 Task: Look for space in Greenville, United States from 6th September, 2023 to 15th September, 2023 for 6 adults in price range Rs.8000 to Rs.12000. Place can be entire place or private room with 6 bedrooms having 6 beds and 6 bathrooms. Property type can be house, flat, guest house. Amenities needed are: wifi, TV, free parkinig on premises, gym, breakfast. Booking option can be shelf check-in. Required host language is English.
Action: Mouse moved to (524, 121)
Screenshot: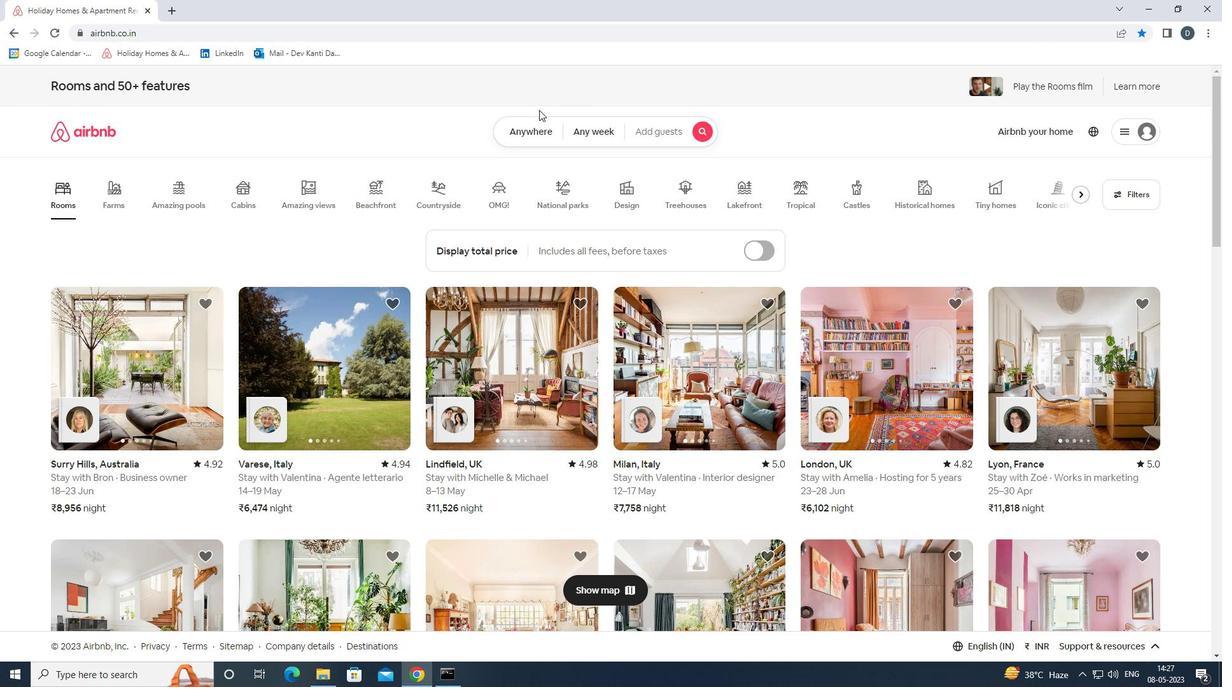 
Action: Mouse pressed left at (524, 121)
Screenshot: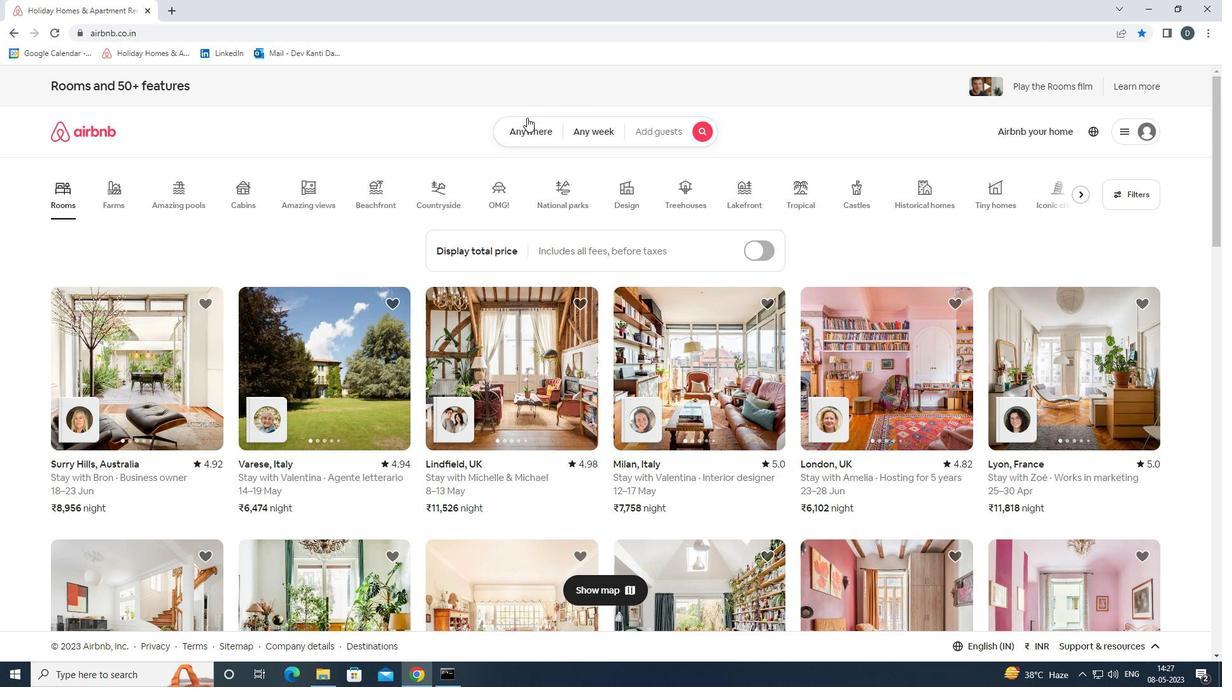 
Action: Mouse moved to (464, 179)
Screenshot: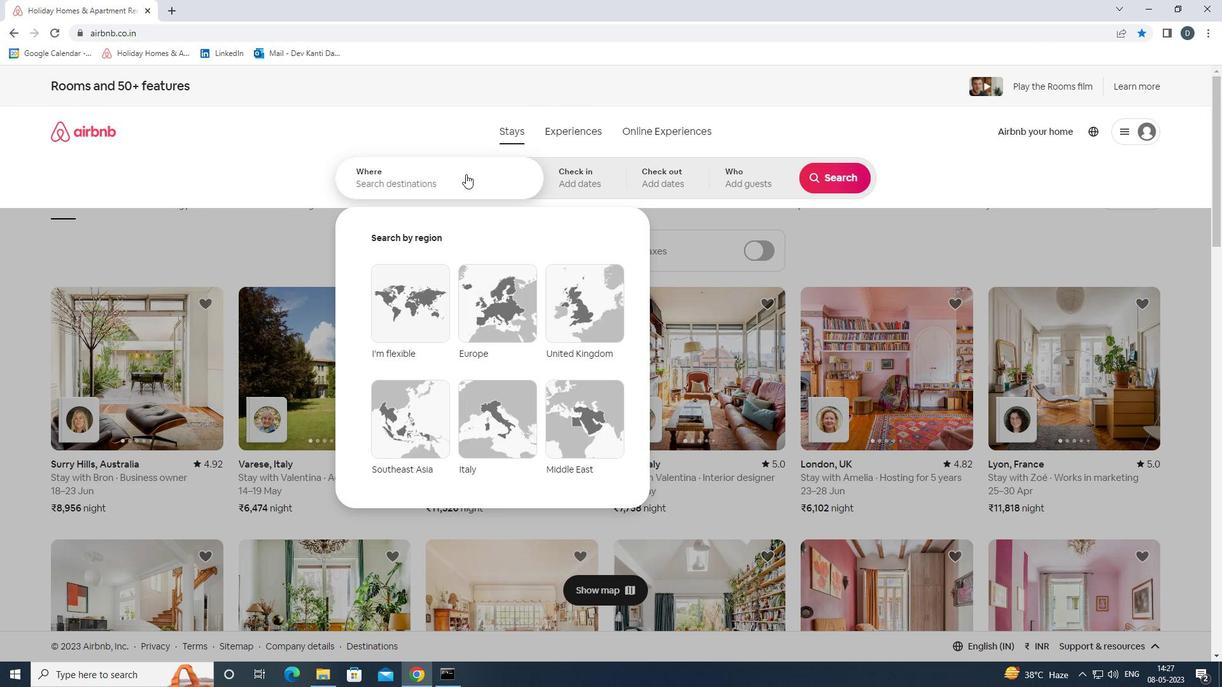 
Action: Mouse pressed left at (464, 179)
Screenshot: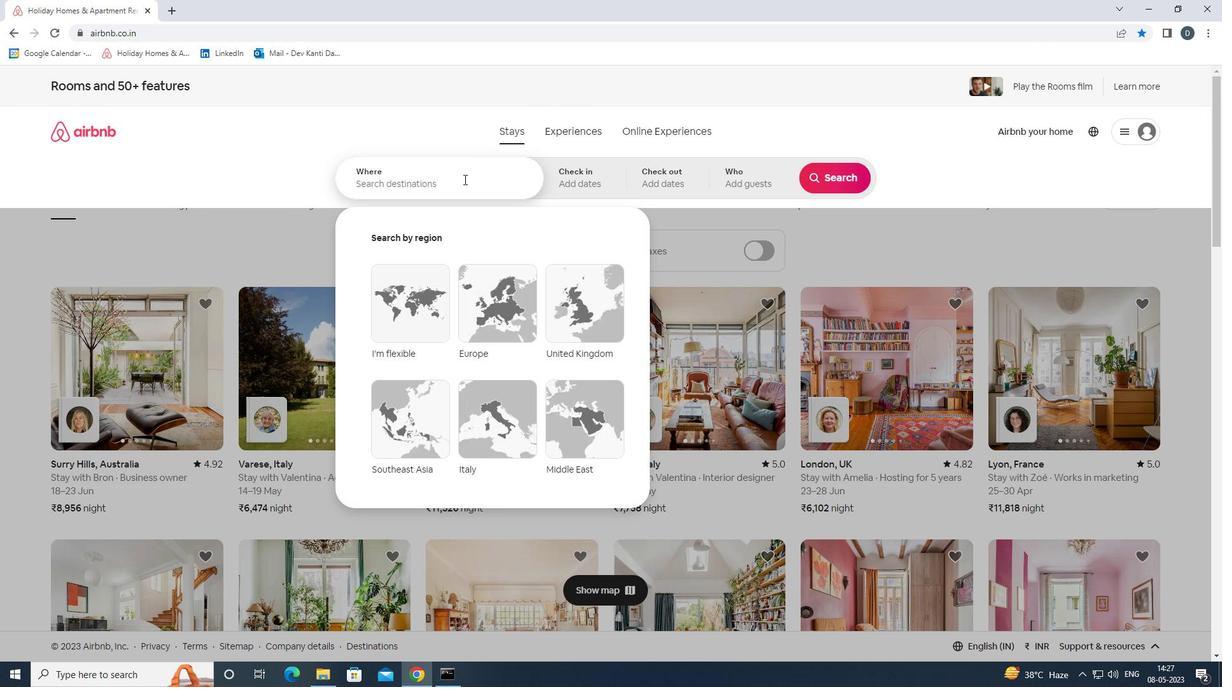 
Action: Mouse moved to (464, 179)
Screenshot: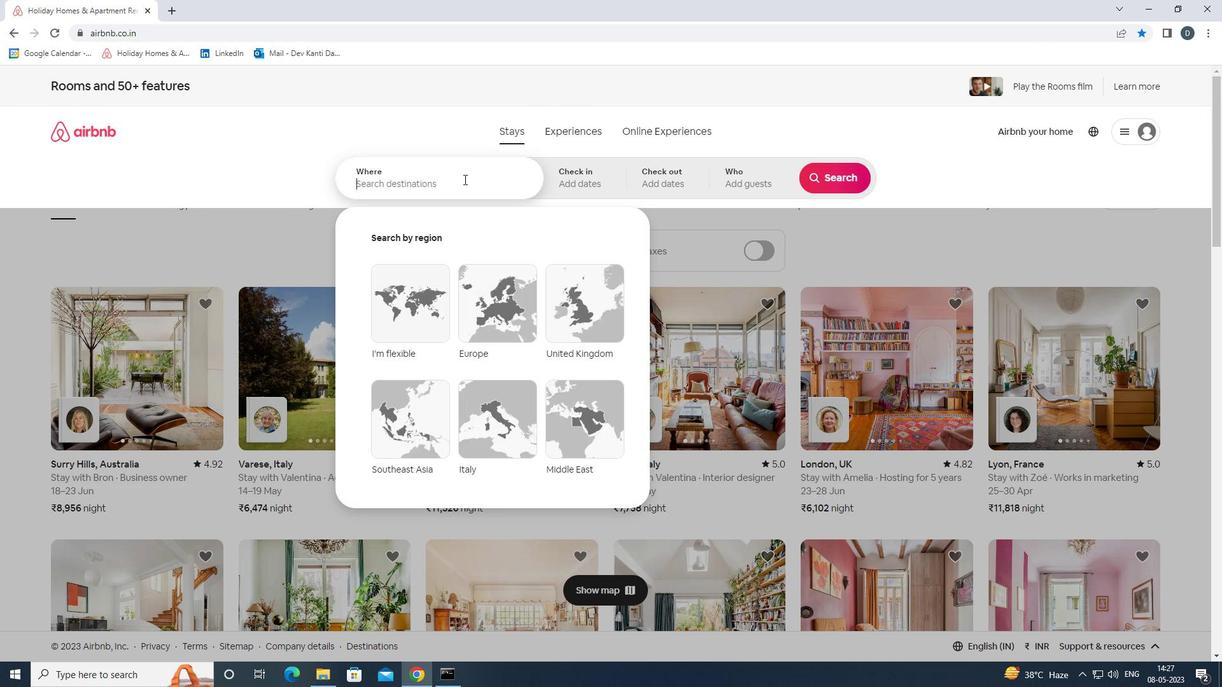 
Action: Key pressed <Key.shift>
Screenshot: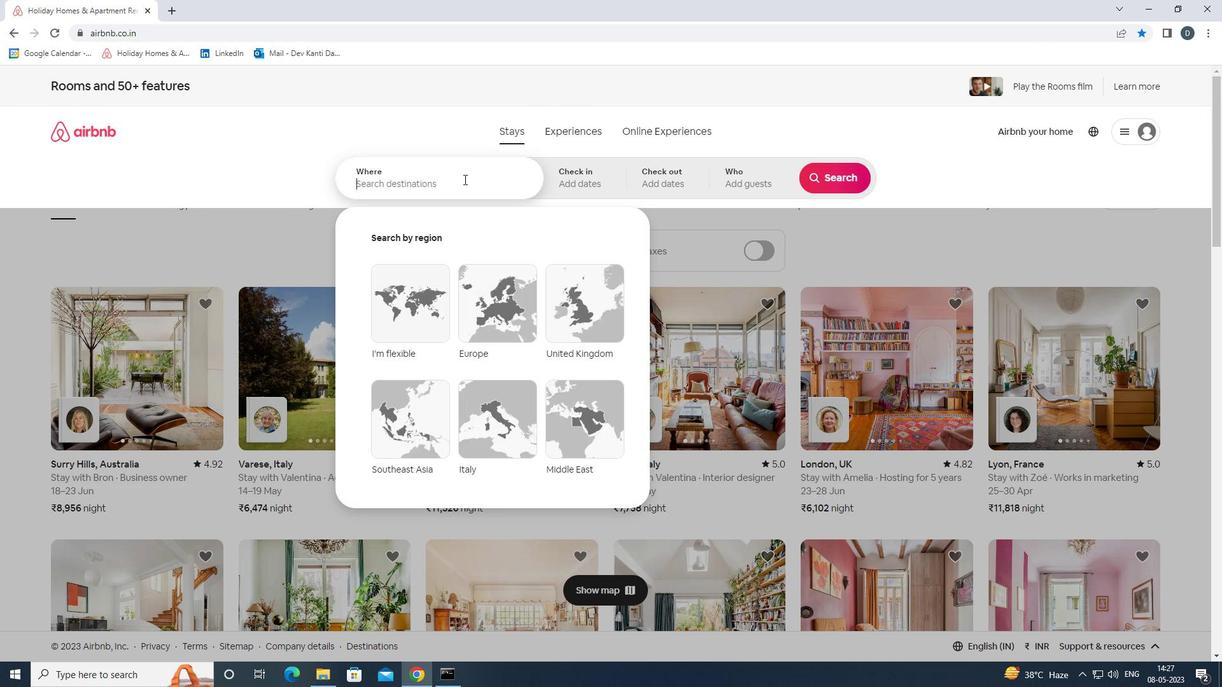 
Action: Mouse moved to (466, 179)
Screenshot: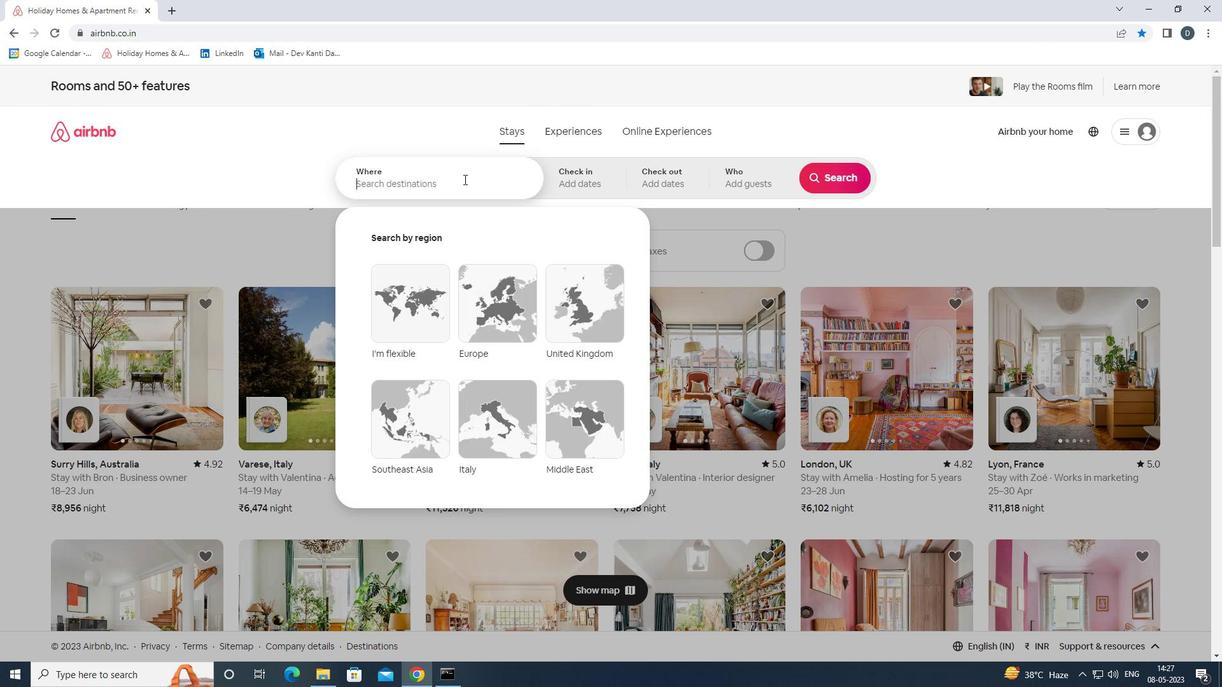 
Action: Key pressed <Key.shift><Key.shift><Key.shift><Key.shift><Key.shift><Key.shift><Key.shift>GREENVILLE
Screenshot: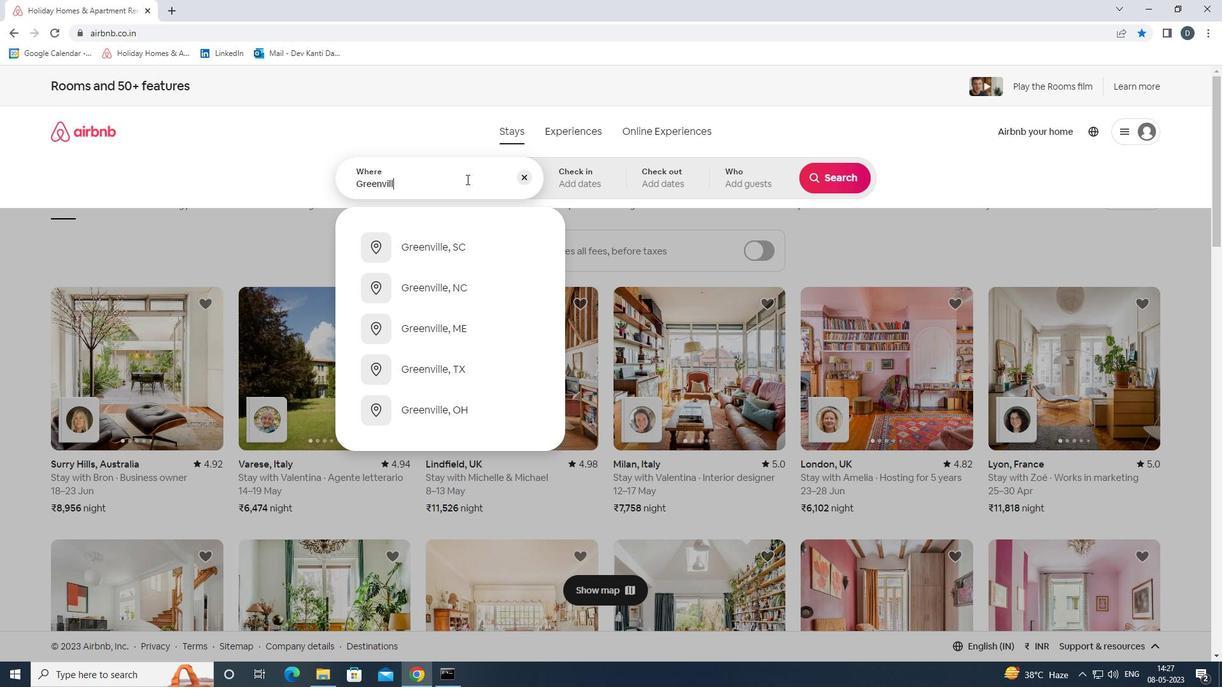 
Action: Mouse moved to (466, 179)
Screenshot: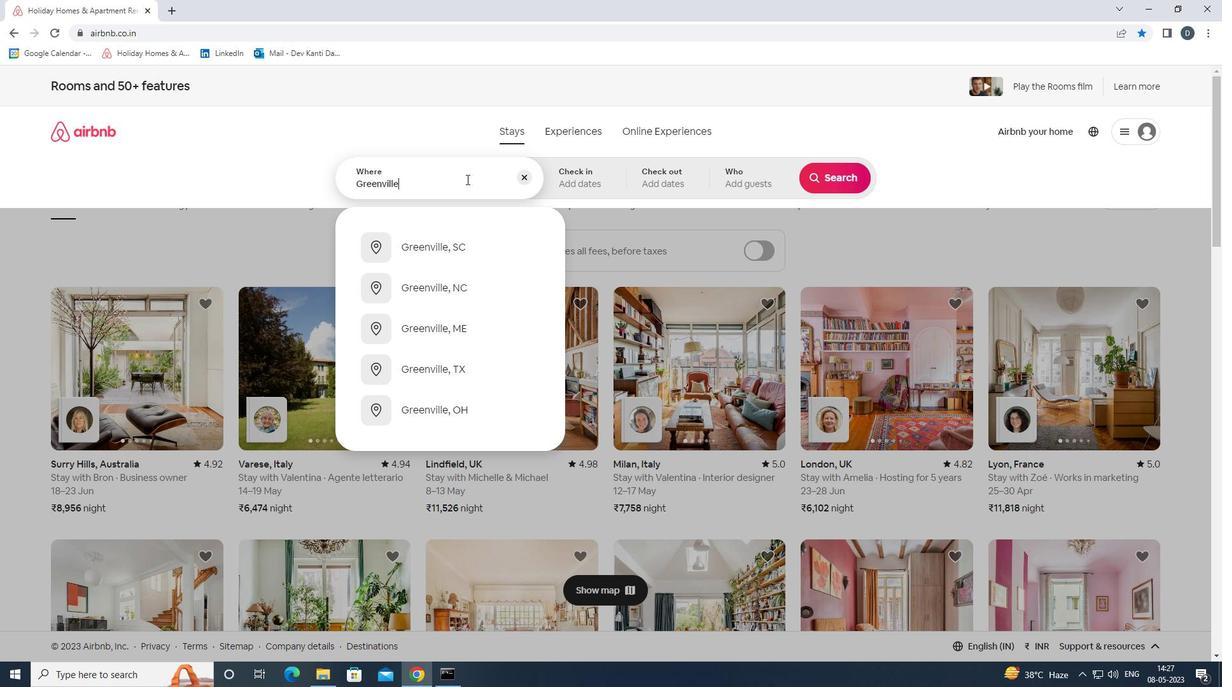 
Action: Key pressed ,<Key.shift><Key.shift><Key.shift><Key.shift><Key.shift><Key.shift><Key.shift><Key.shift><Key.shift><Key.shift><Key.shift><Key.shift><Key.shift>UNITED<Key.space><Key.shift><Key.shift><Key.shift><Key.shift><Key.shift>STATES<Key.enter>
Screenshot: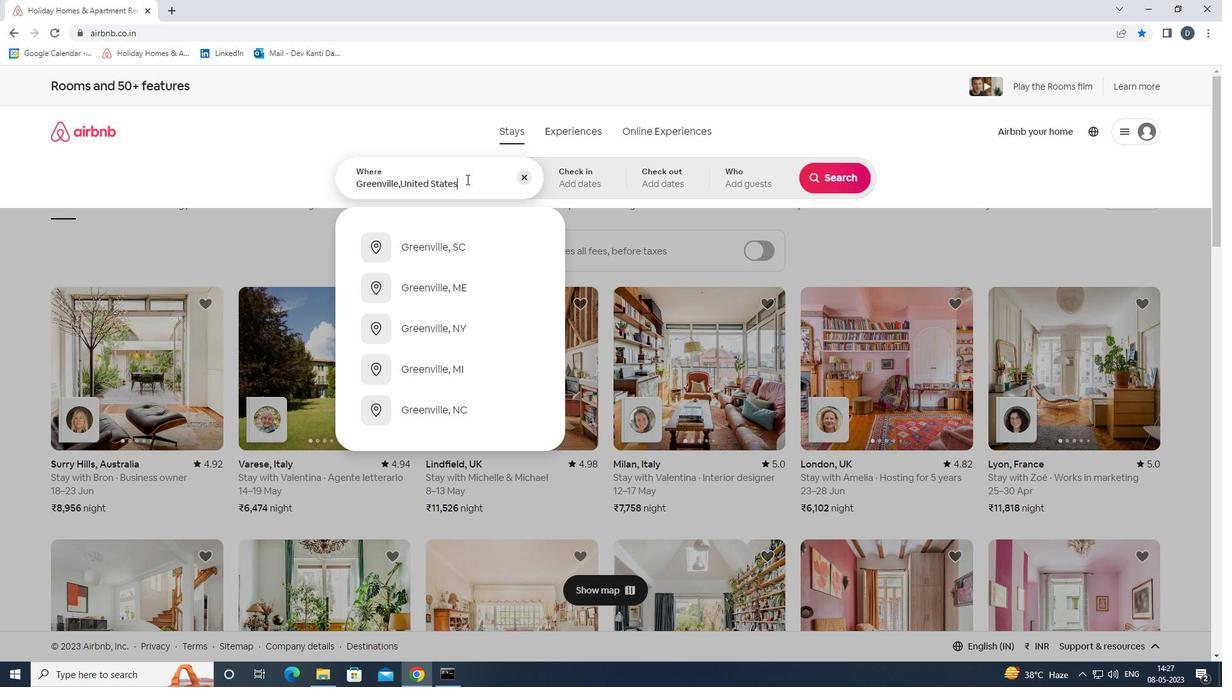
Action: Mouse moved to (834, 273)
Screenshot: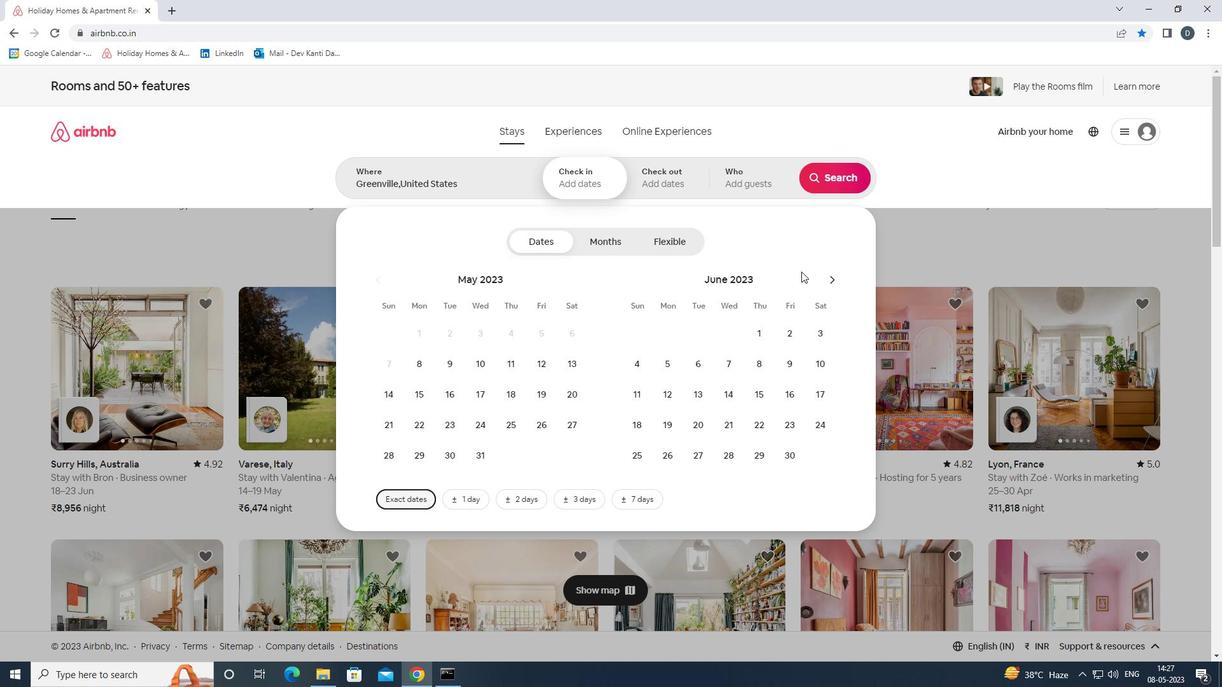 
Action: Mouse pressed left at (834, 273)
Screenshot: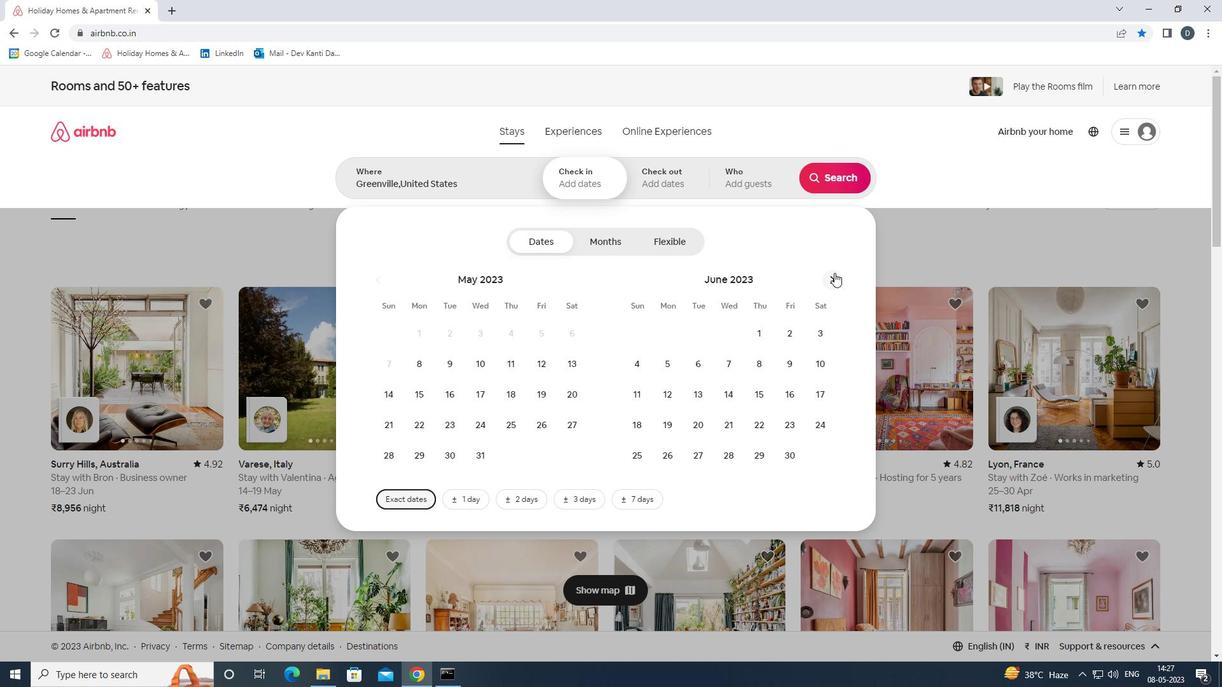 
Action: Mouse pressed left at (834, 273)
Screenshot: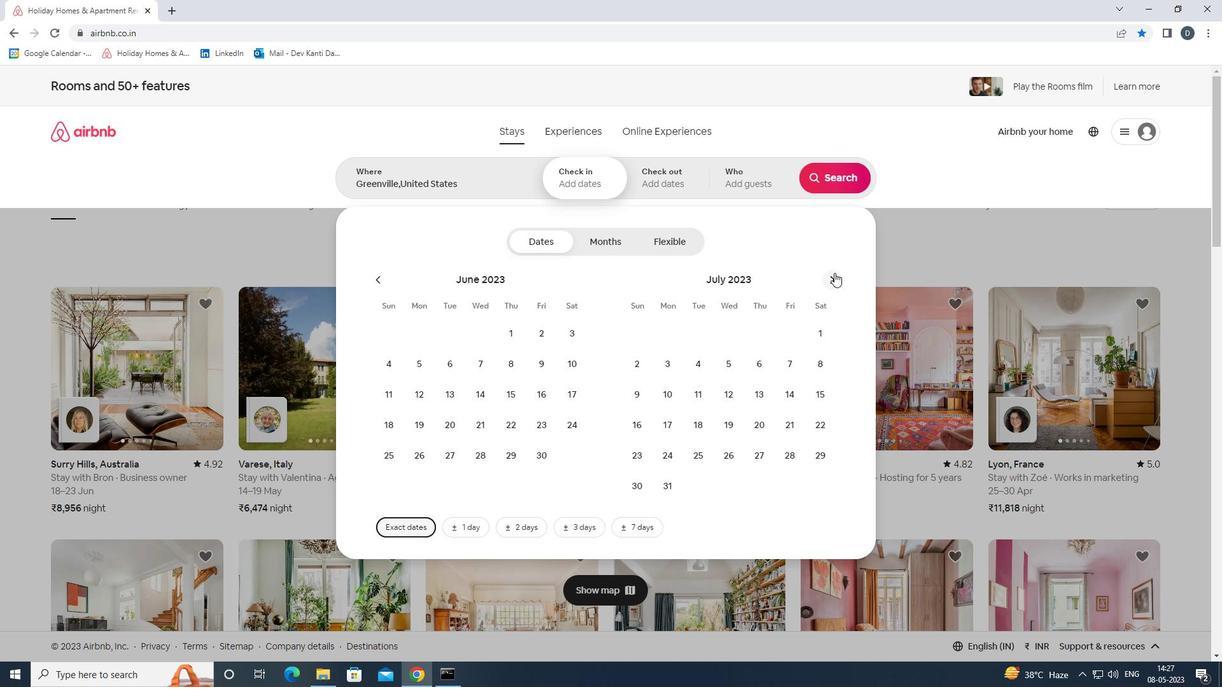 
Action: Mouse pressed left at (834, 273)
Screenshot: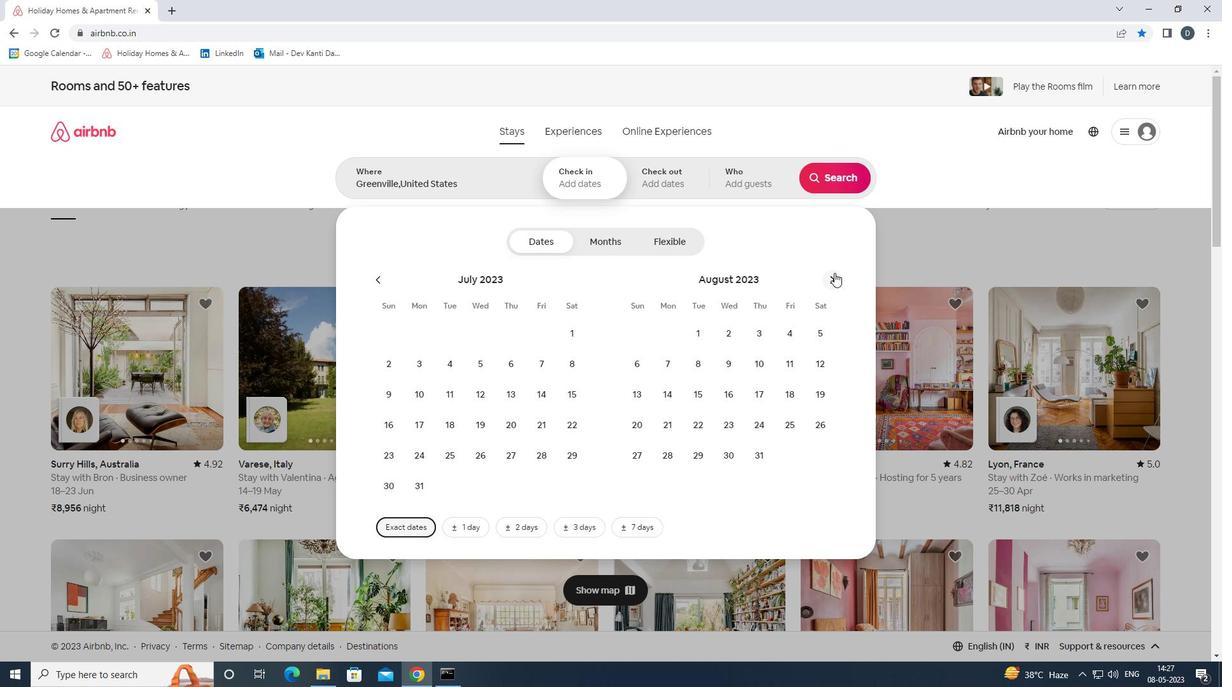 
Action: Mouse moved to (720, 361)
Screenshot: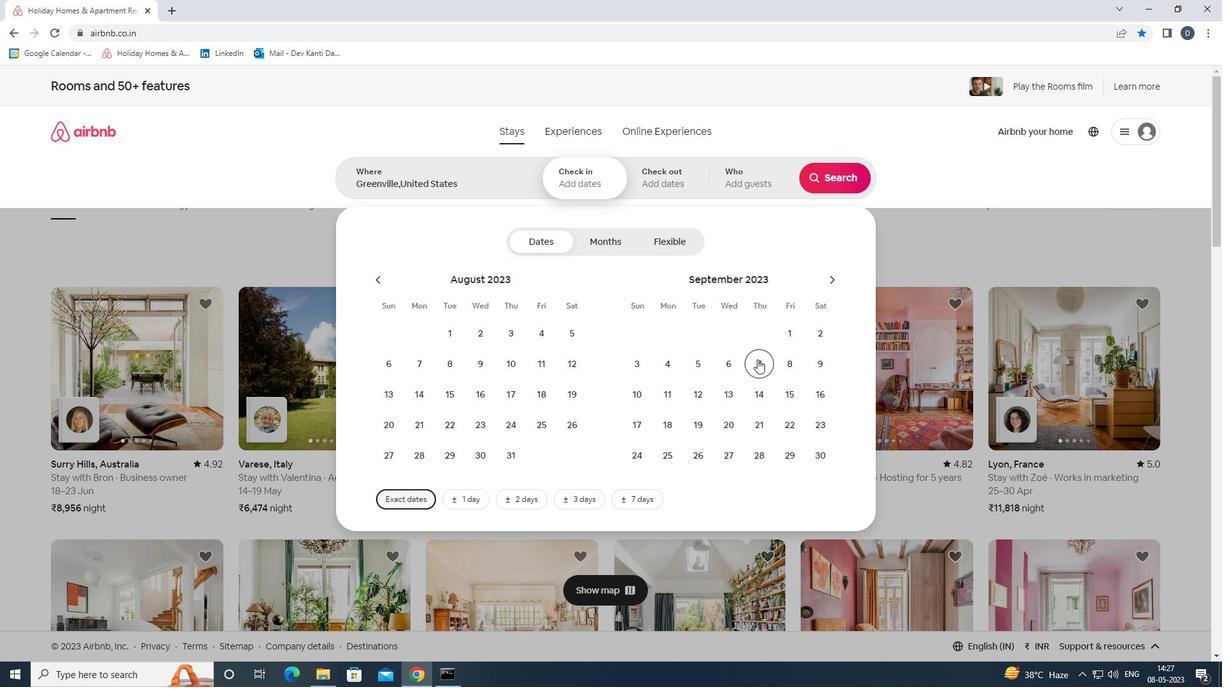 
Action: Mouse pressed left at (720, 361)
Screenshot: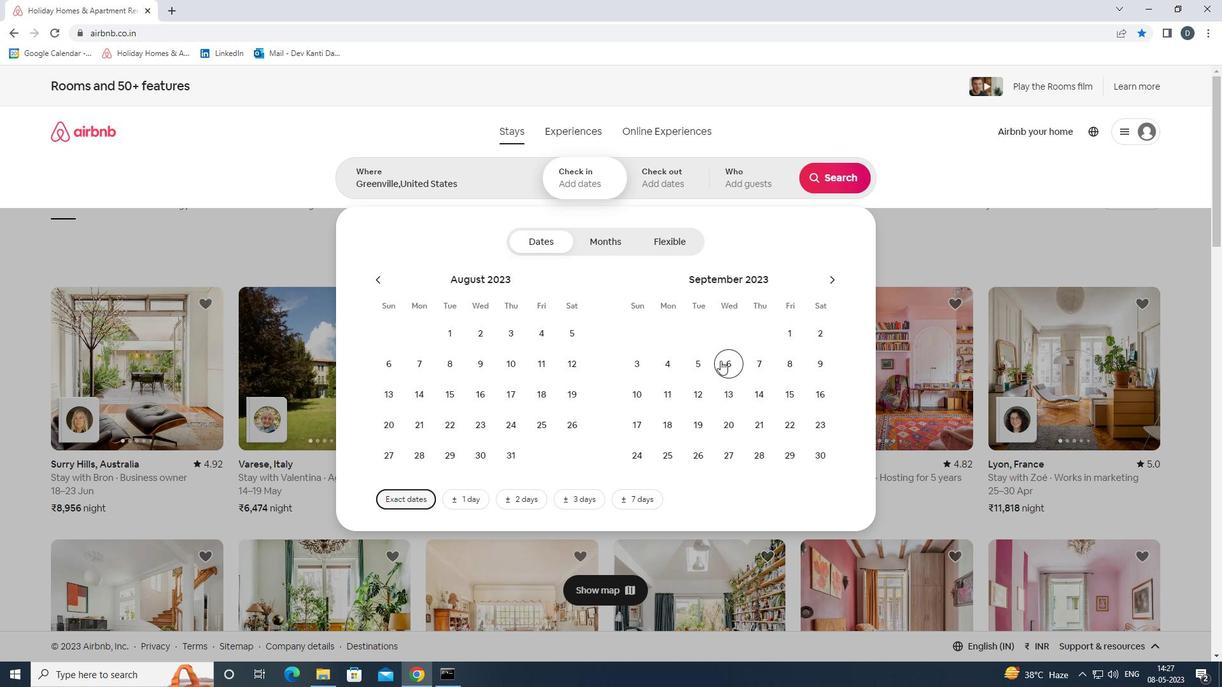 
Action: Mouse moved to (787, 392)
Screenshot: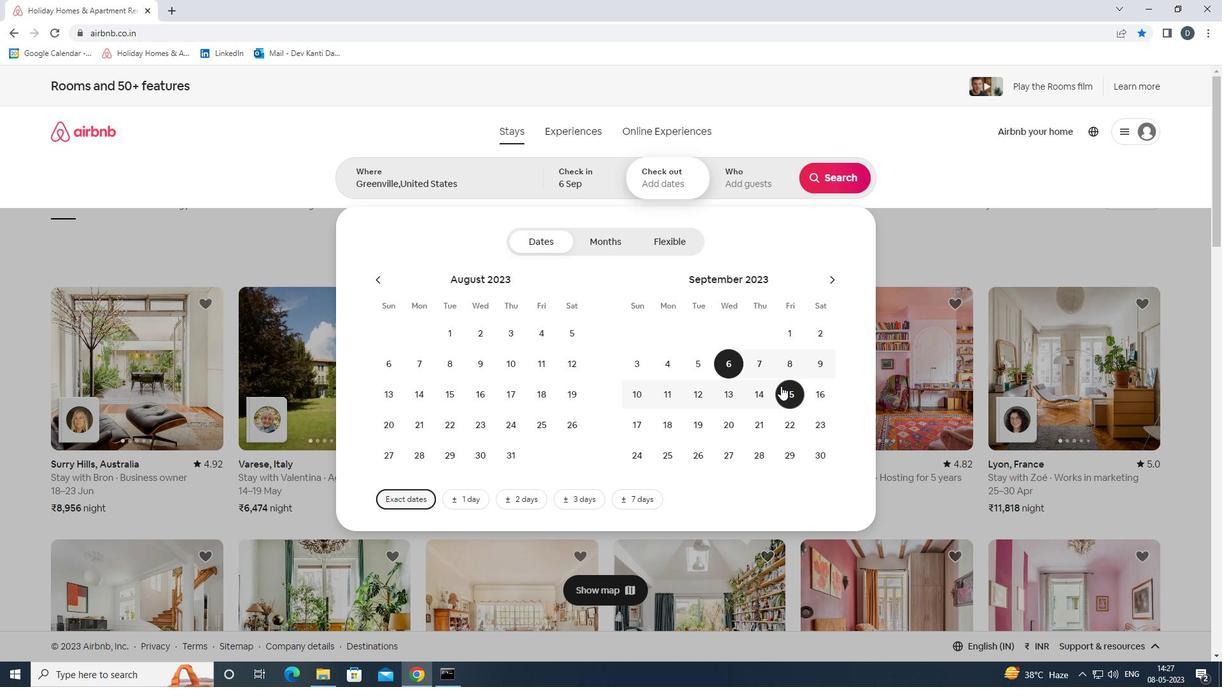 
Action: Mouse pressed left at (787, 392)
Screenshot: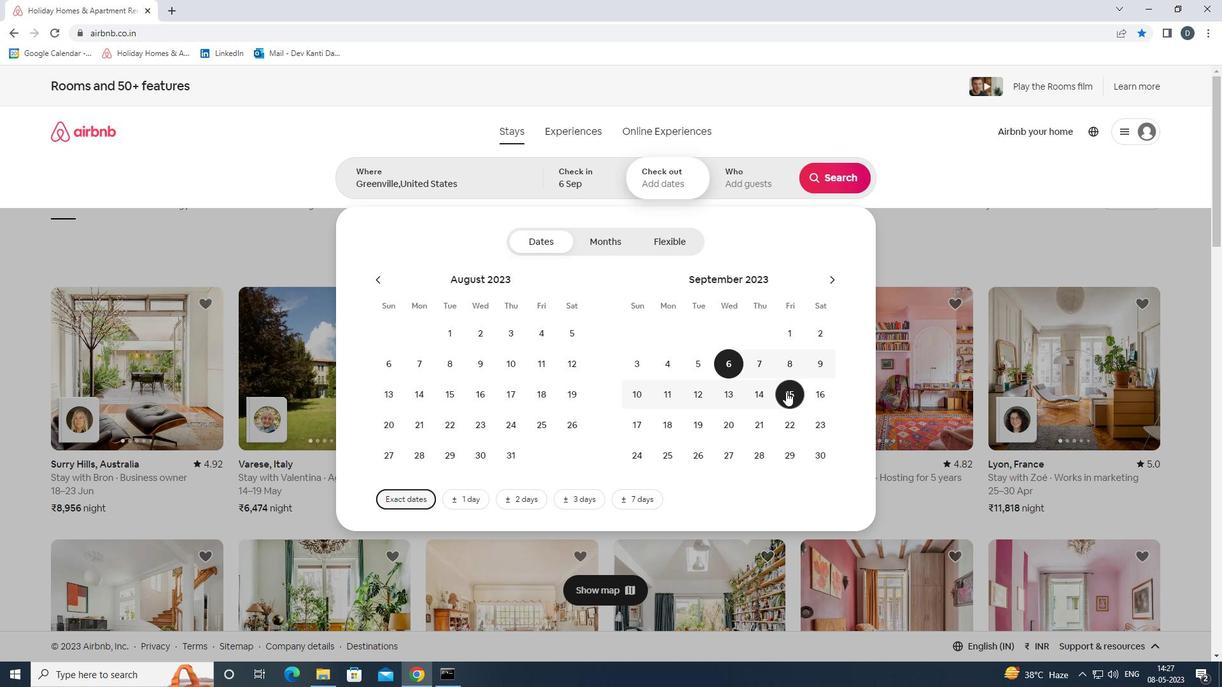 
Action: Mouse moved to (757, 192)
Screenshot: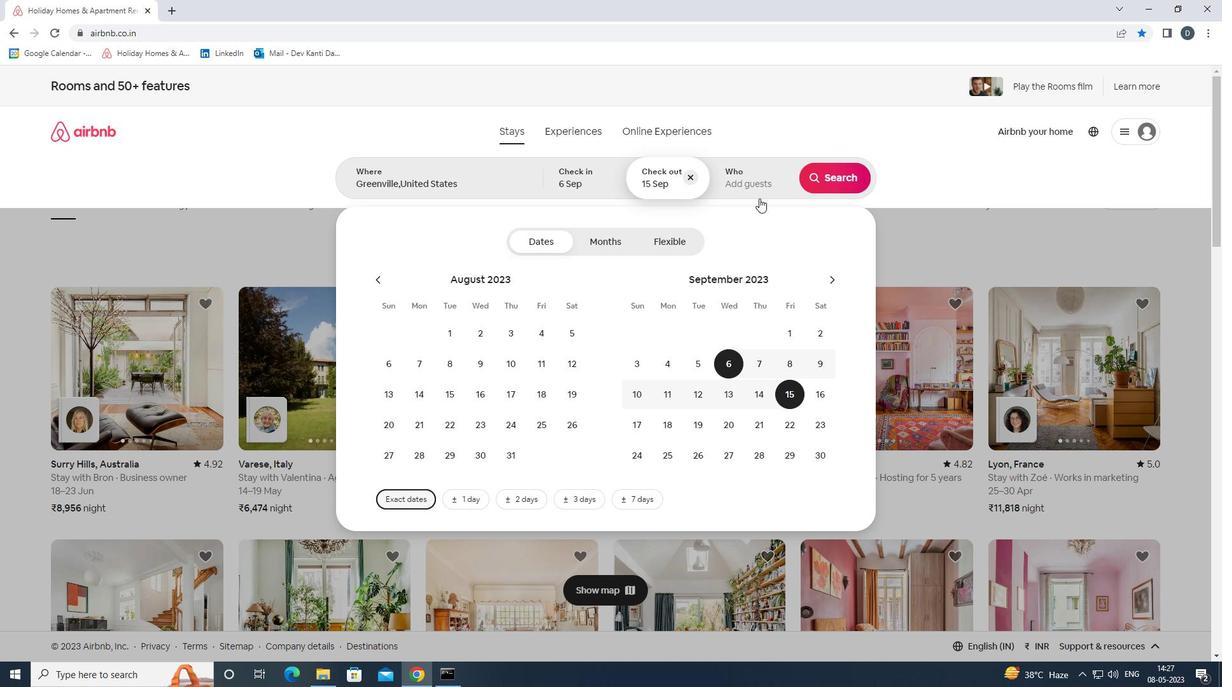 
Action: Mouse pressed left at (757, 192)
Screenshot: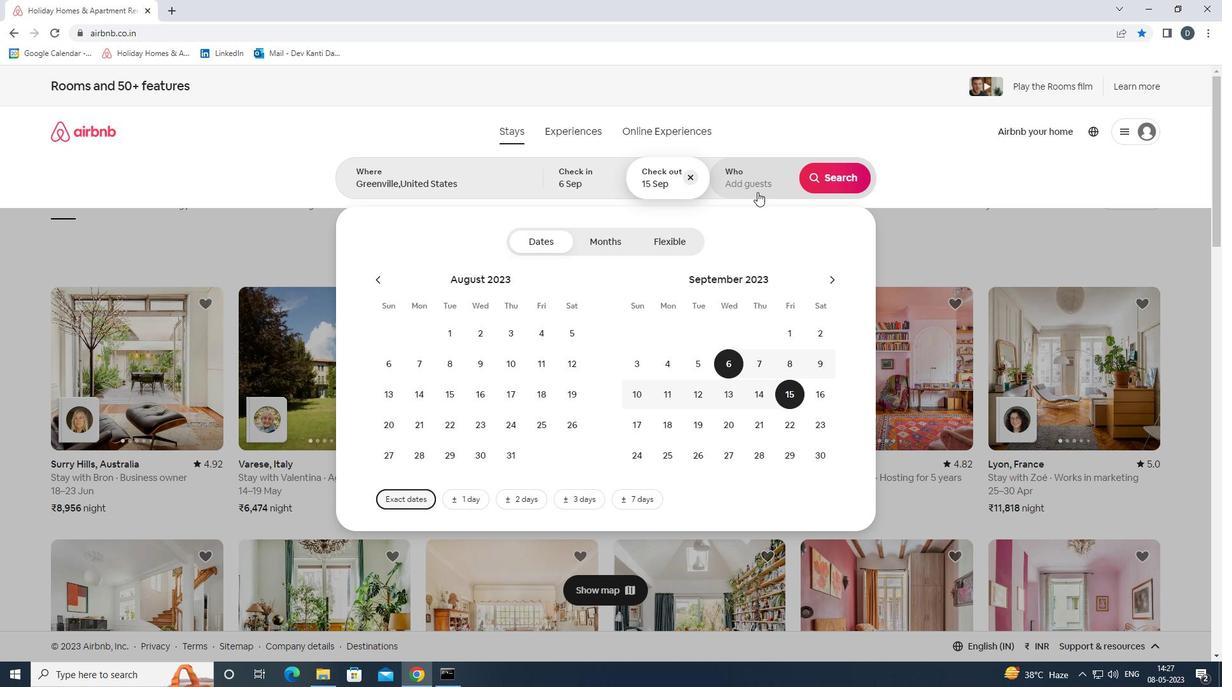 
Action: Mouse moved to (834, 244)
Screenshot: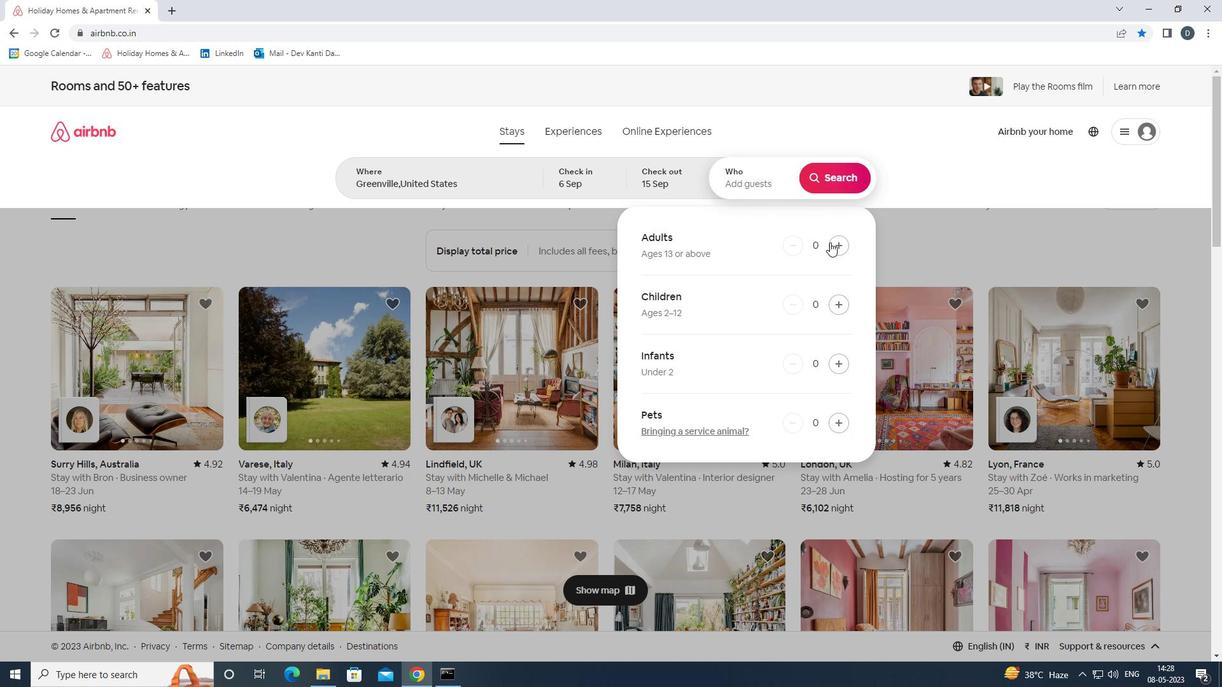 
Action: Mouse pressed left at (834, 244)
Screenshot: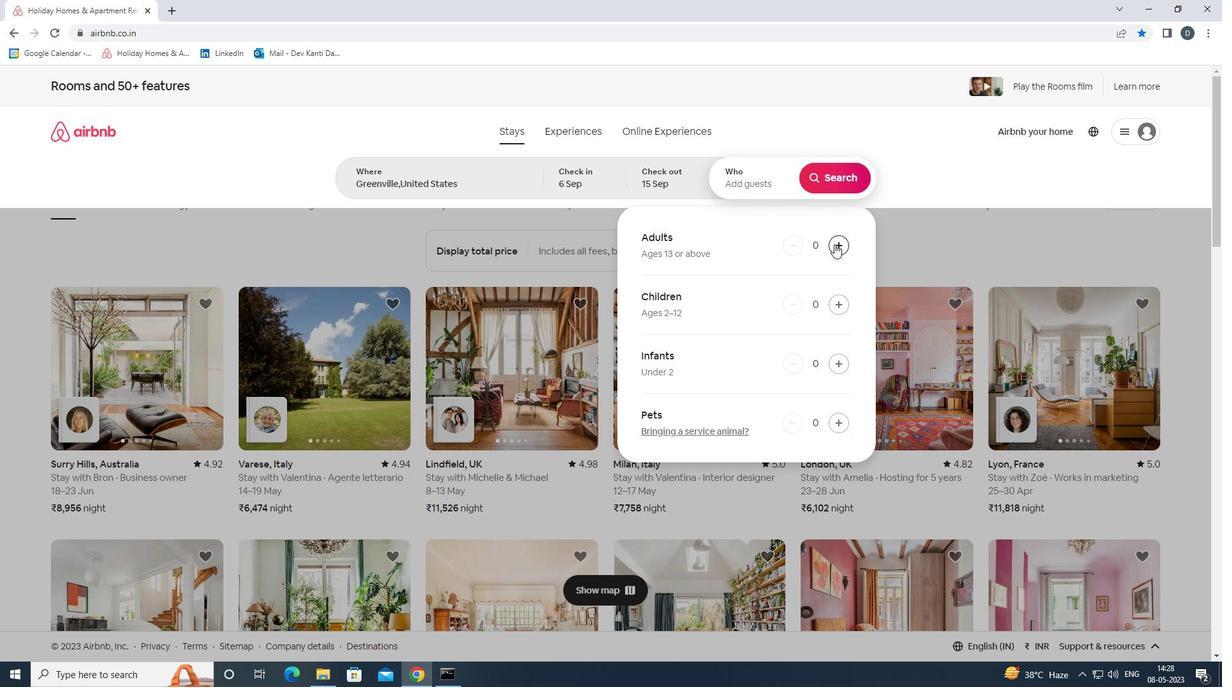 
Action: Mouse pressed left at (834, 244)
Screenshot: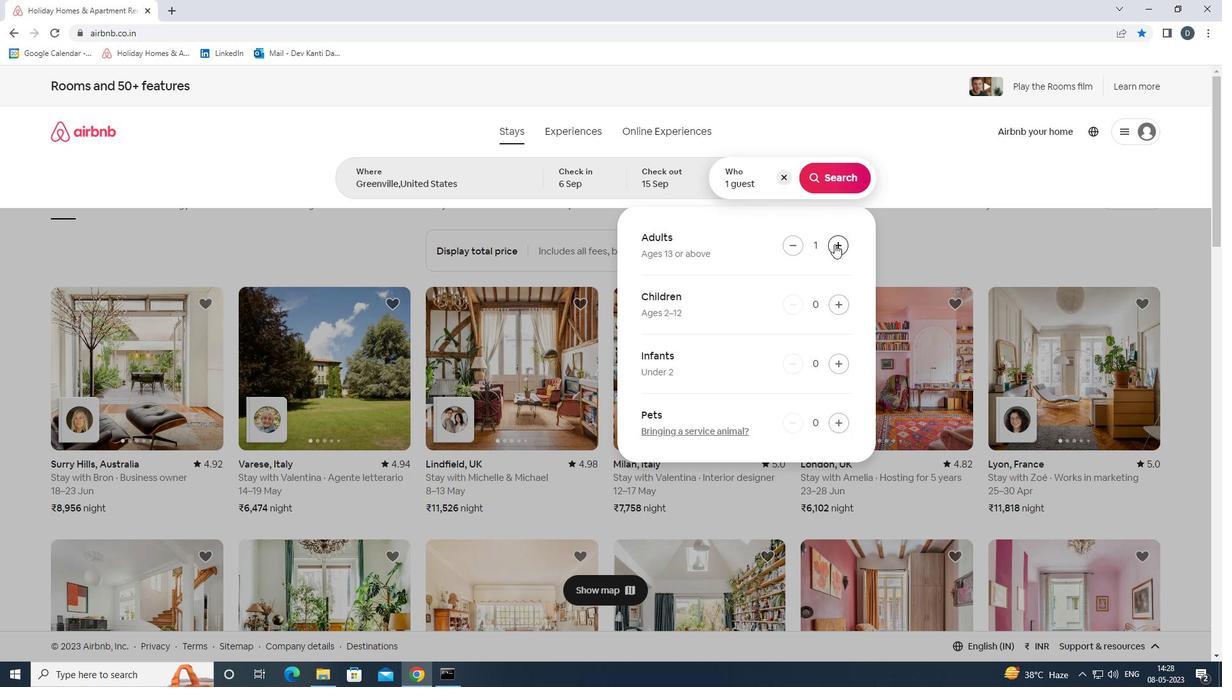 
Action: Mouse pressed left at (834, 244)
Screenshot: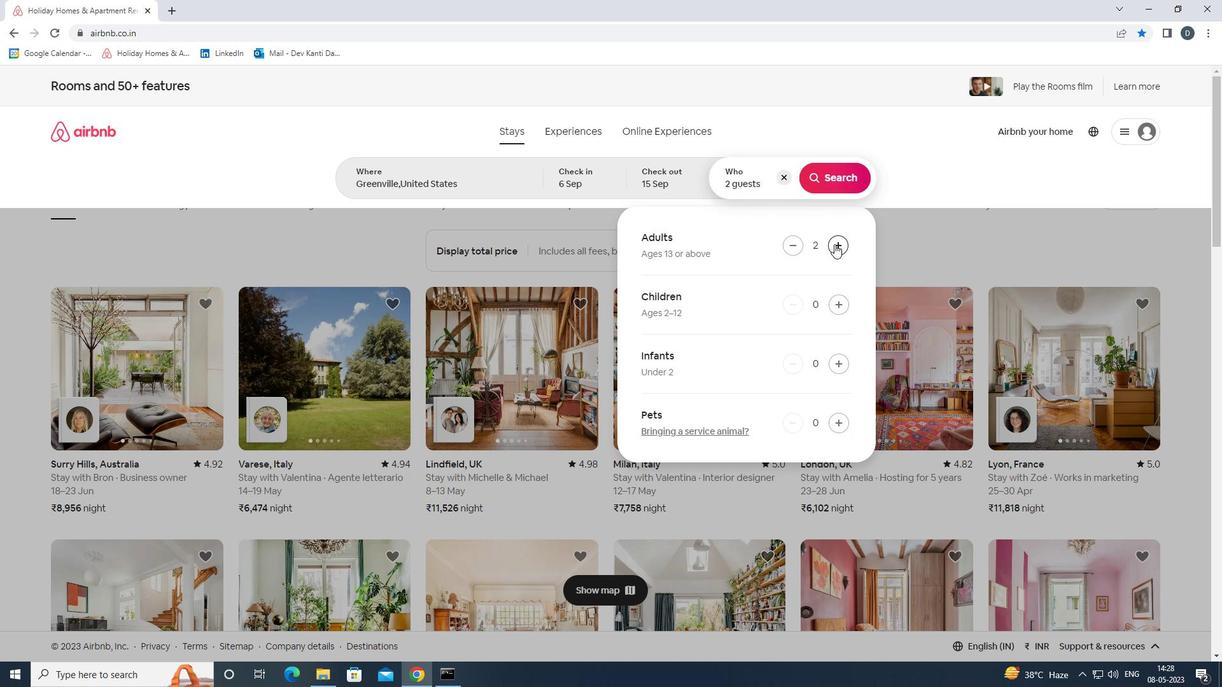 
Action: Mouse pressed left at (834, 244)
Screenshot: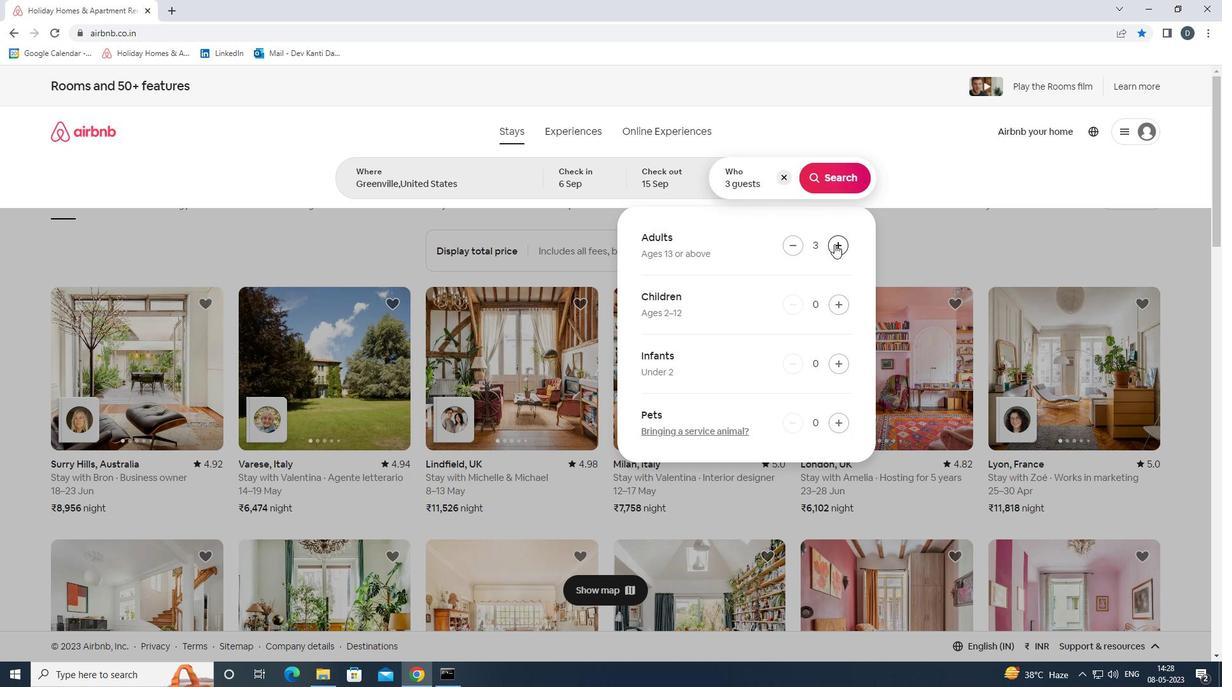 
Action: Mouse pressed left at (834, 244)
Screenshot: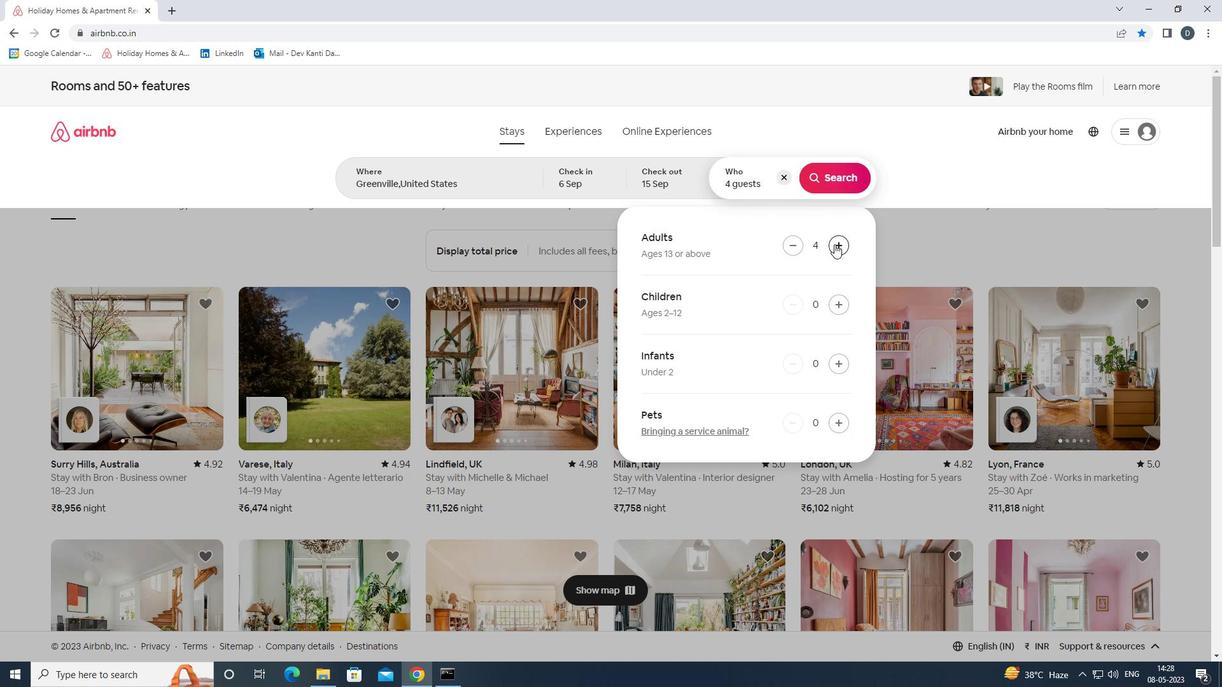 
Action: Mouse pressed left at (834, 244)
Screenshot: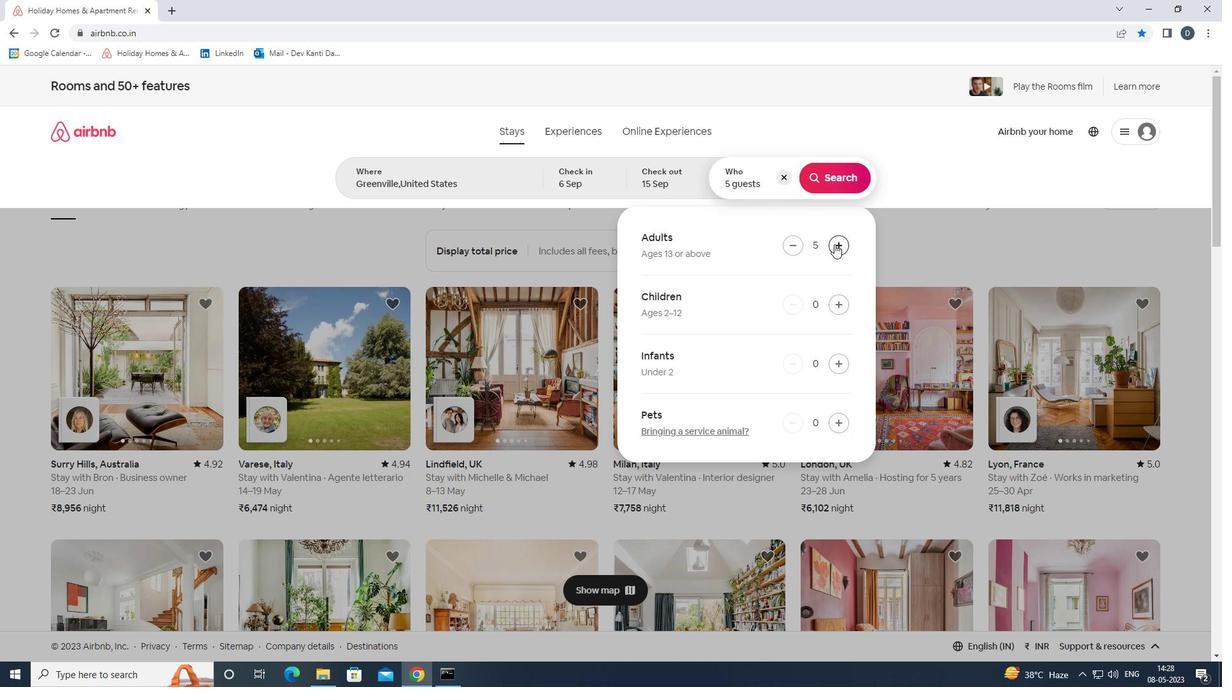 
Action: Mouse moved to (827, 170)
Screenshot: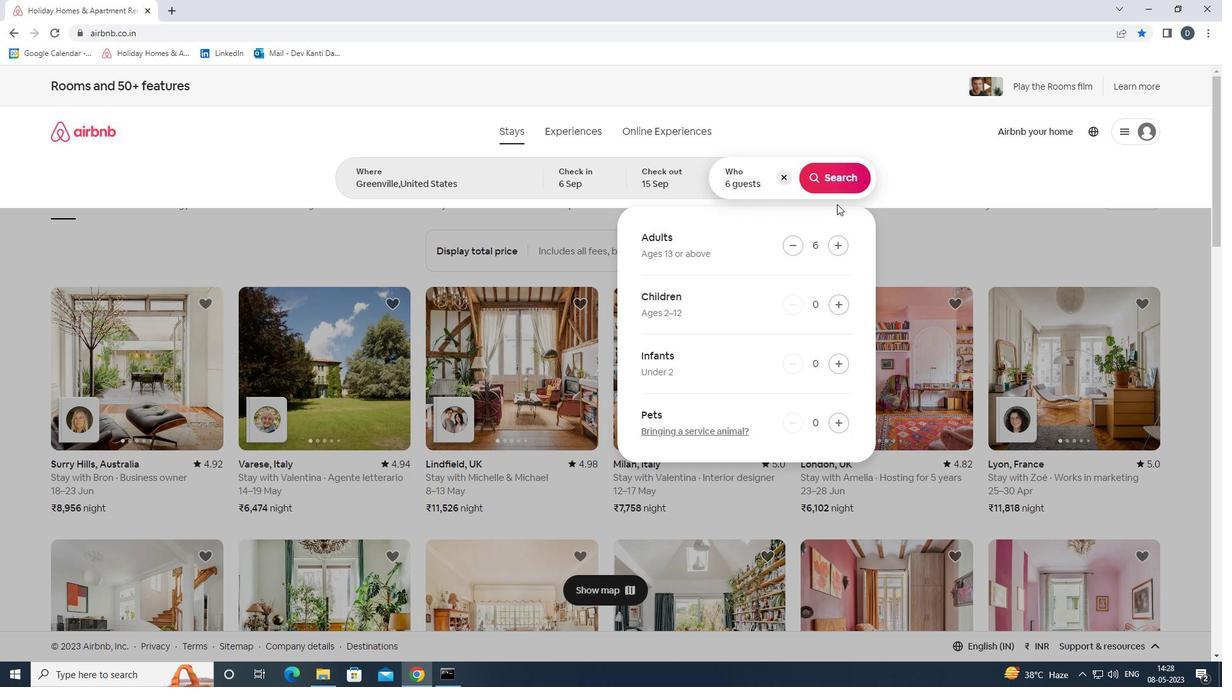 
Action: Mouse pressed left at (827, 170)
Screenshot: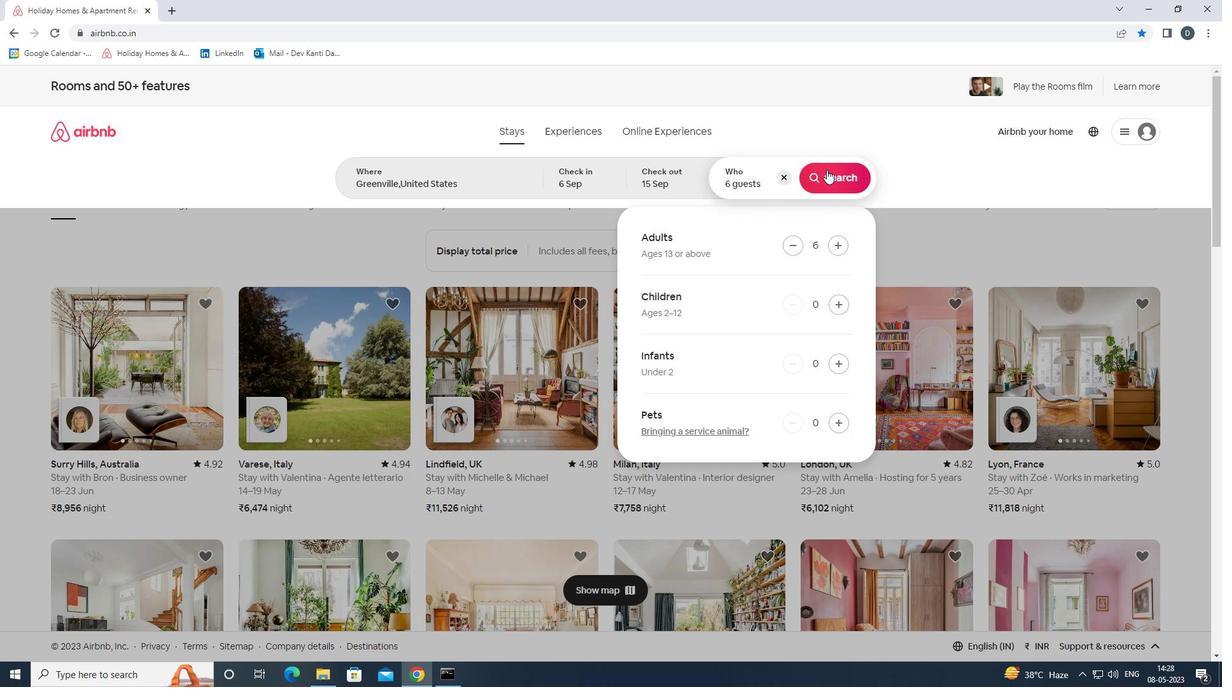 
Action: Mouse moved to (1157, 135)
Screenshot: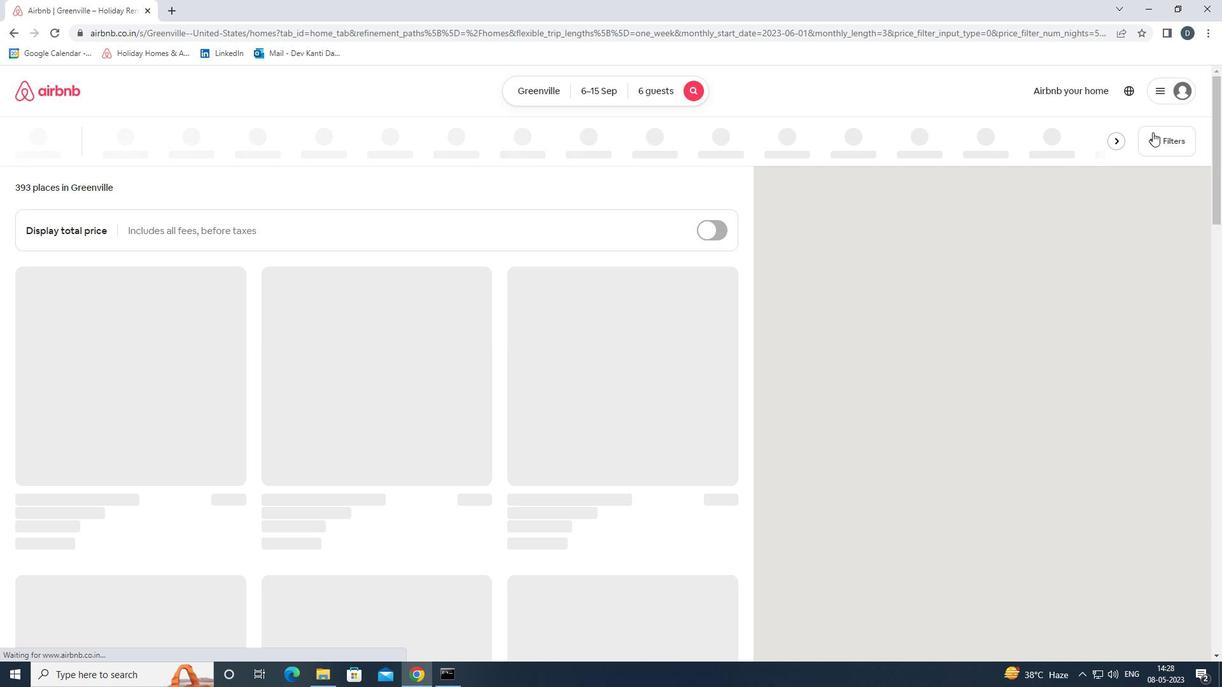 
Action: Mouse pressed left at (1157, 135)
Screenshot: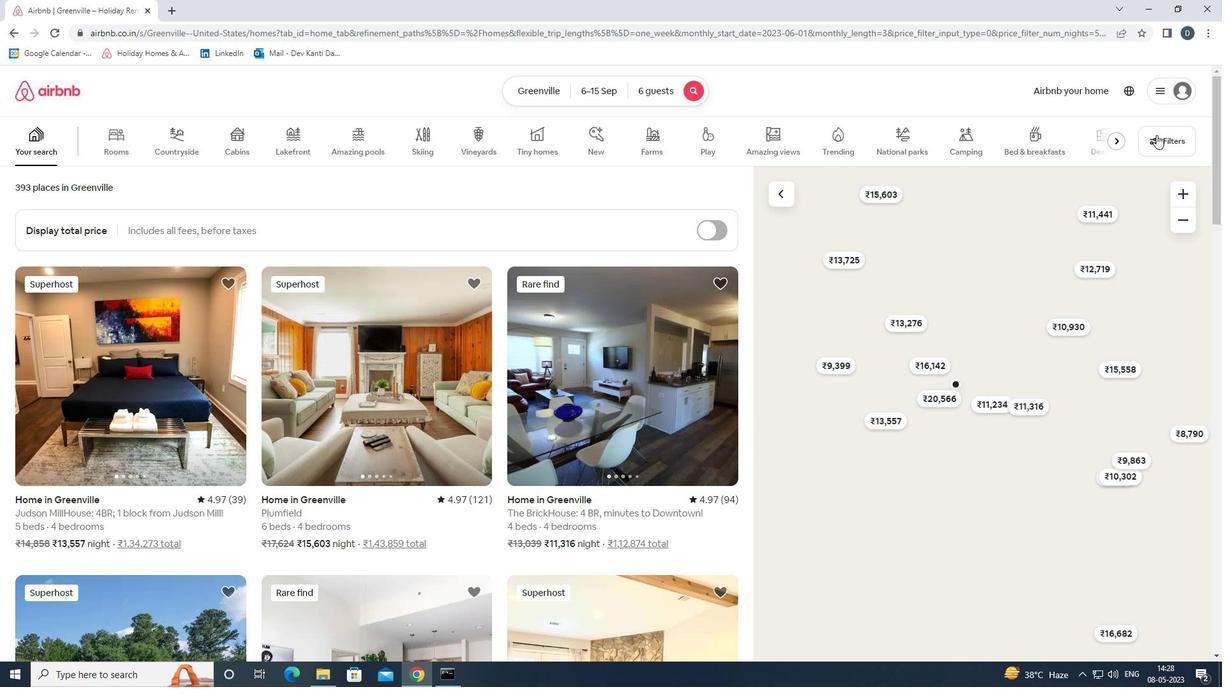 
Action: Mouse moved to (511, 459)
Screenshot: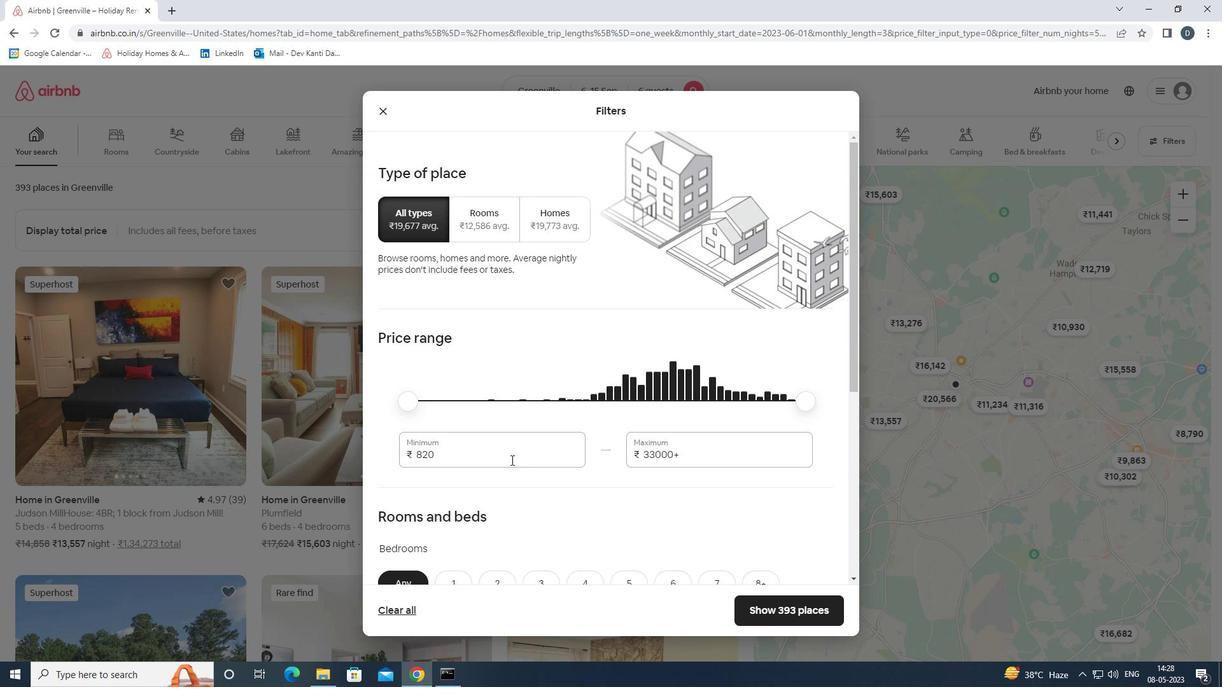 
Action: Mouse pressed left at (511, 459)
Screenshot: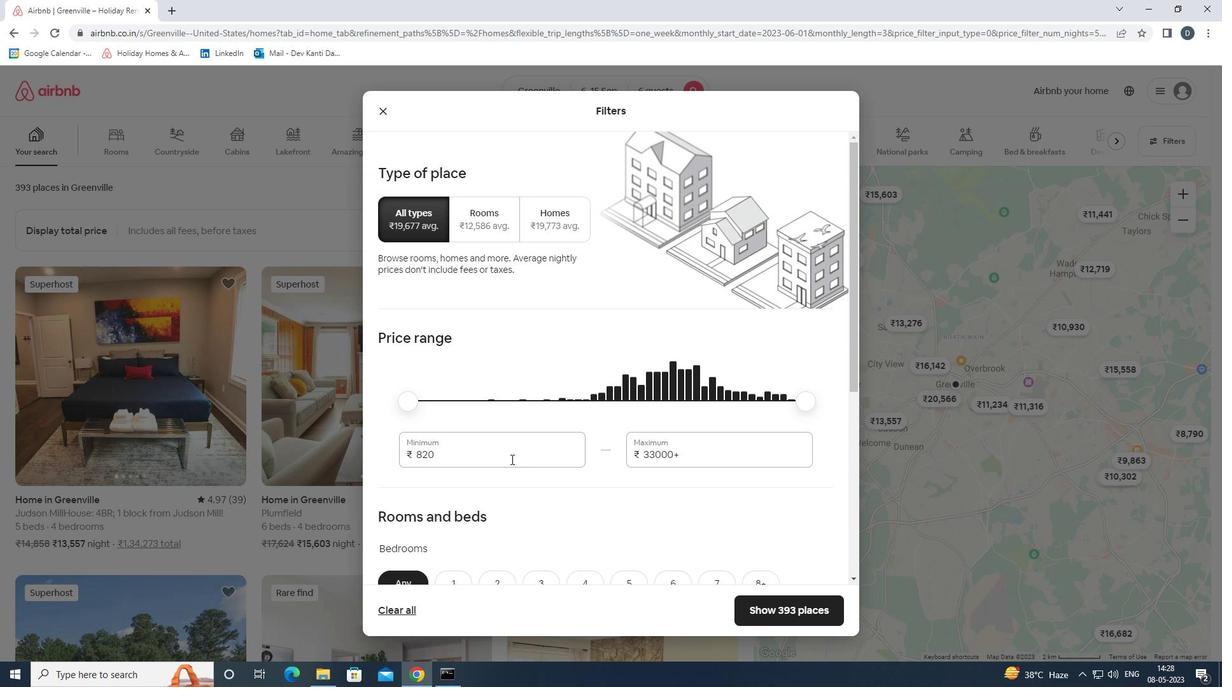 
Action: Mouse pressed left at (511, 459)
Screenshot: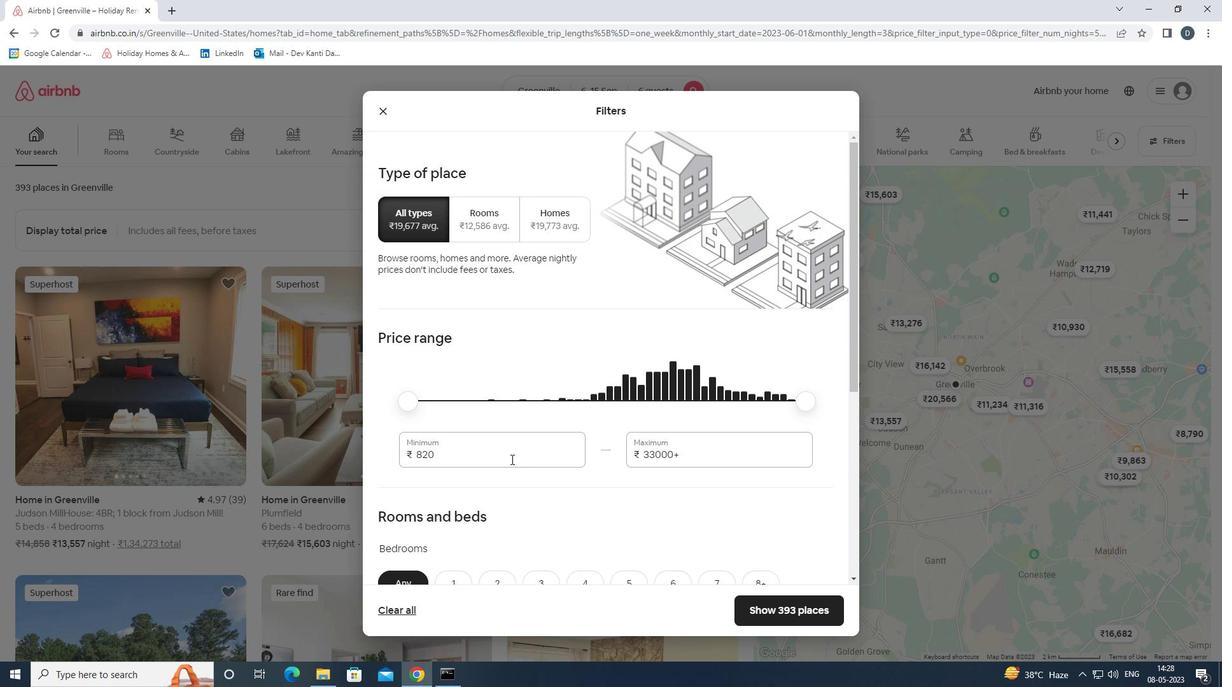 
Action: Mouse moved to (513, 459)
Screenshot: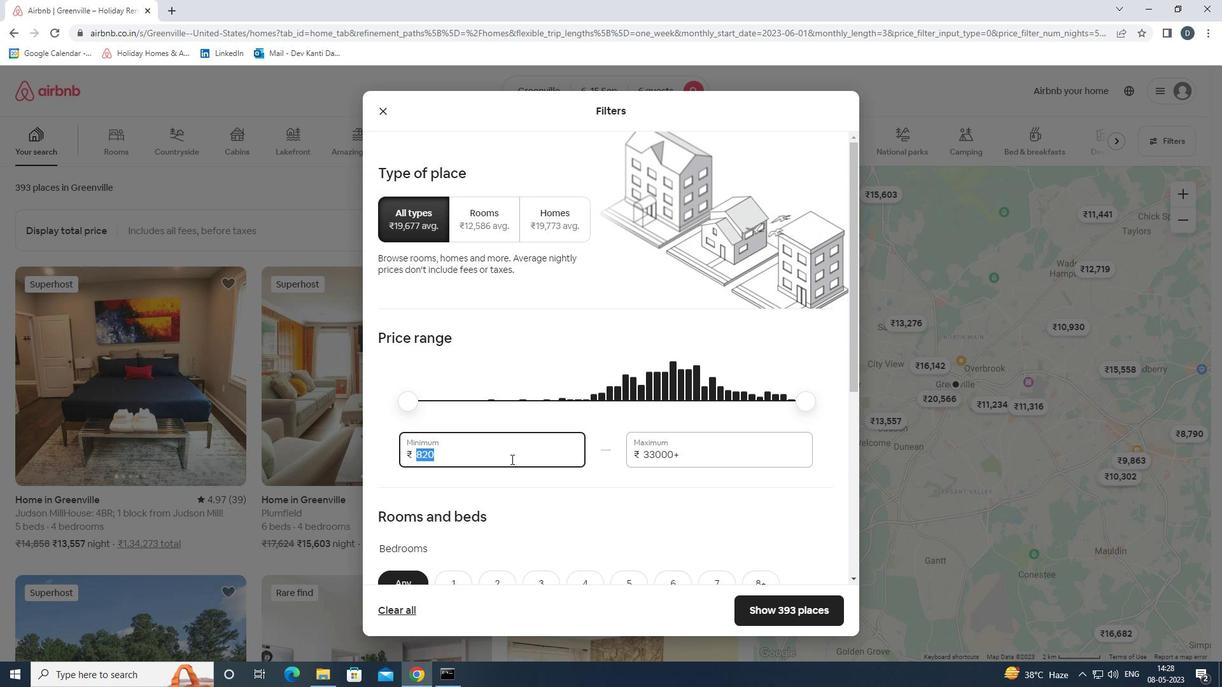 
Action: Key pressed 8000<Key.tab>12000
Screenshot: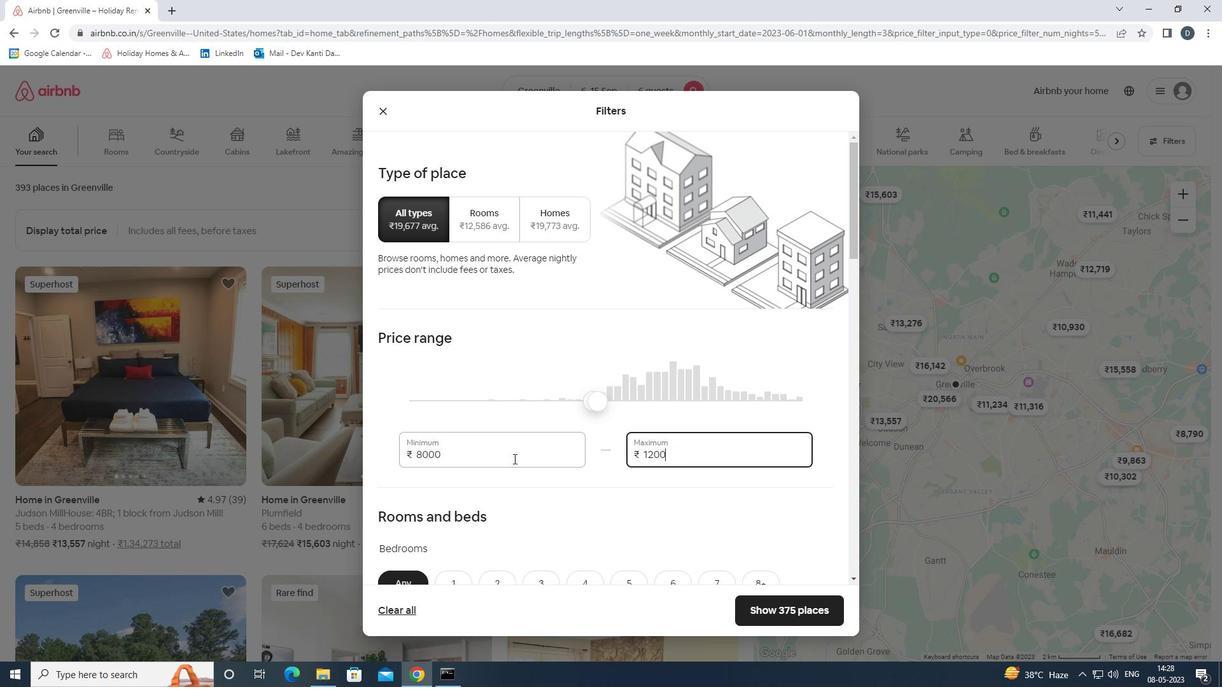 
Action: Mouse moved to (530, 454)
Screenshot: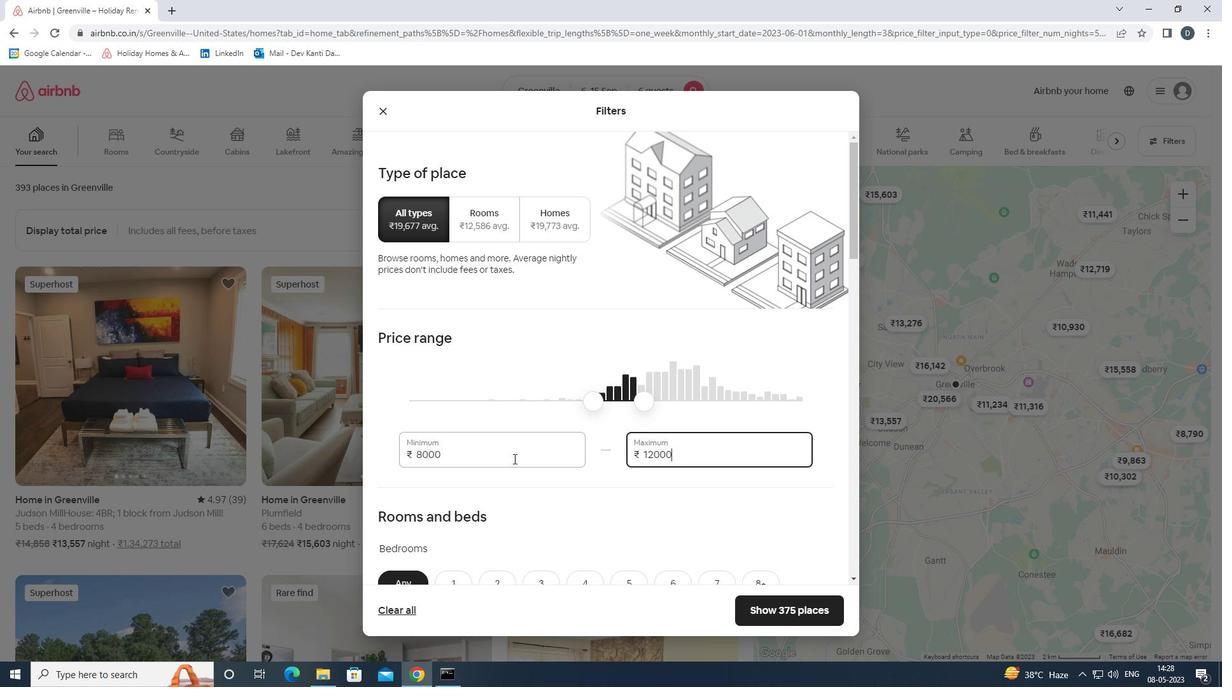 
Action: Mouse scrolled (530, 453) with delta (0, 0)
Screenshot: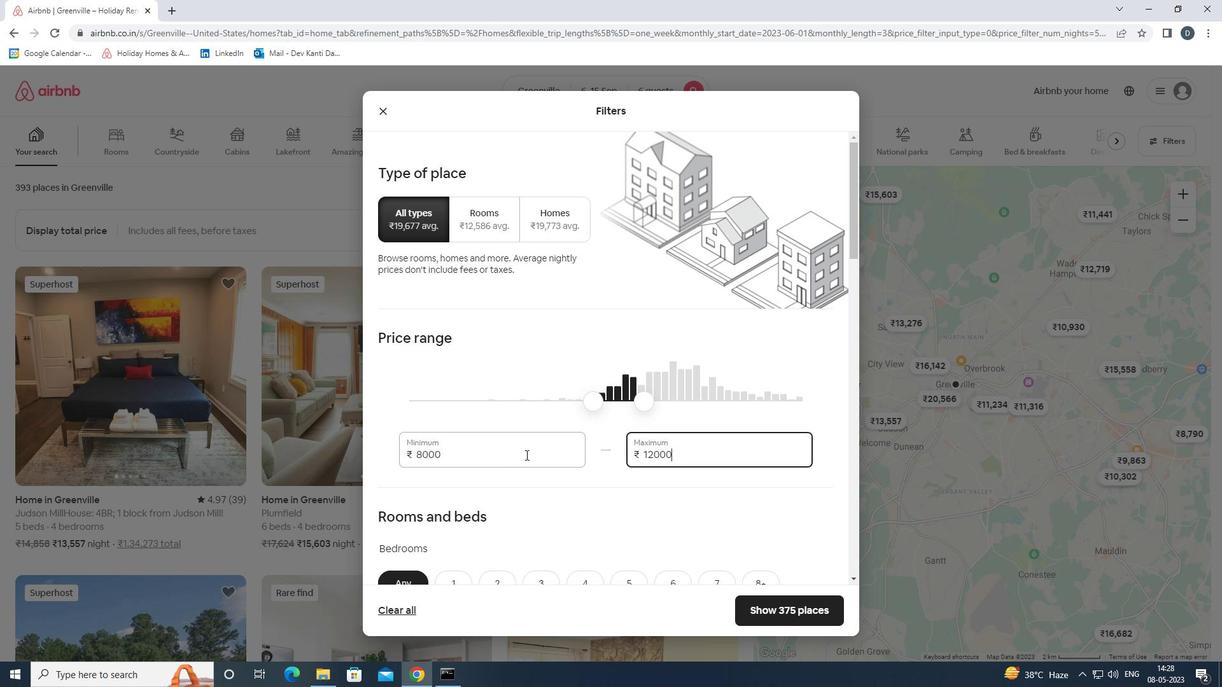 
Action: Mouse moved to (534, 454)
Screenshot: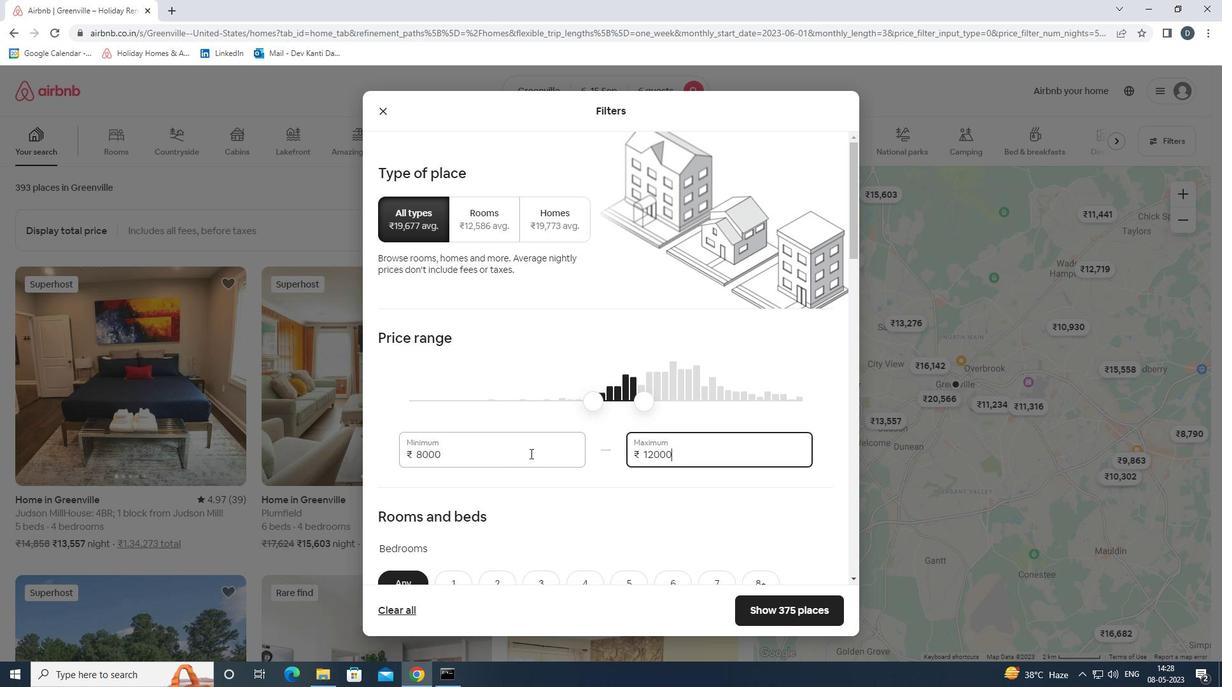 
Action: Mouse scrolled (534, 453) with delta (0, 0)
Screenshot: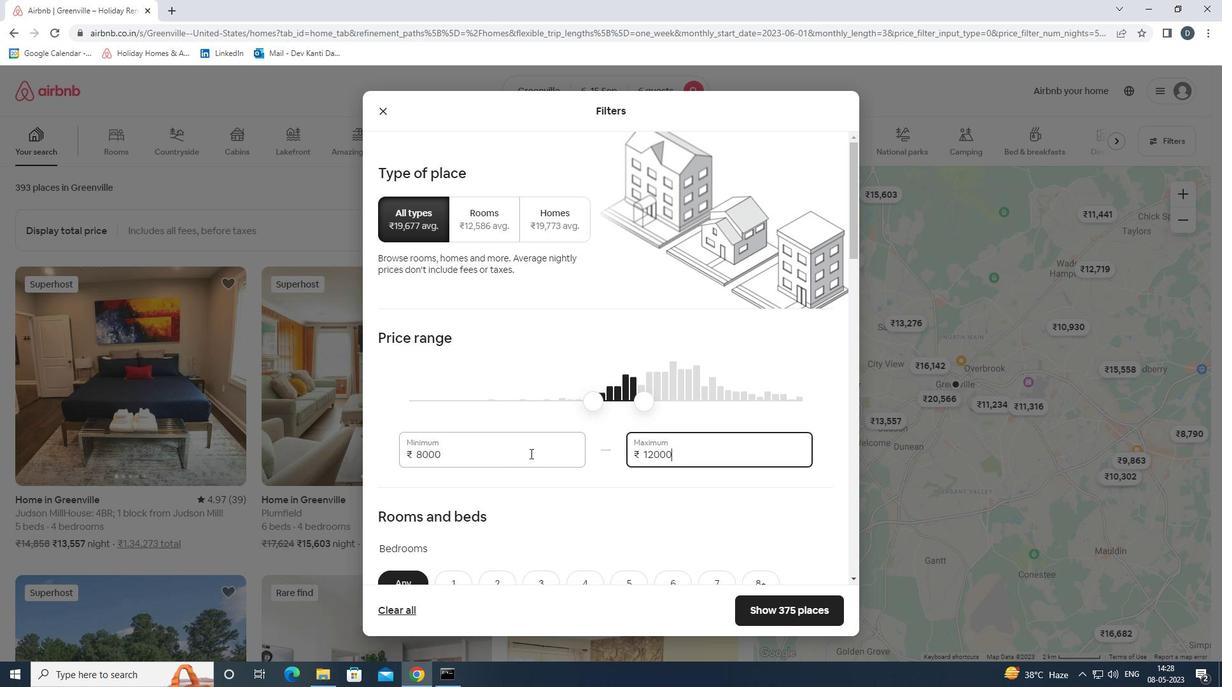 
Action: Mouse moved to (542, 456)
Screenshot: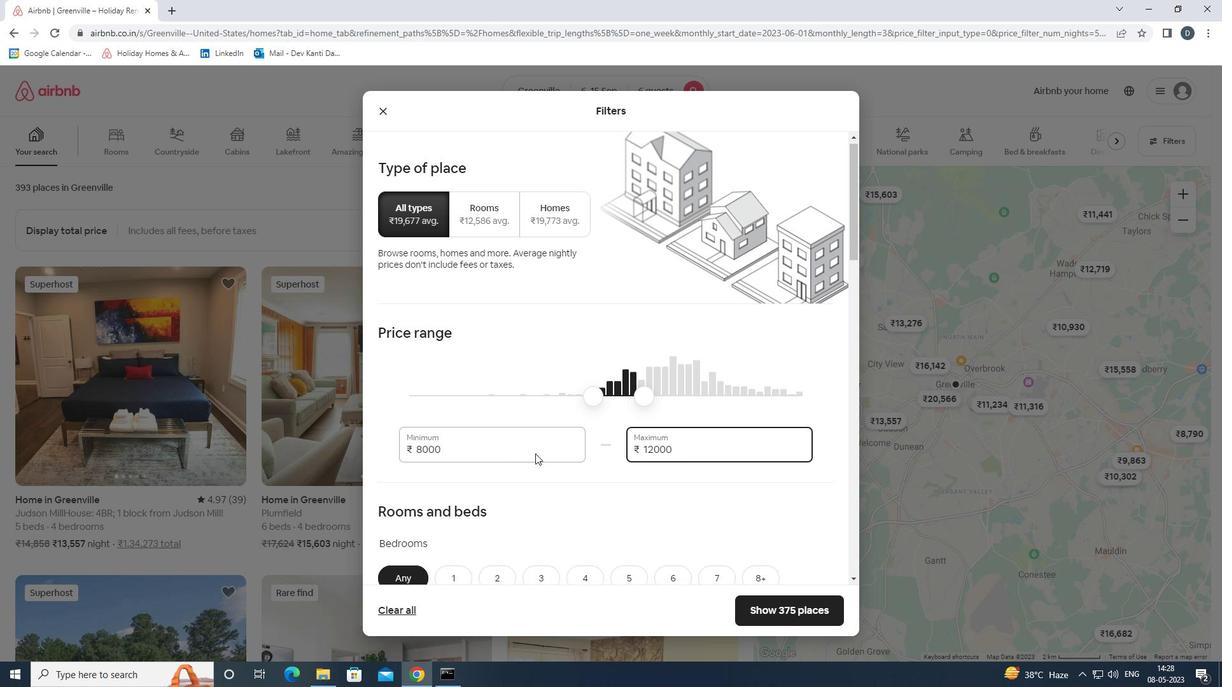 
Action: Mouse scrolled (542, 455) with delta (0, 0)
Screenshot: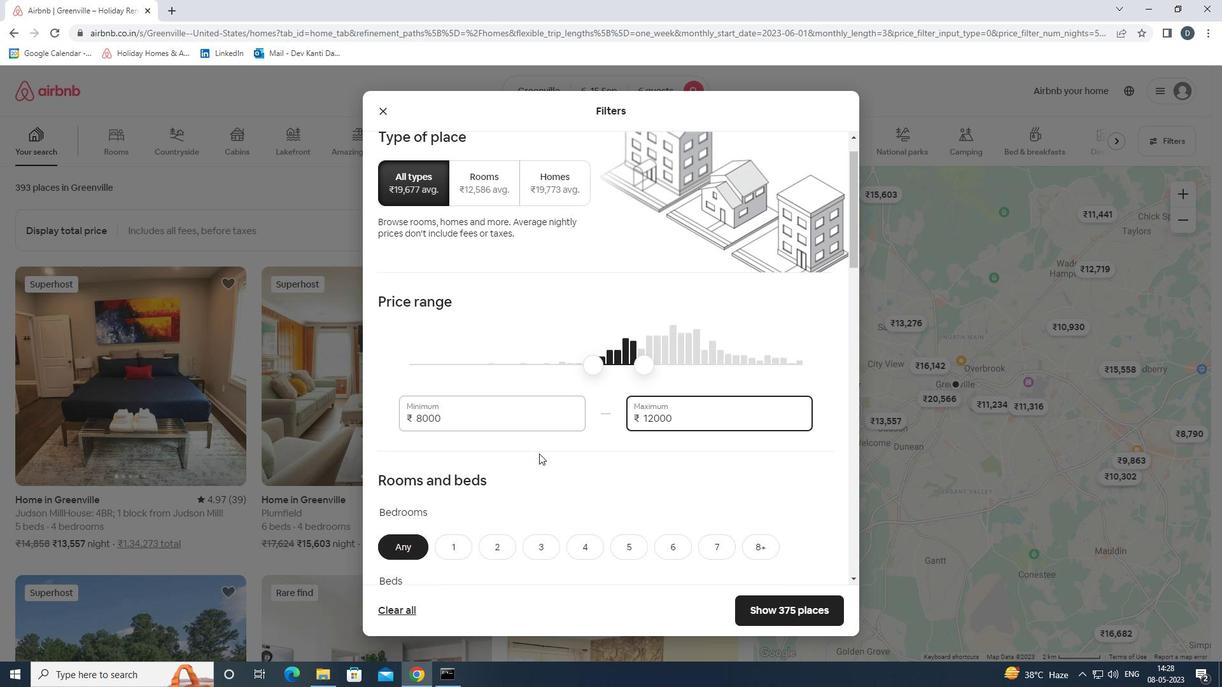 
Action: Mouse moved to (661, 387)
Screenshot: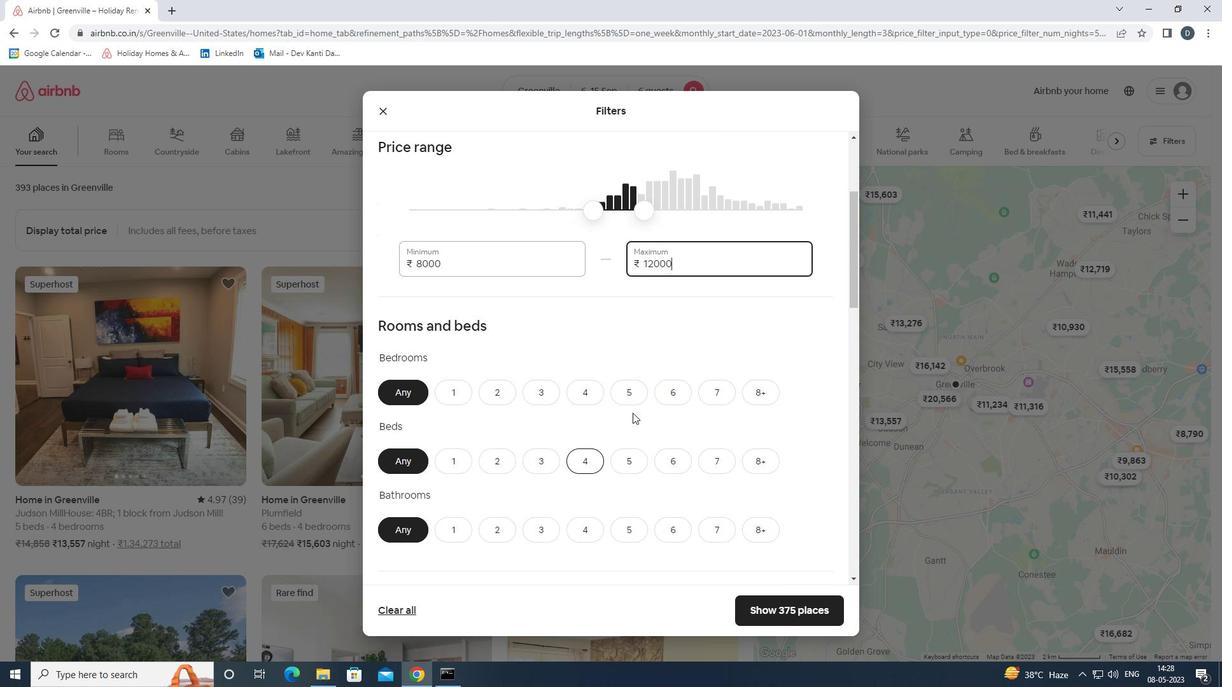 
Action: Mouse pressed left at (661, 387)
Screenshot: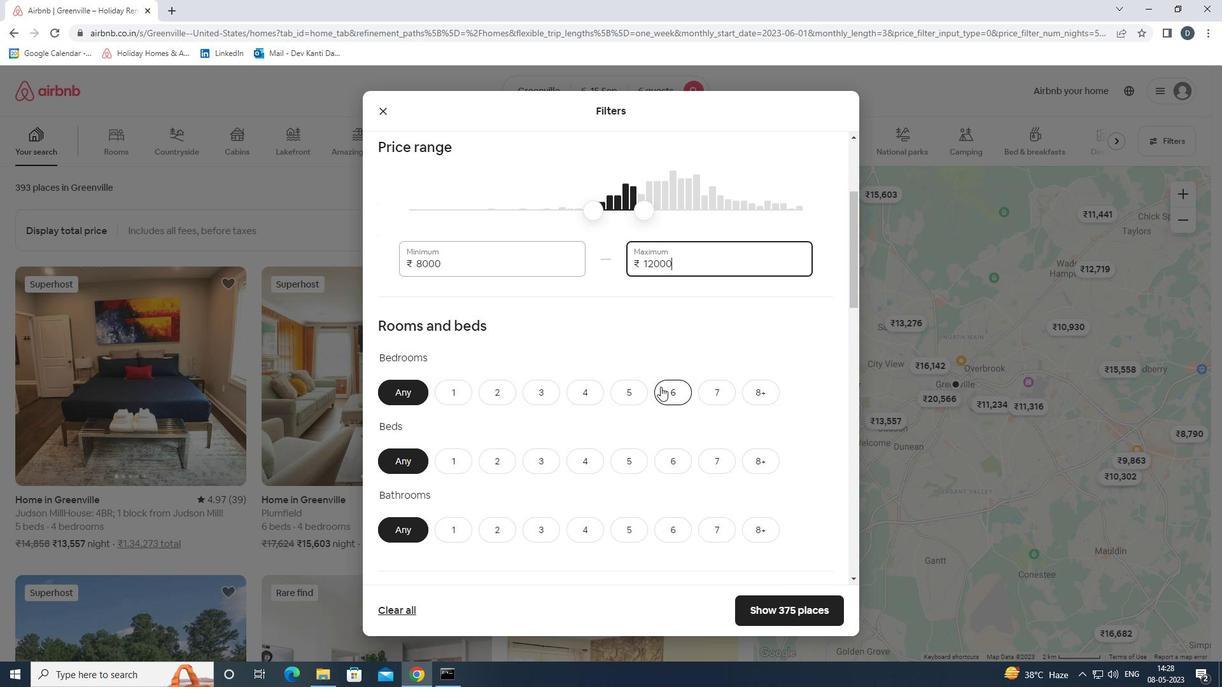 
Action: Mouse moved to (661, 461)
Screenshot: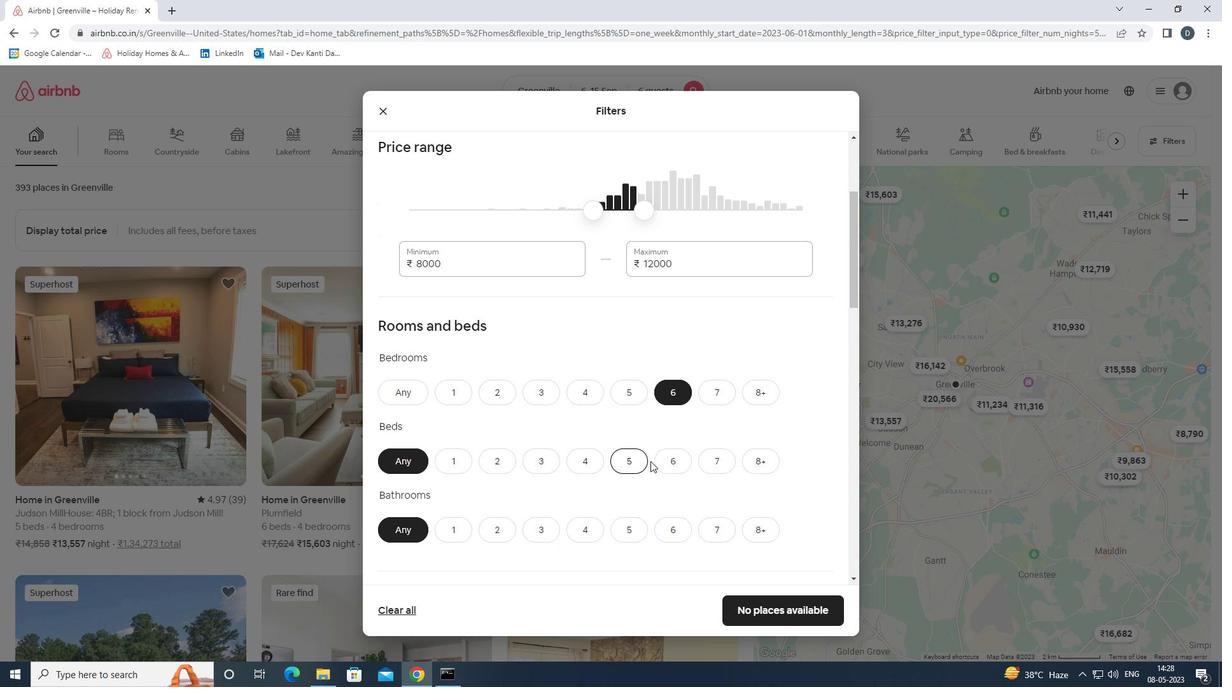 
Action: Mouse pressed left at (661, 461)
Screenshot: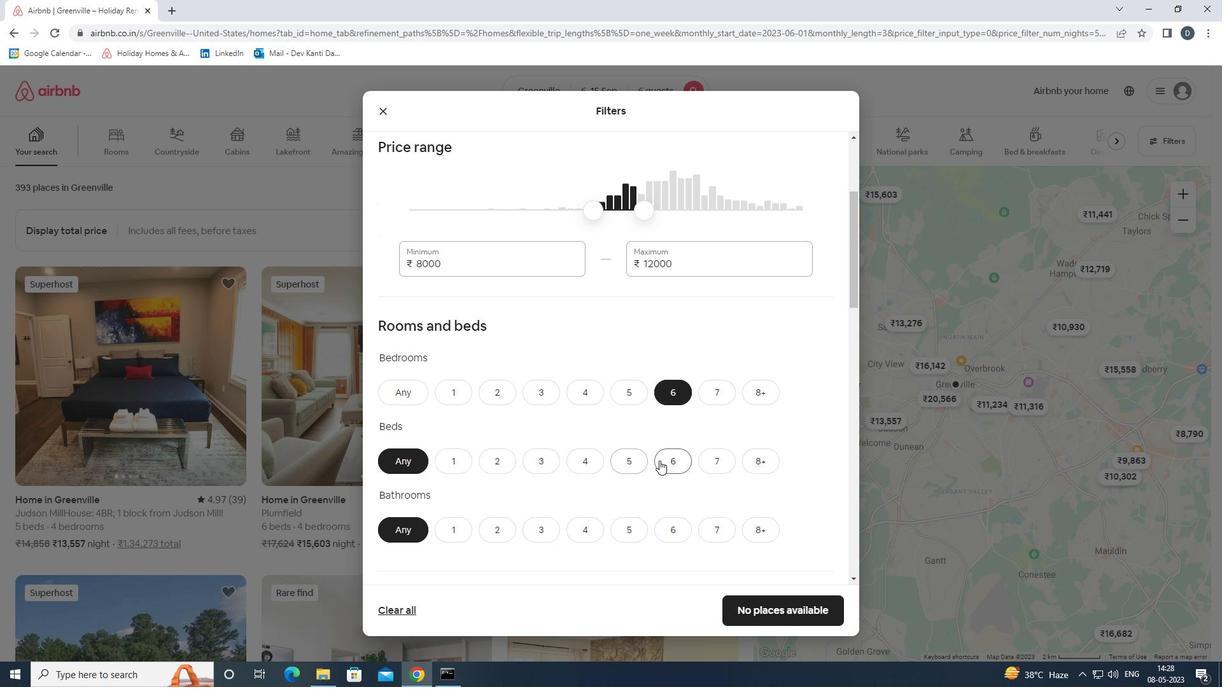 
Action: Mouse moved to (669, 520)
Screenshot: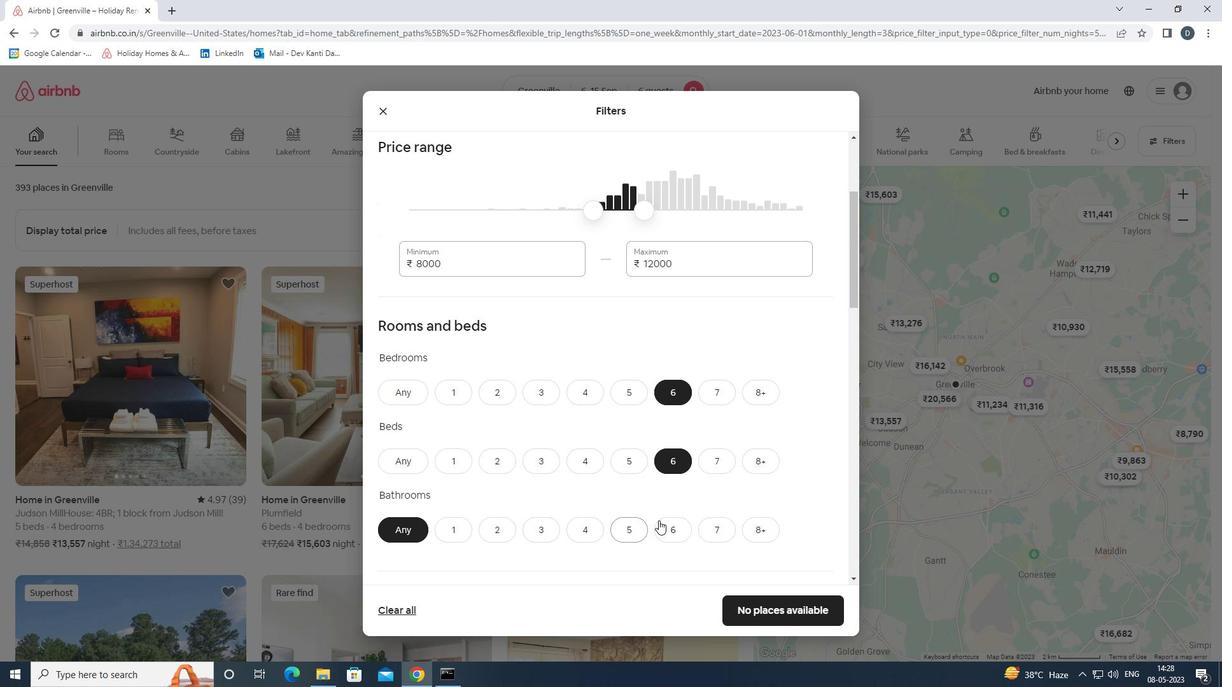 
Action: Mouse pressed left at (669, 520)
Screenshot: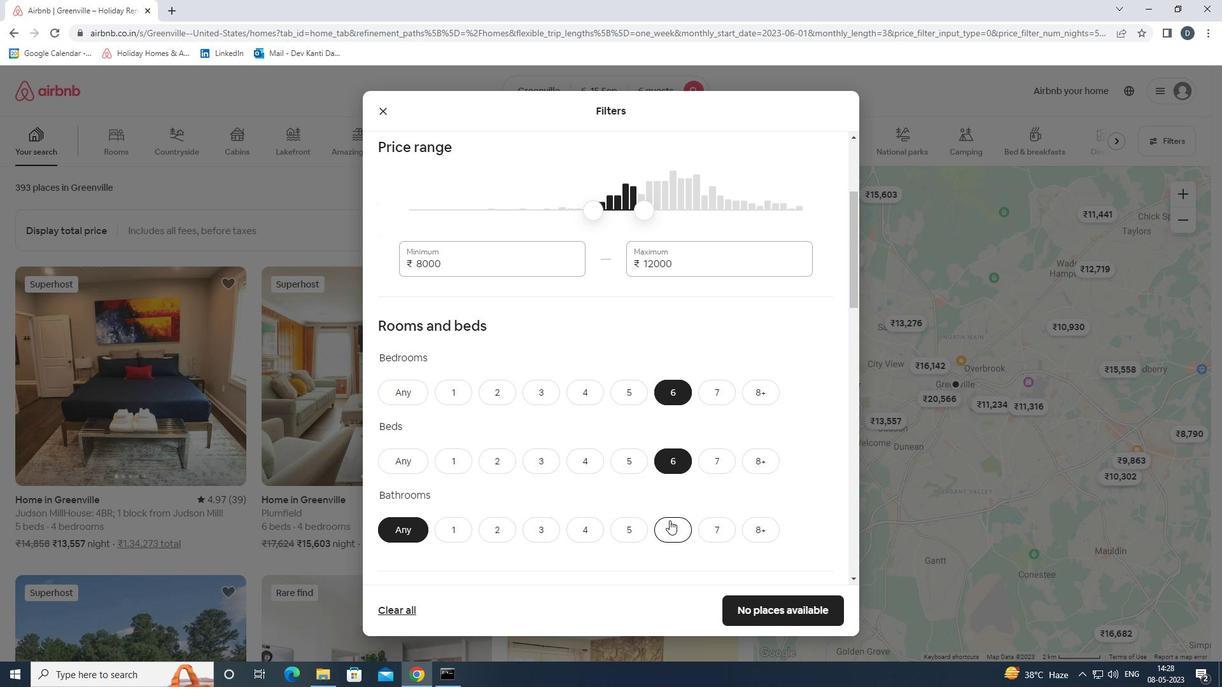
Action: Mouse moved to (677, 502)
Screenshot: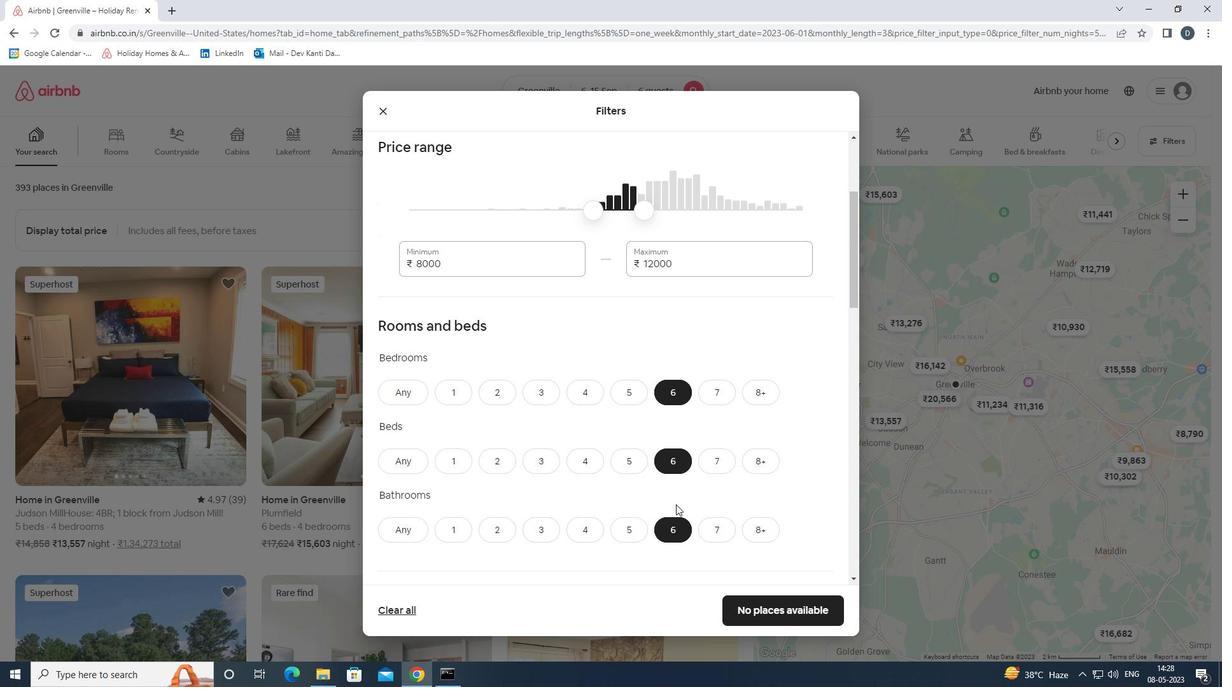 
Action: Mouse scrolled (677, 501) with delta (0, 0)
Screenshot: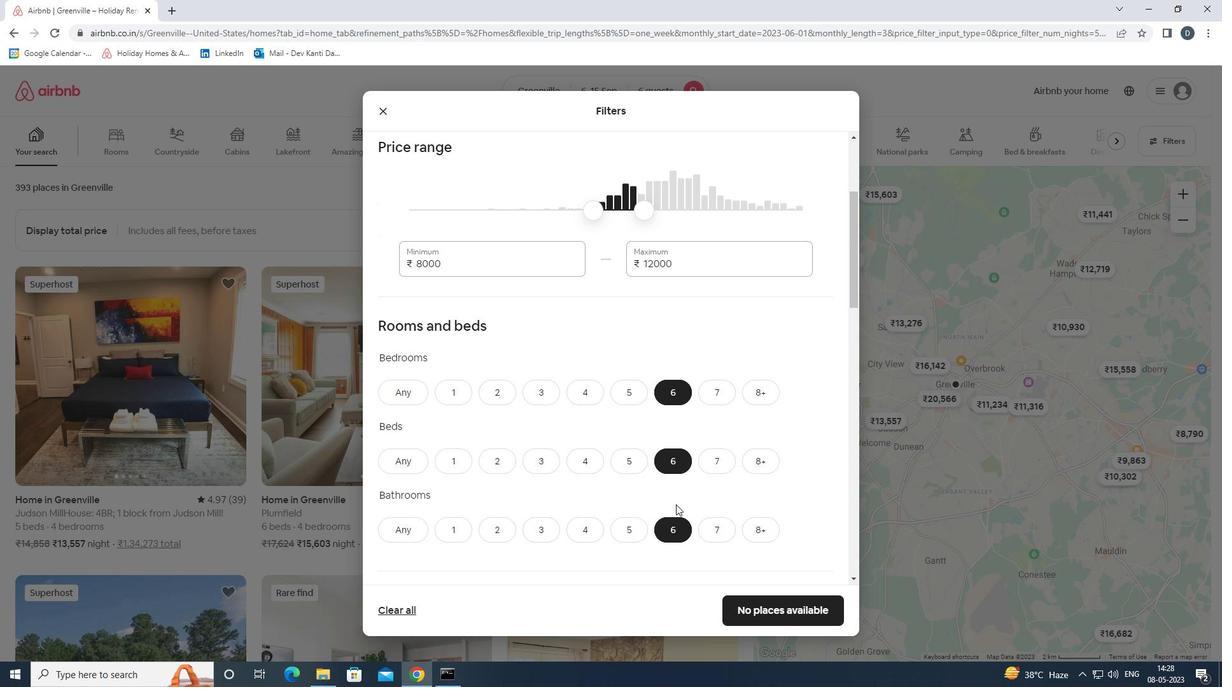 
Action: Mouse scrolled (677, 501) with delta (0, 0)
Screenshot: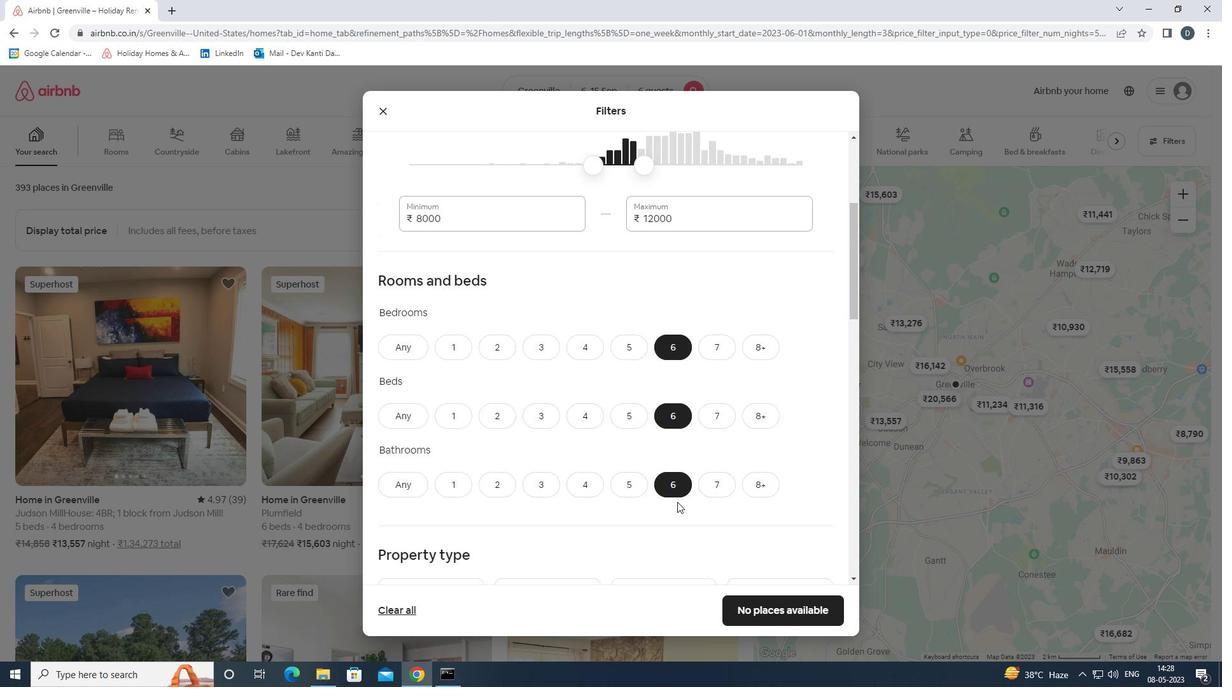 
Action: Mouse moved to (678, 501)
Screenshot: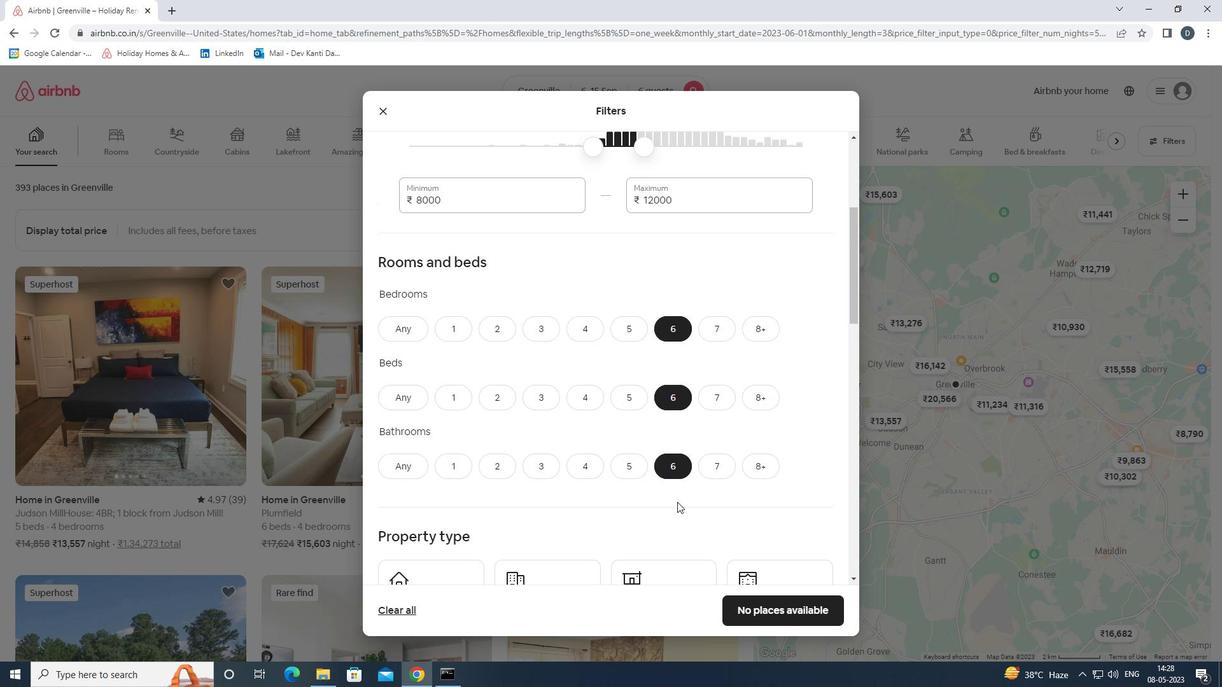 
Action: Mouse scrolled (678, 500) with delta (0, 0)
Screenshot: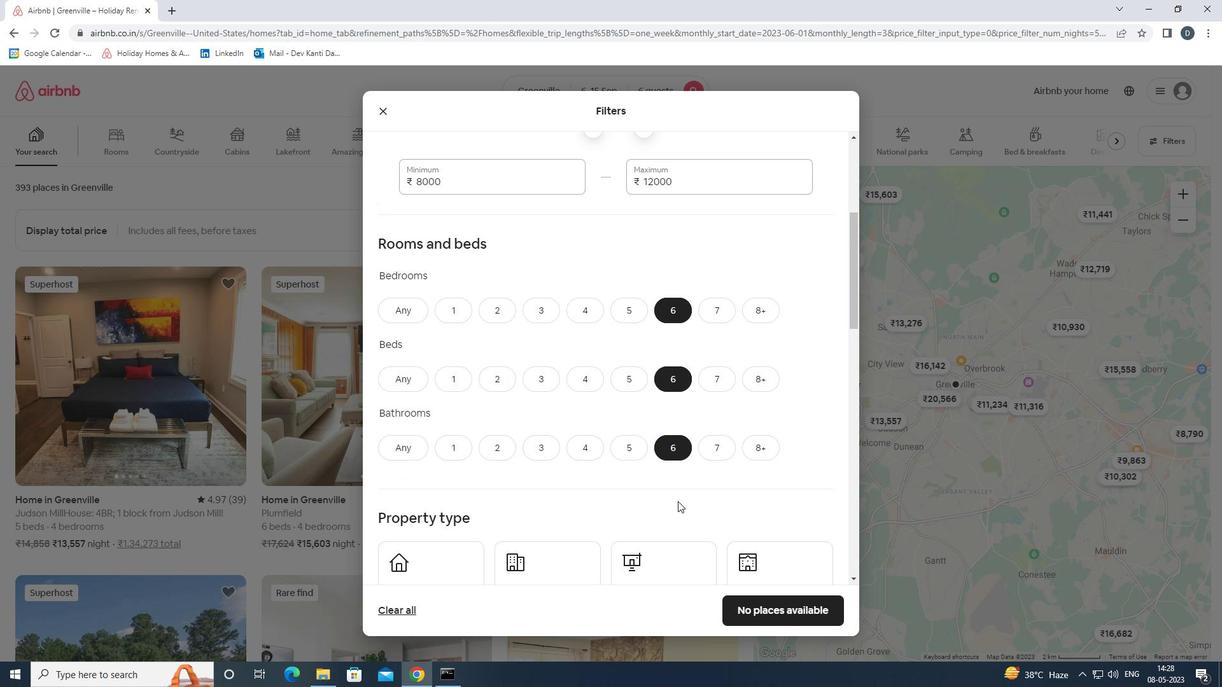 
Action: Mouse scrolled (678, 500) with delta (0, 0)
Screenshot: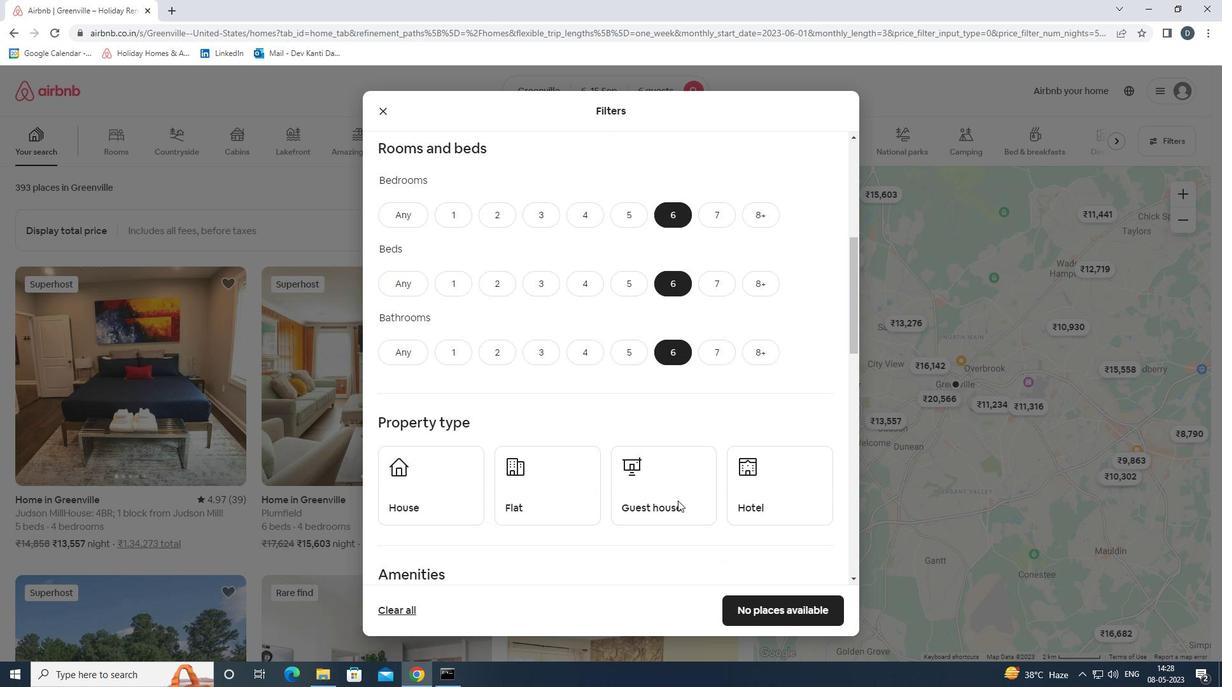 
Action: Mouse moved to (473, 438)
Screenshot: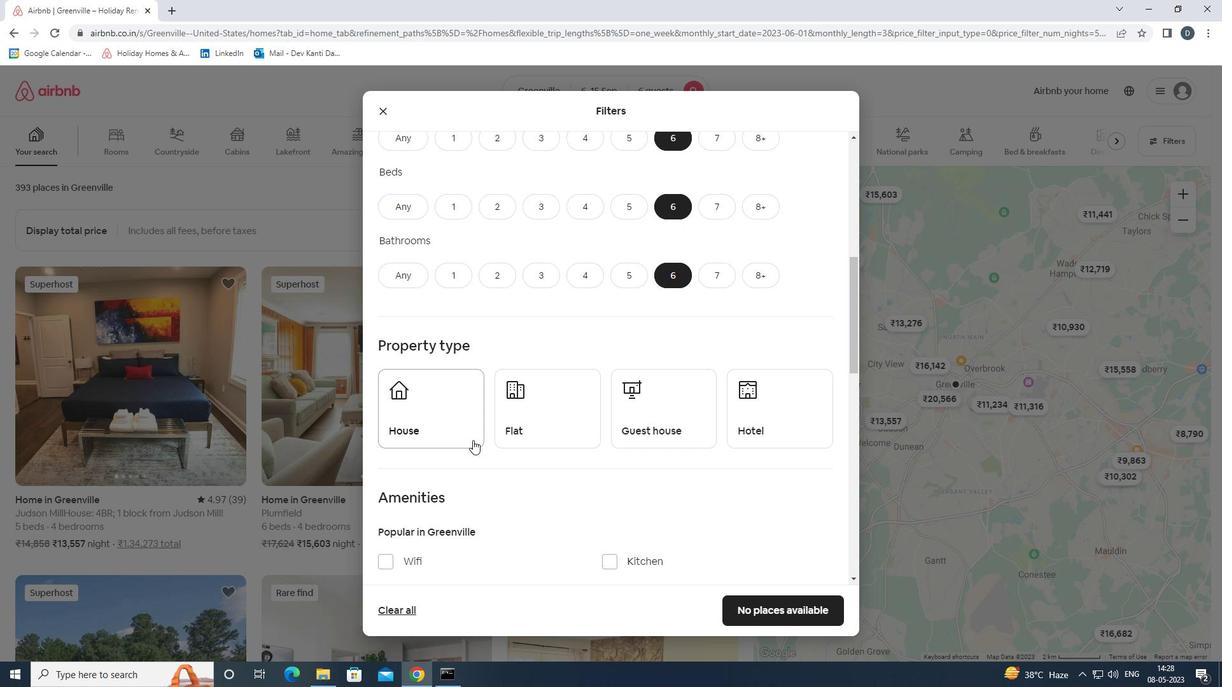 
Action: Mouse pressed left at (473, 438)
Screenshot: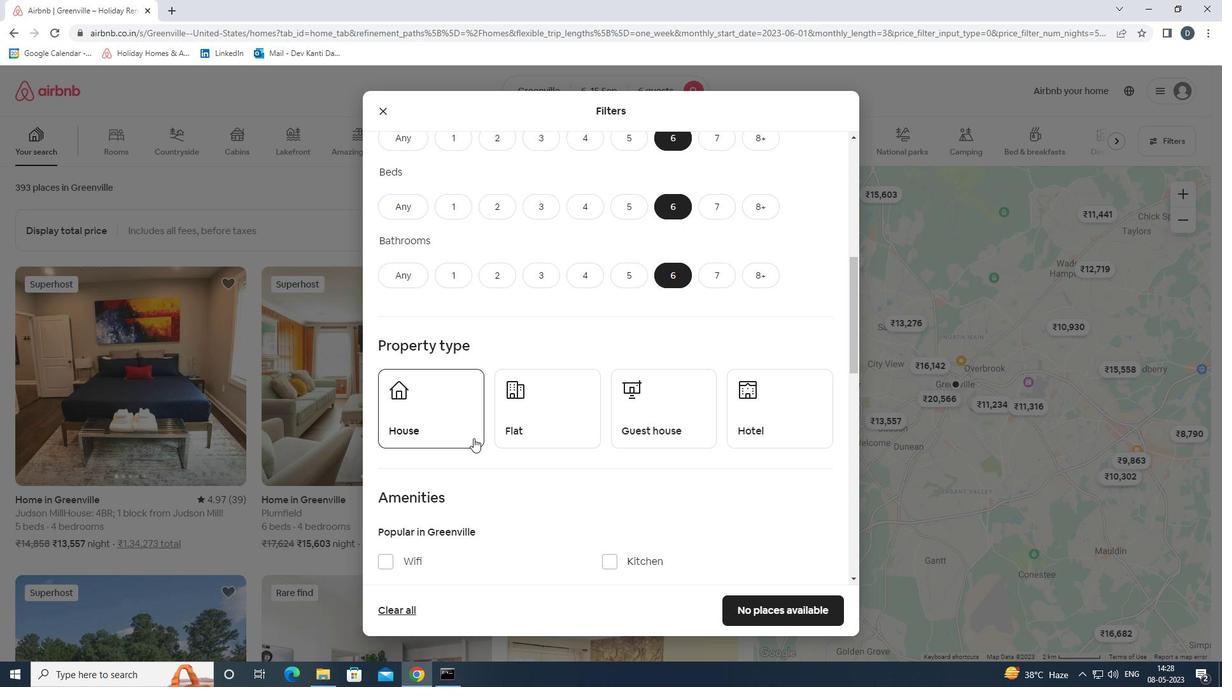 
Action: Mouse moved to (543, 433)
Screenshot: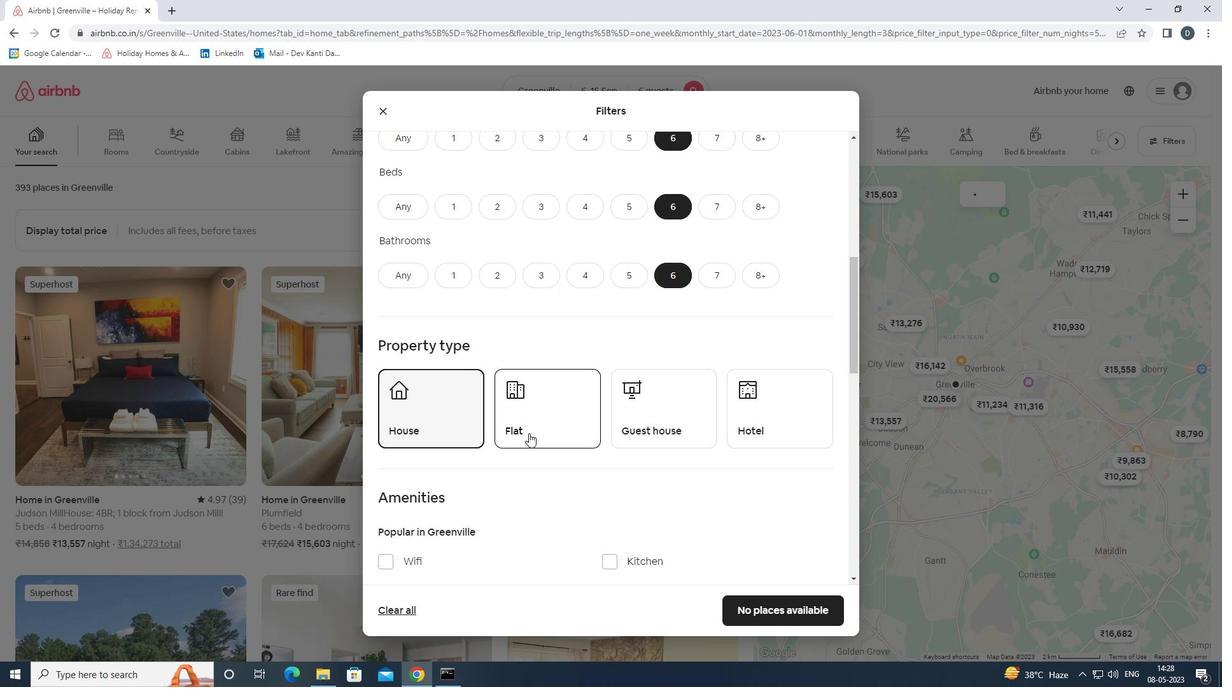 
Action: Mouse pressed left at (543, 433)
Screenshot: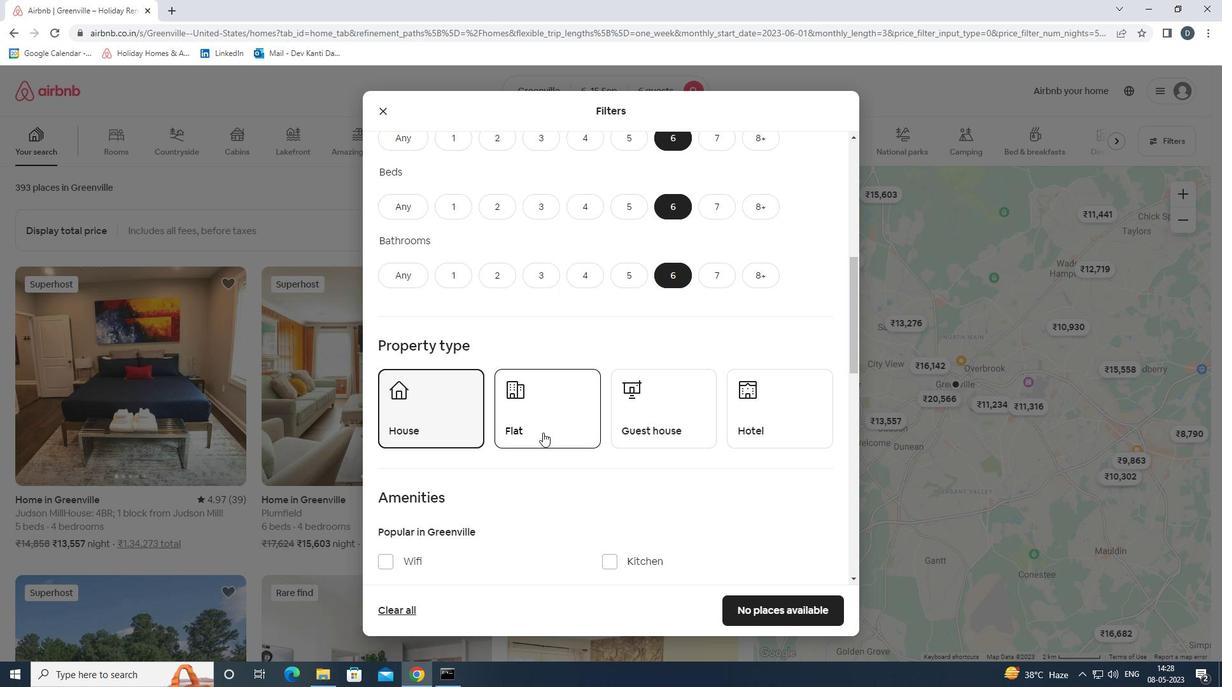 
Action: Mouse moved to (641, 423)
Screenshot: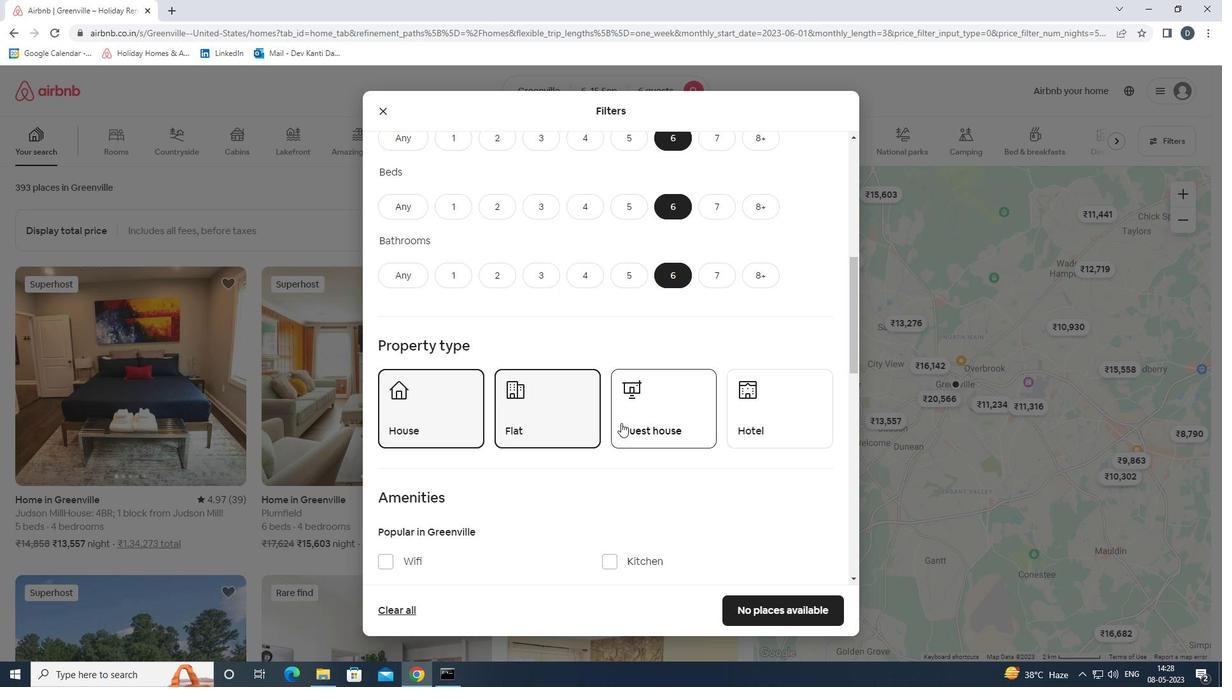 
Action: Mouse pressed left at (641, 423)
Screenshot: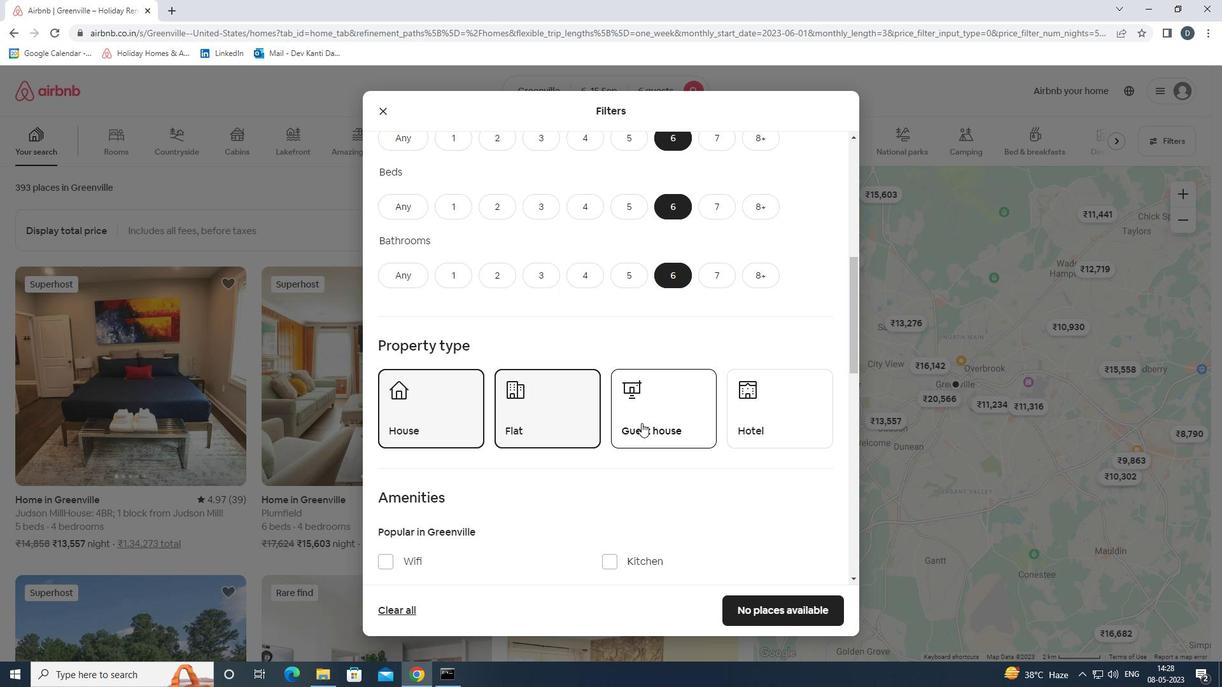 
Action: Mouse scrolled (641, 422) with delta (0, 0)
Screenshot: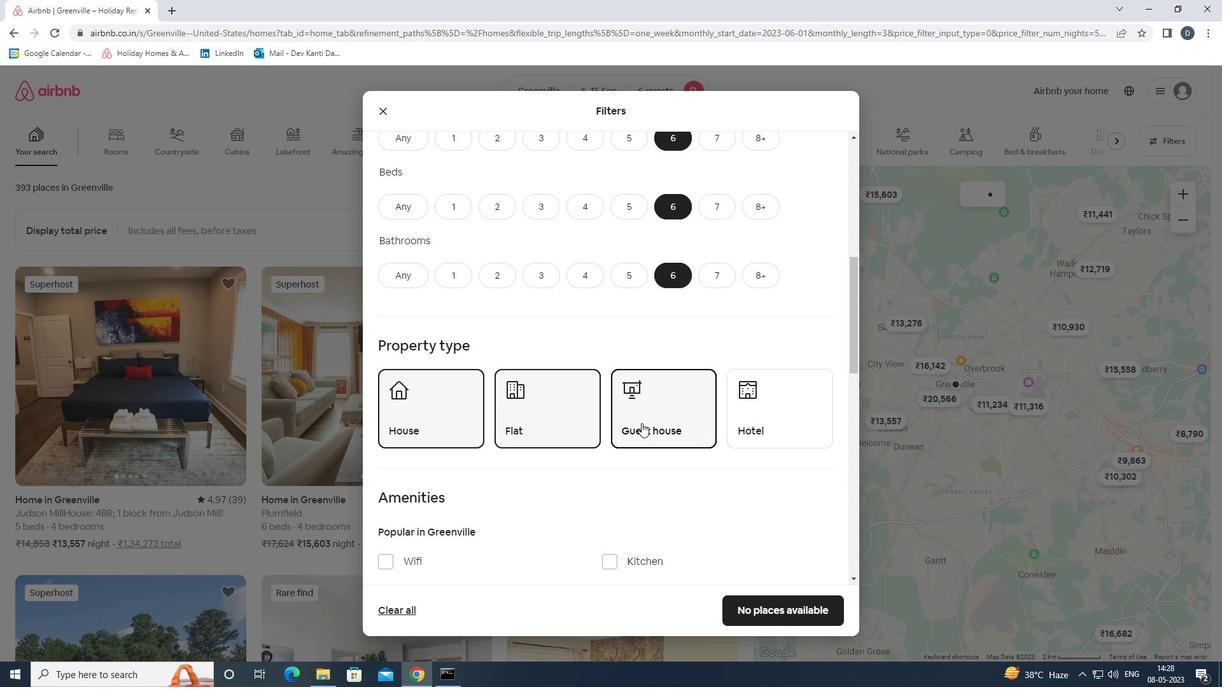 
Action: Mouse scrolled (641, 422) with delta (0, 0)
Screenshot: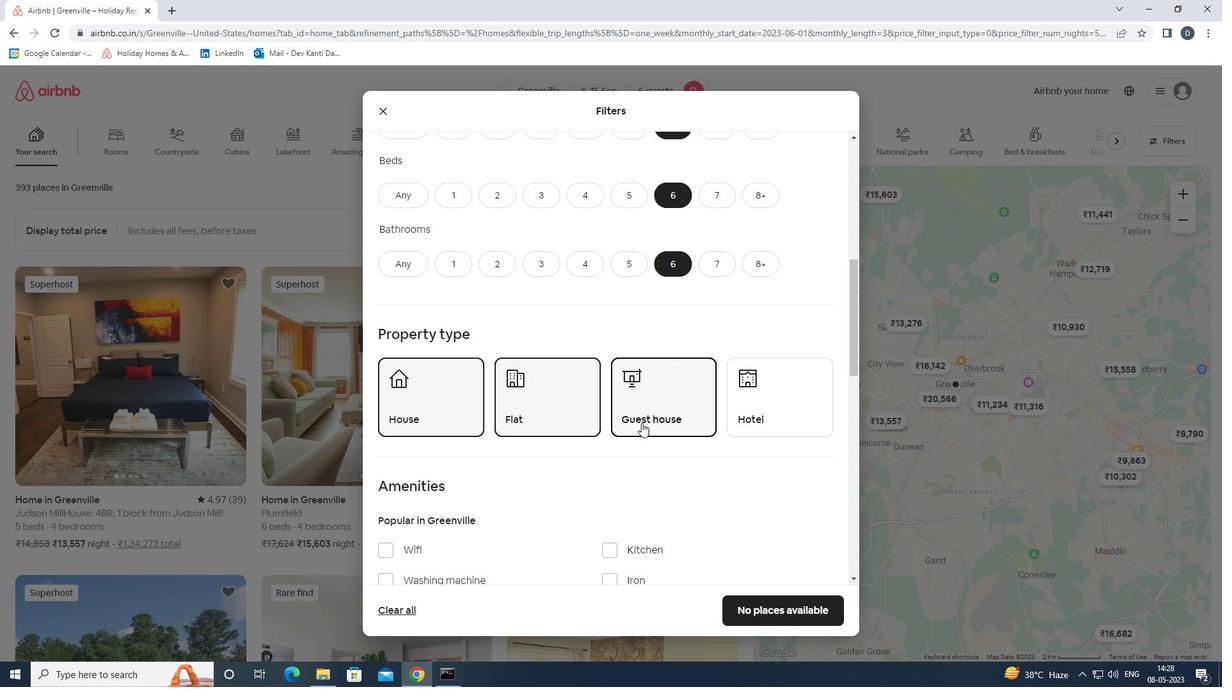 
Action: Mouse scrolled (641, 422) with delta (0, 0)
Screenshot: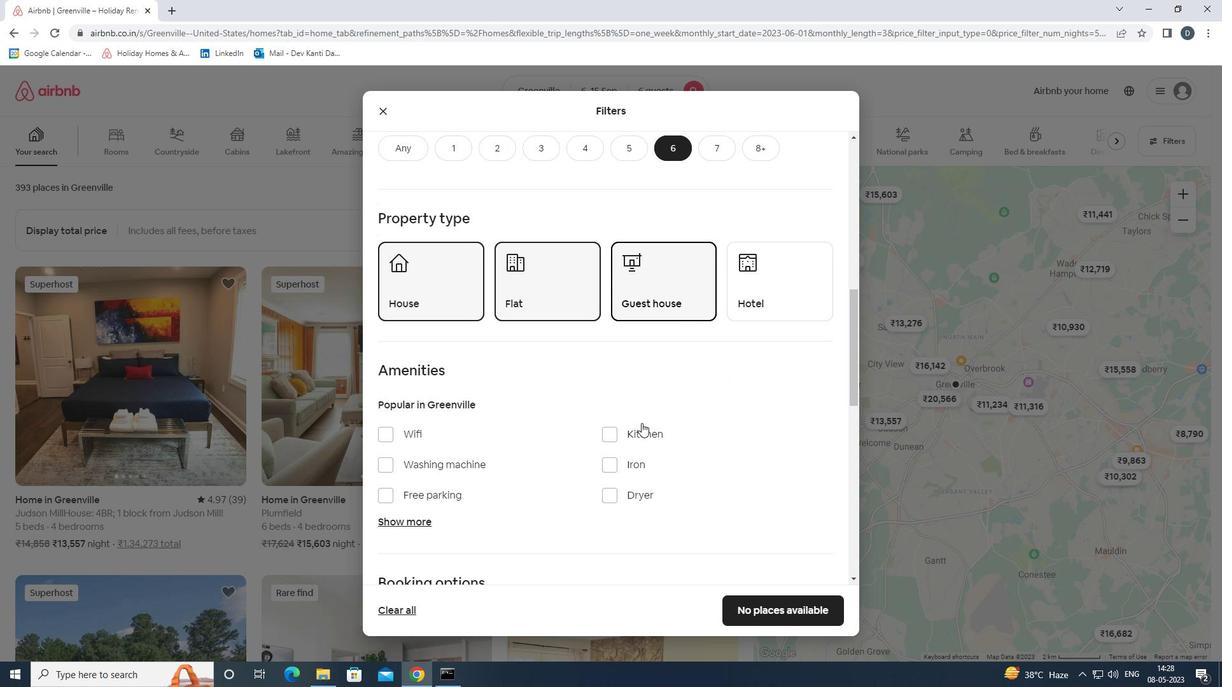 
Action: Mouse moved to (419, 376)
Screenshot: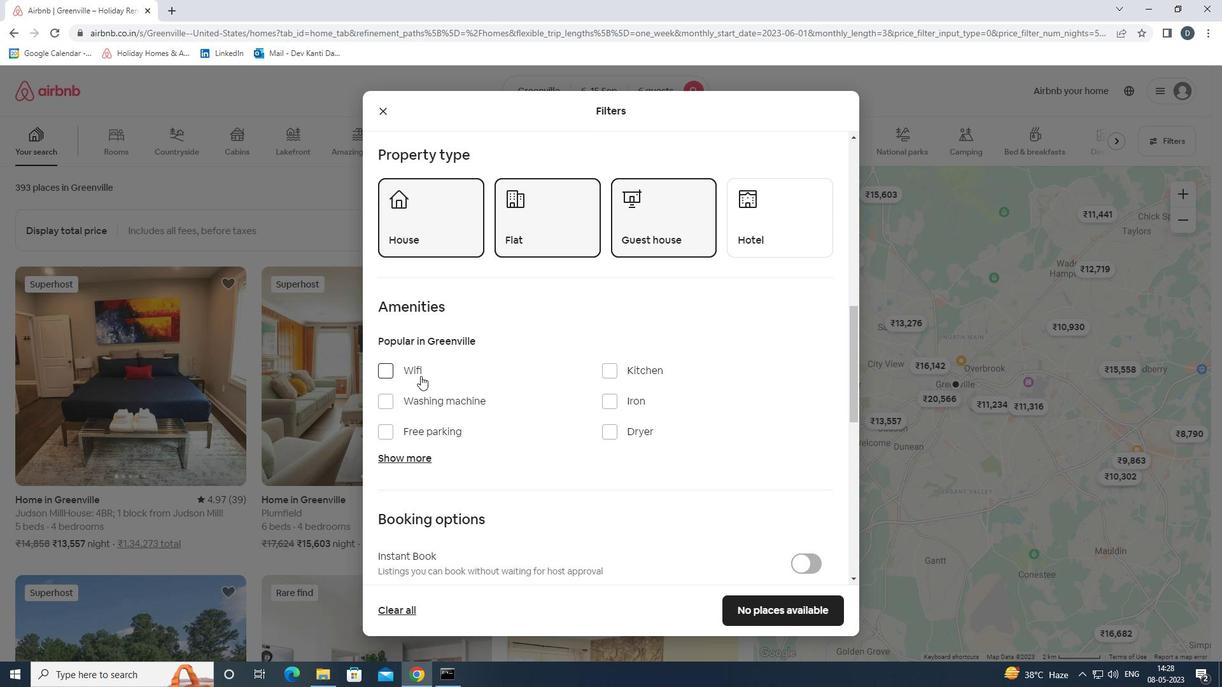 
Action: Mouse pressed left at (419, 376)
Screenshot: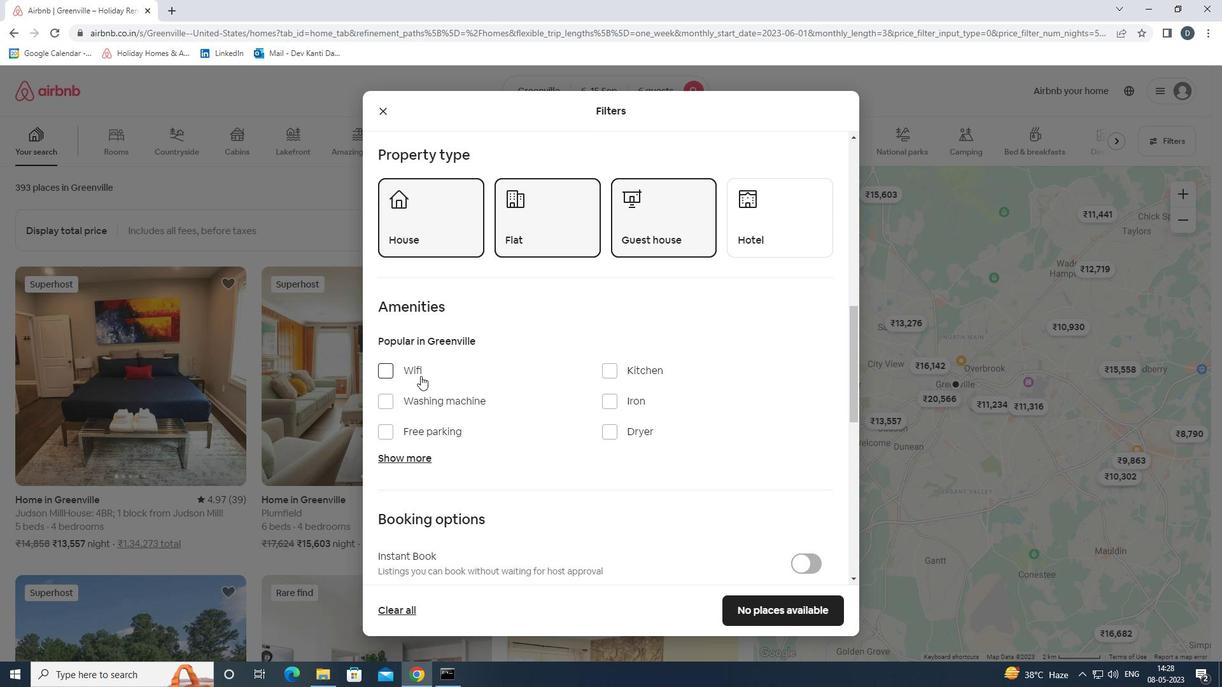 
Action: Mouse moved to (427, 426)
Screenshot: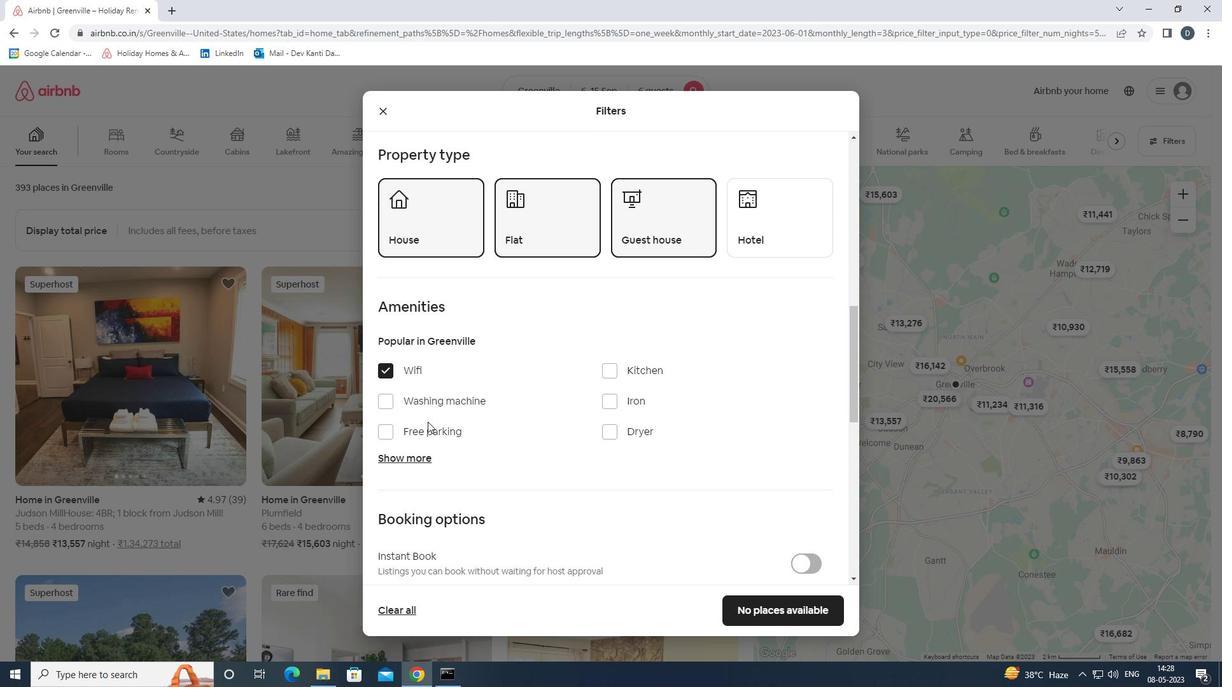 
Action: Mouse pressed left at (427, 426)
Screenshot: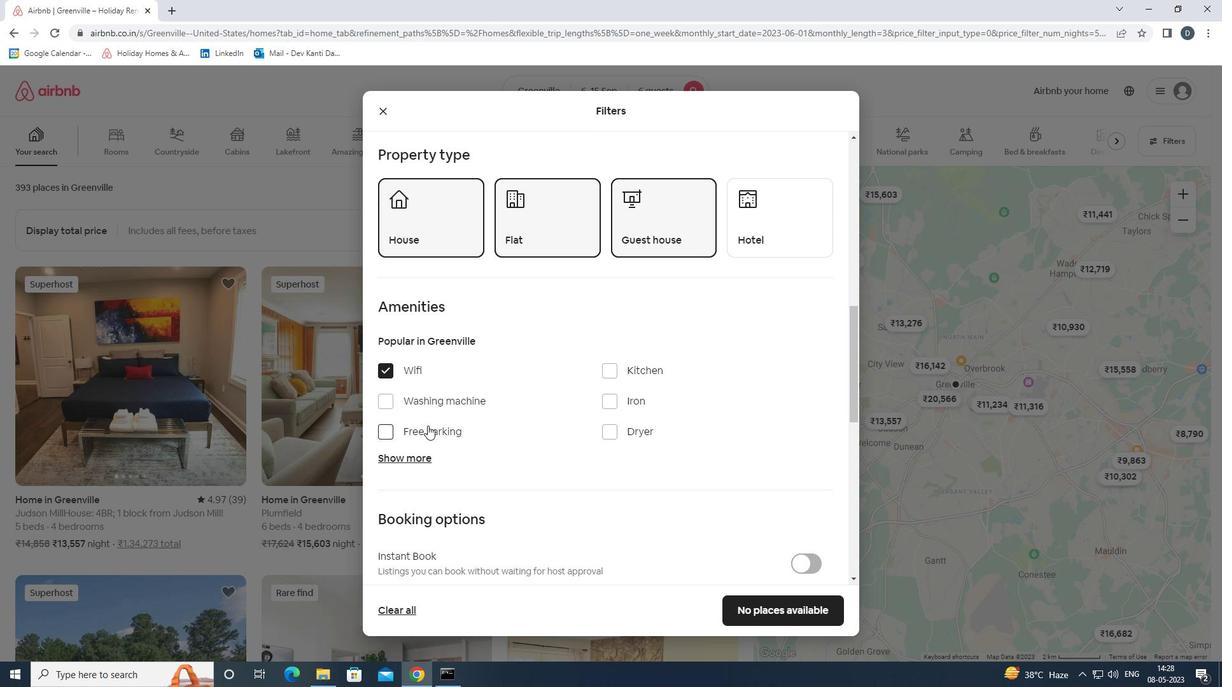 
Action: Mouse moved to (420, 454)
Screenshot: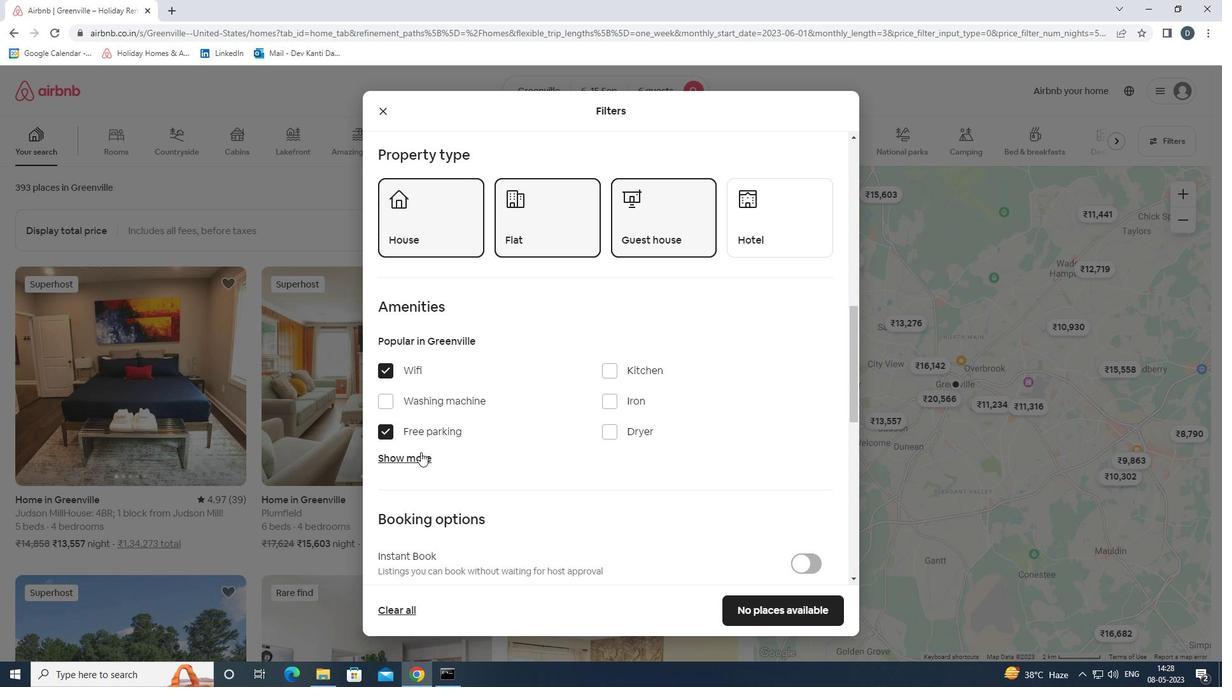 
Action: Mouse pressed left at (420, 454)
Screenshot: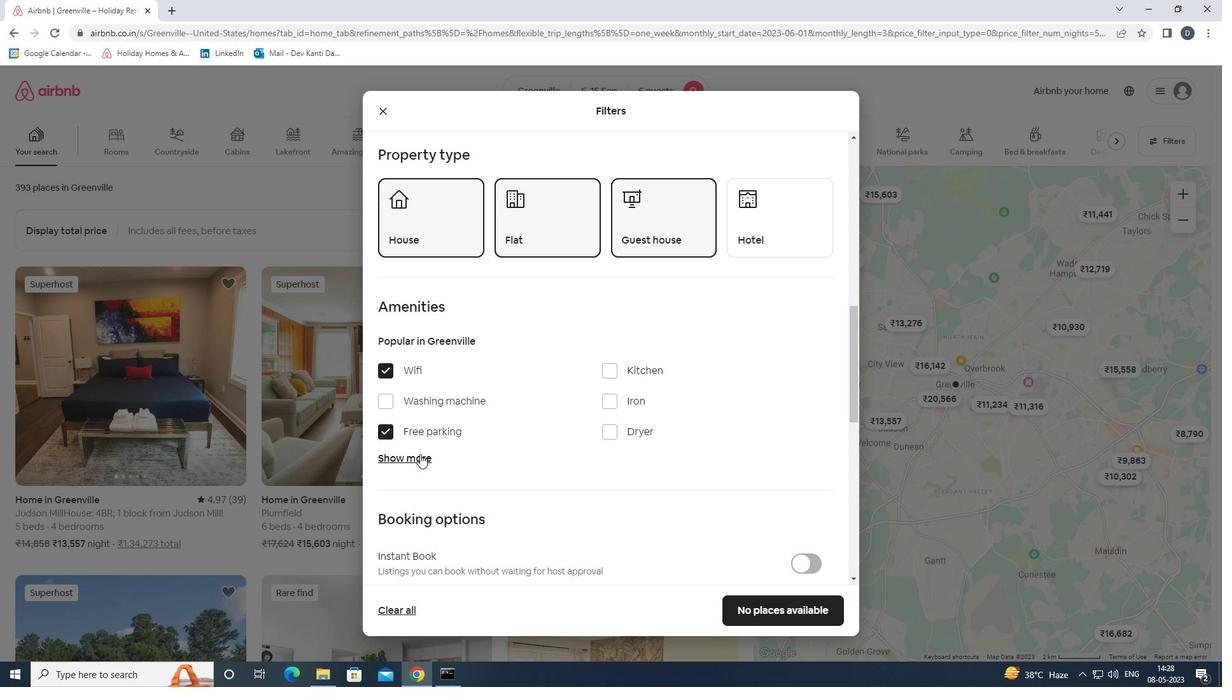 
Action: Mouse scrolled (420, 454) with delta (0, 0)
Screenshot: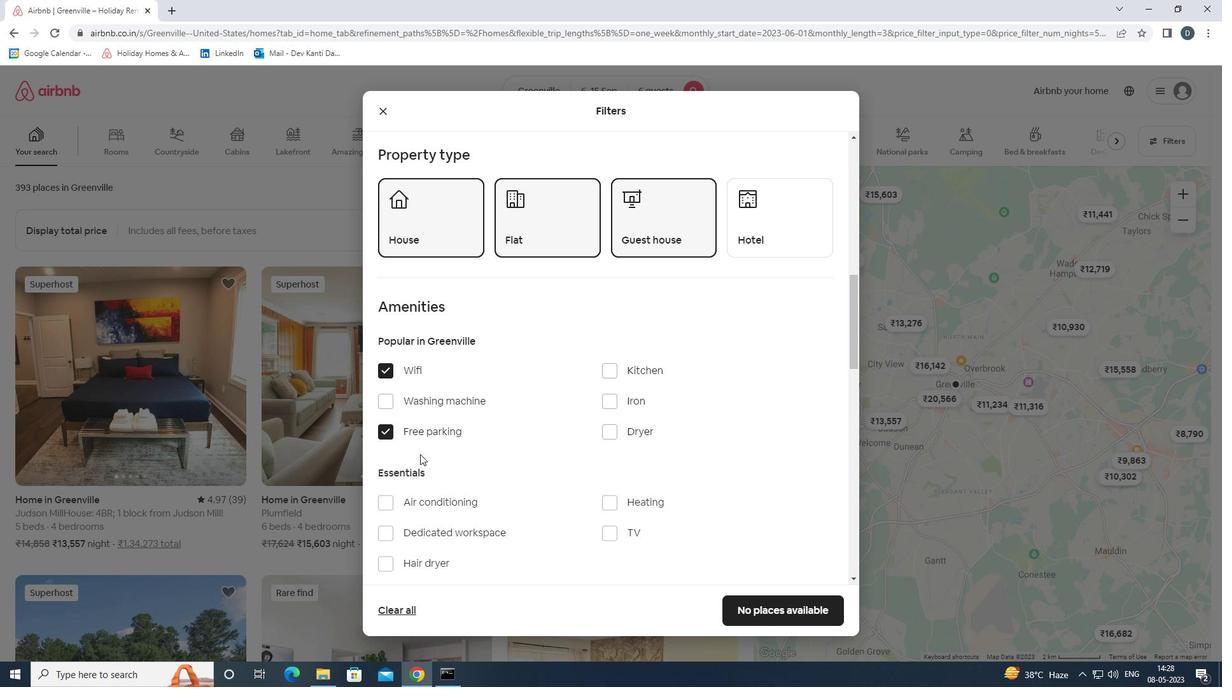 
Action: Mouse scrolled (420, 454) with delta (0, 0)
Screenshot: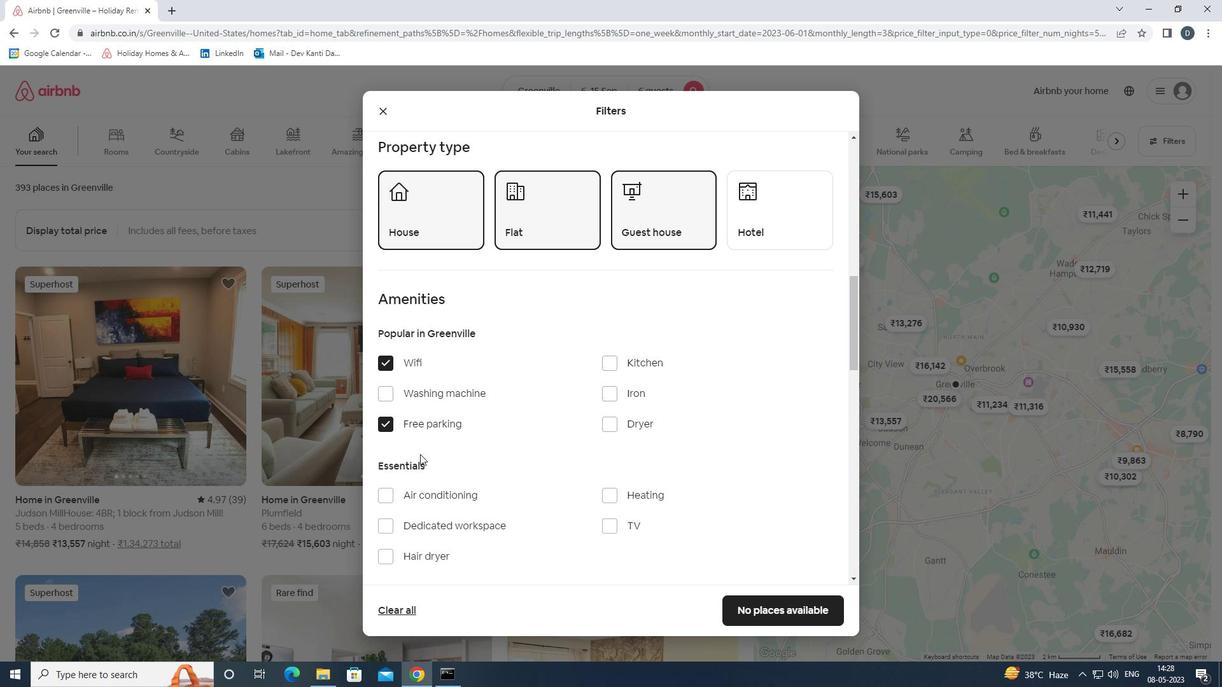 
Action: Mouse moved to (603, 412)
Screenshot: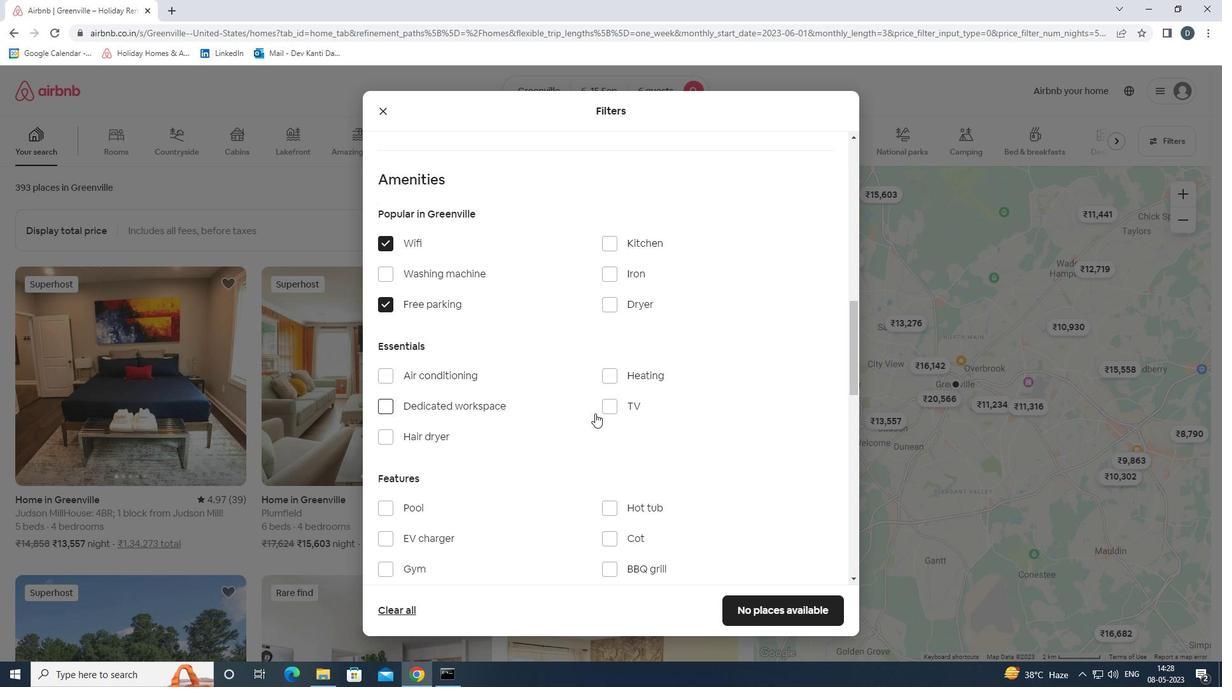 
Action: Mouse pressed left at (603, 412)
Screenshot: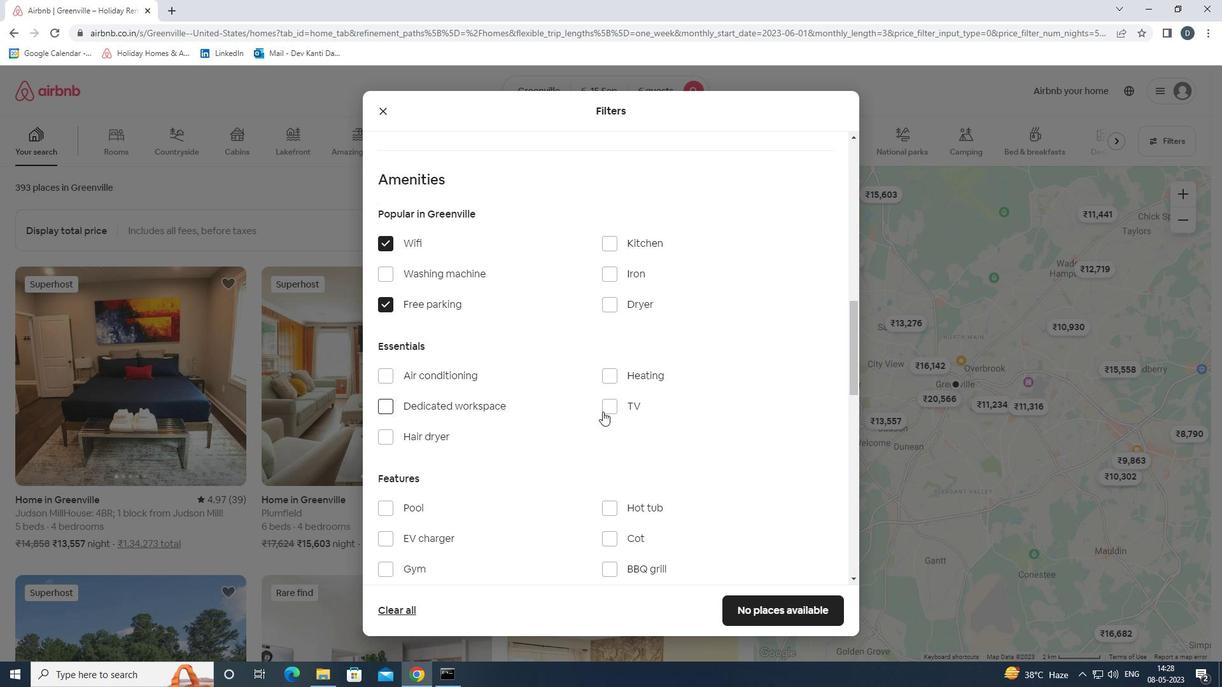 
Action: Mouse scrolled (603, 411) with delta (0, 0)
Screenshot: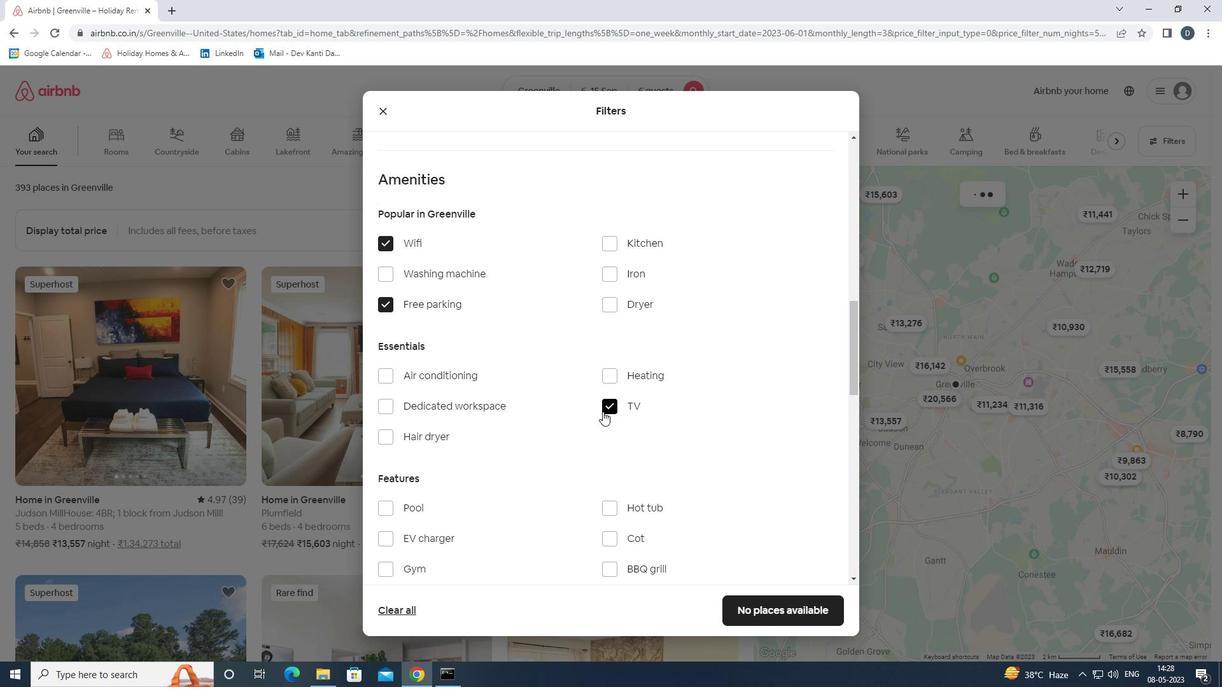 
Action: Mouse scrolled (603, 411) with delta (0, 0)
Screenshot: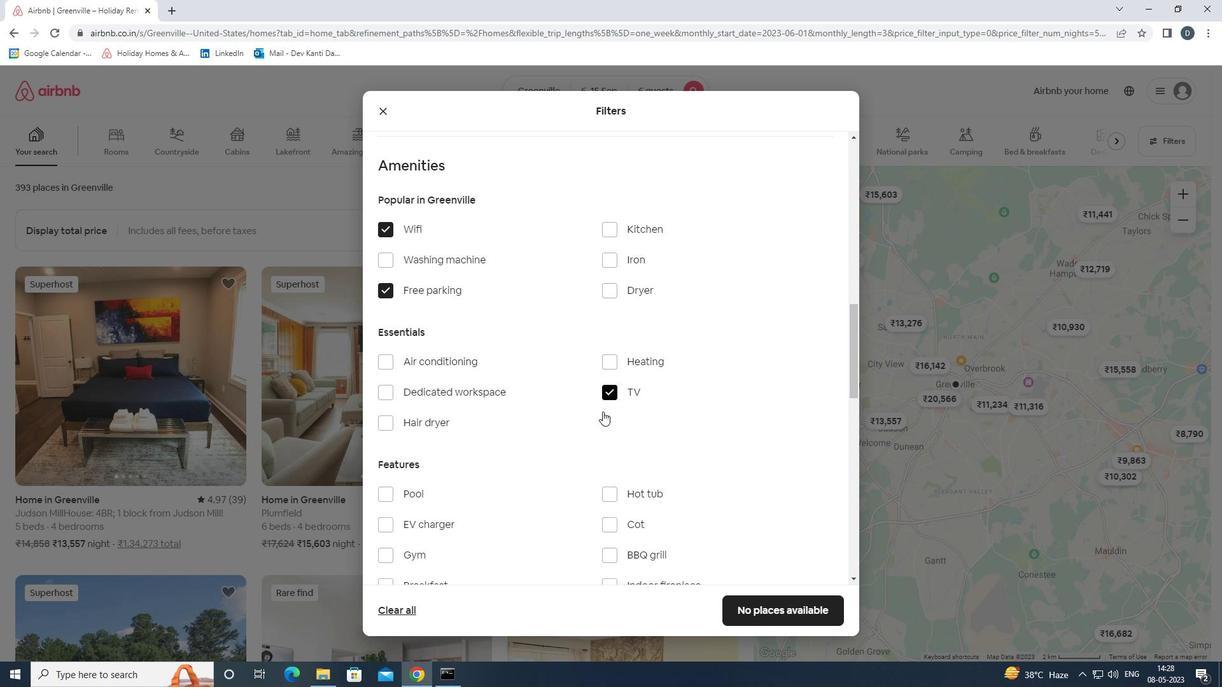 
Action: Mouse moved to (424, 443)
Screenshot: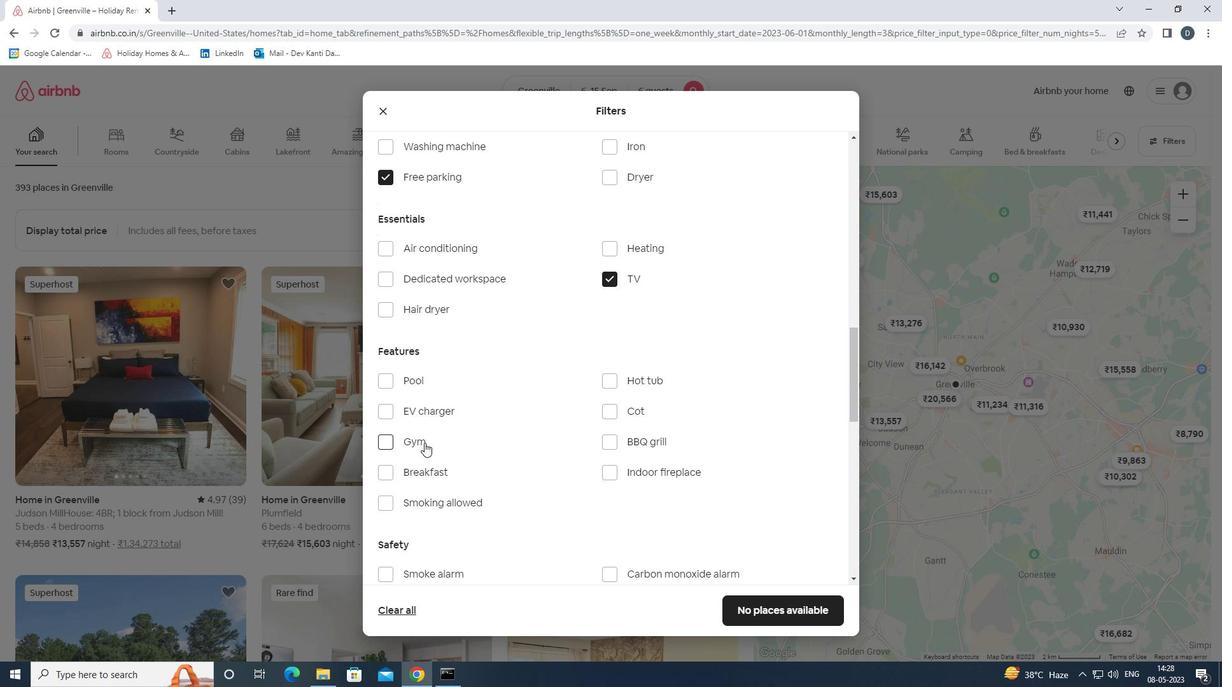 
Action: Mouse pressed left at (424, 443)
Screenshot: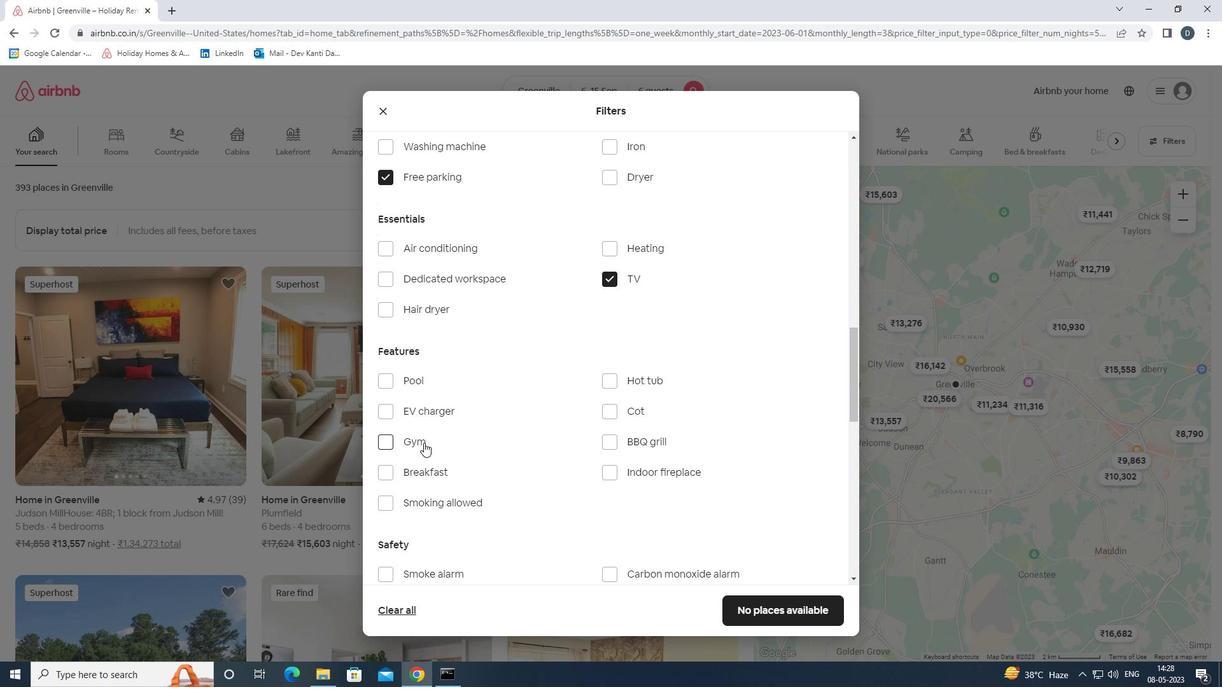 
Action: Mouse moved to (415, 467)
Screenshot: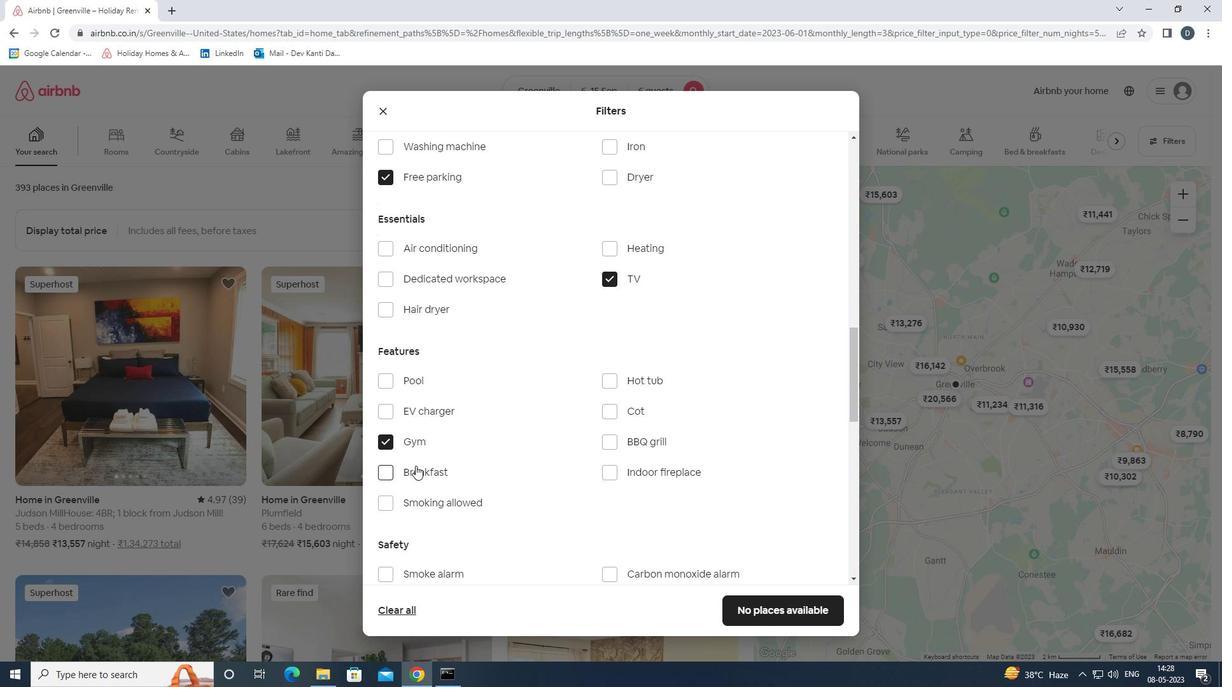 
Action: Mouse pressed left at (415, 467)
Screenshot: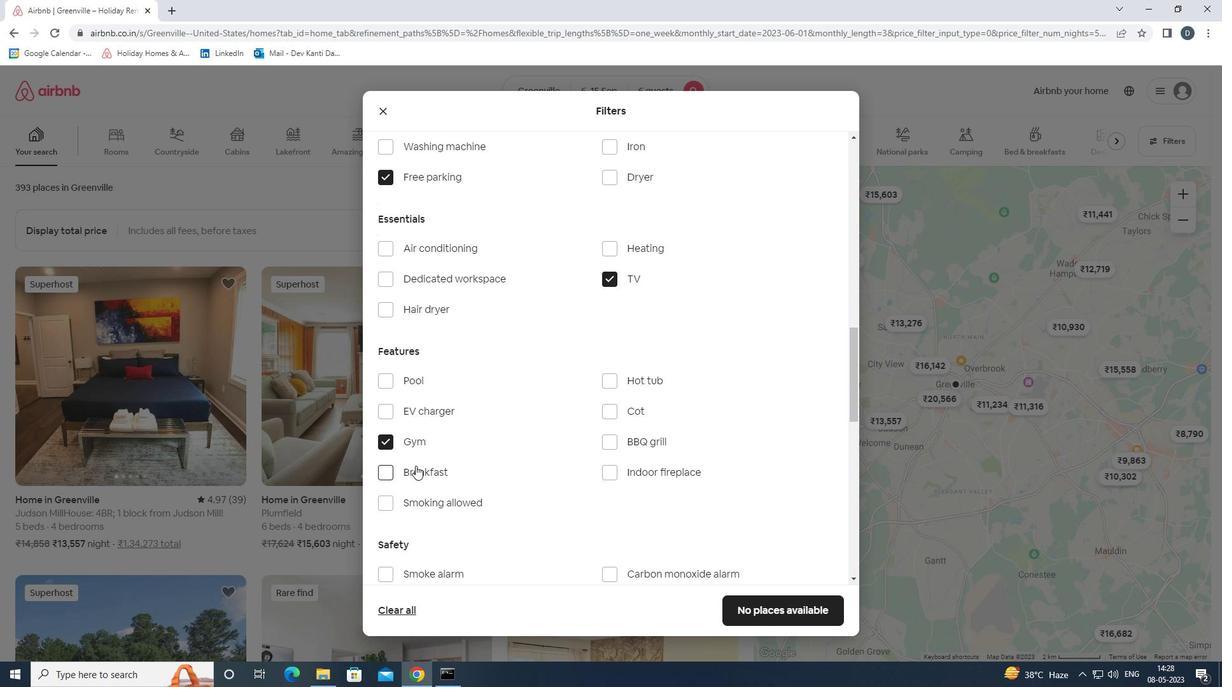 
Action: Mouse scrolled (415, 466) with delta (0, 0)
Screenshot: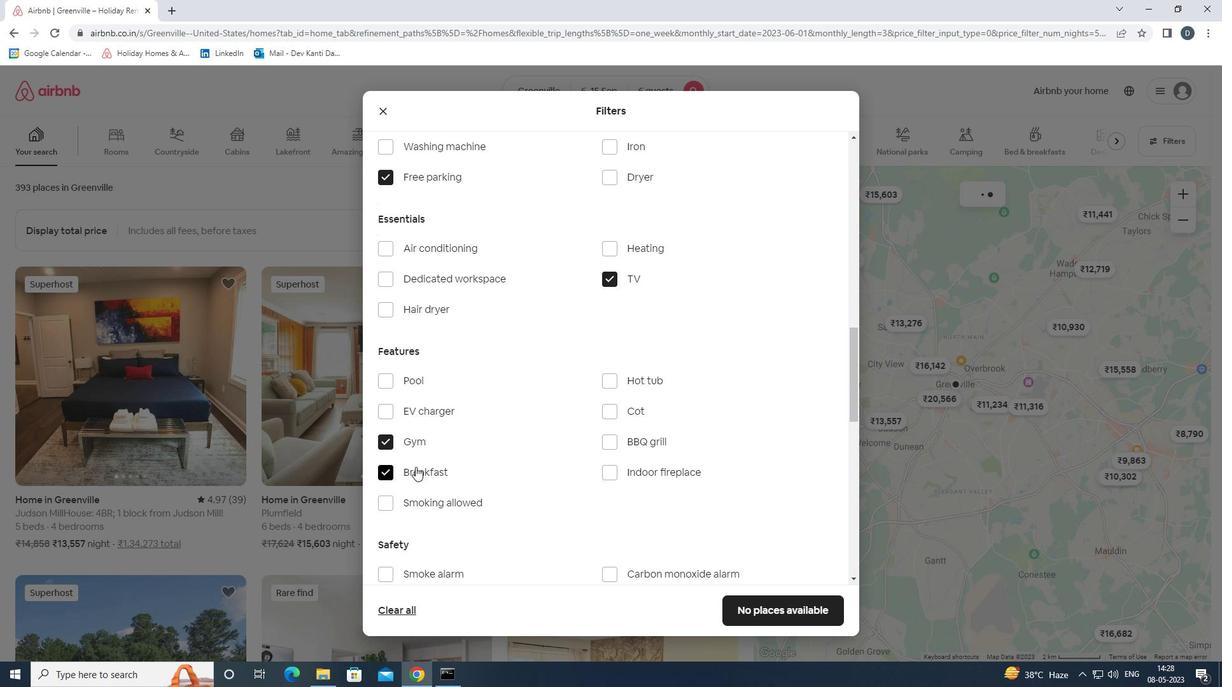 
Action: Mouse moved to (417, 468)
Screenshot: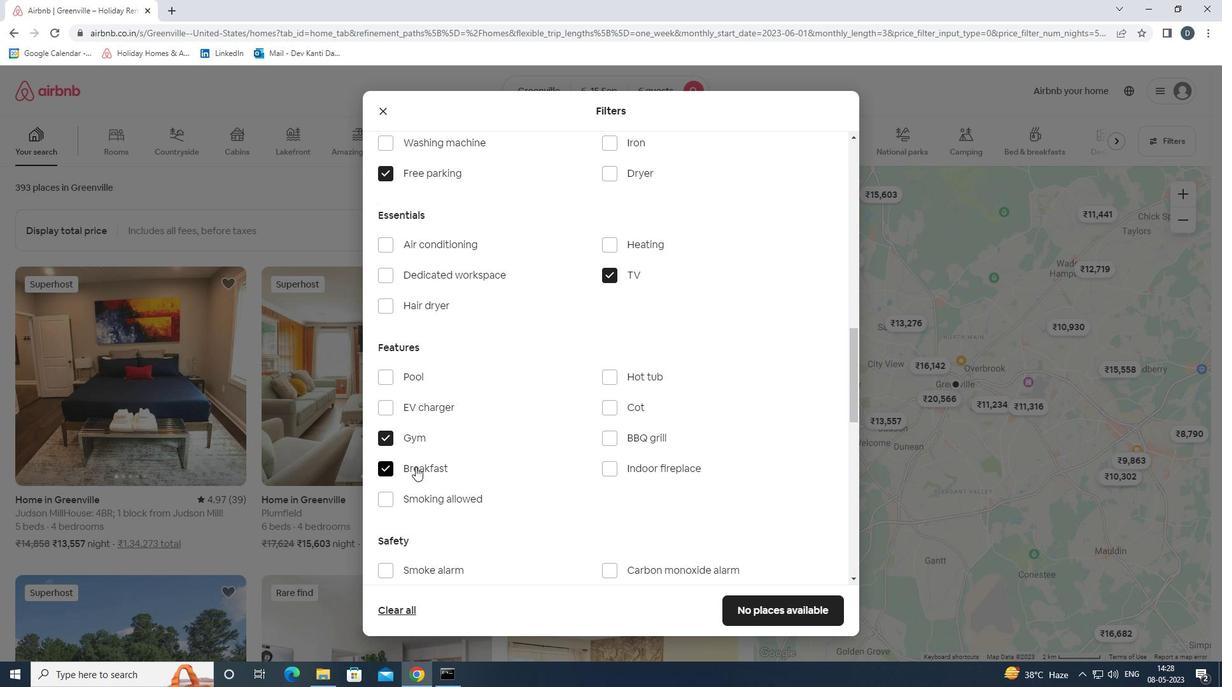 
Action: Mouse scrolled (417, 467) with delta (0, 0)
Screenshot: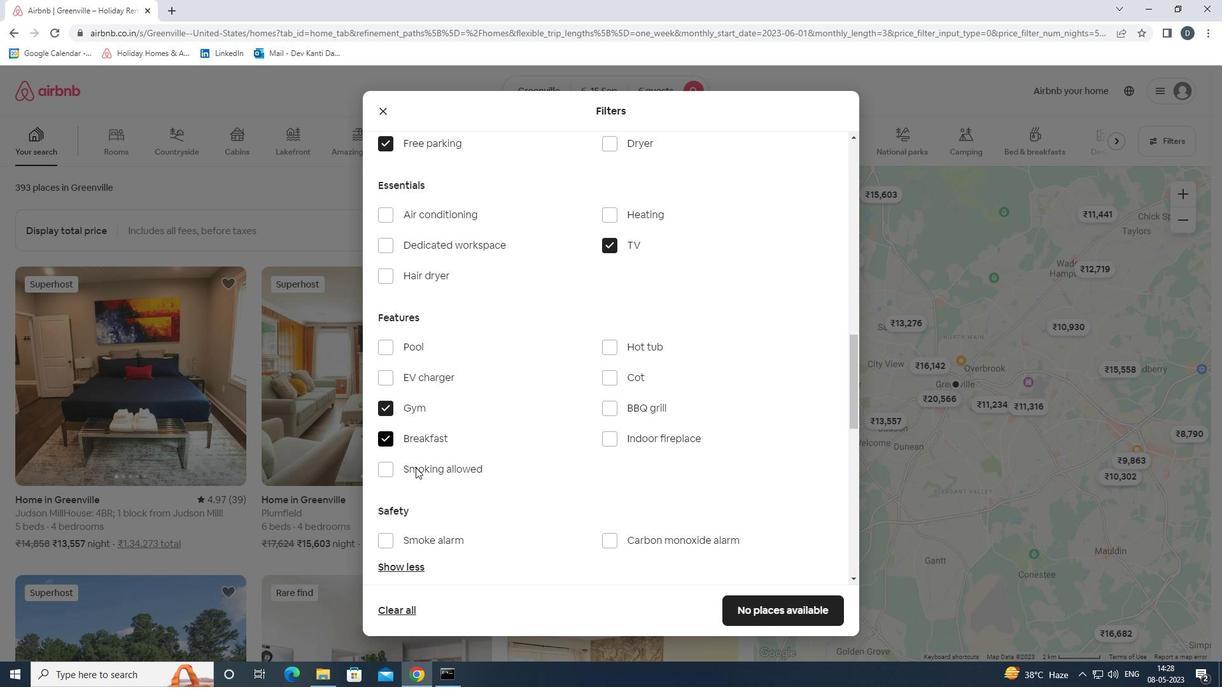 
Action: Mouse scrolled (417, 467) with delta (0, 0)
Screenshot: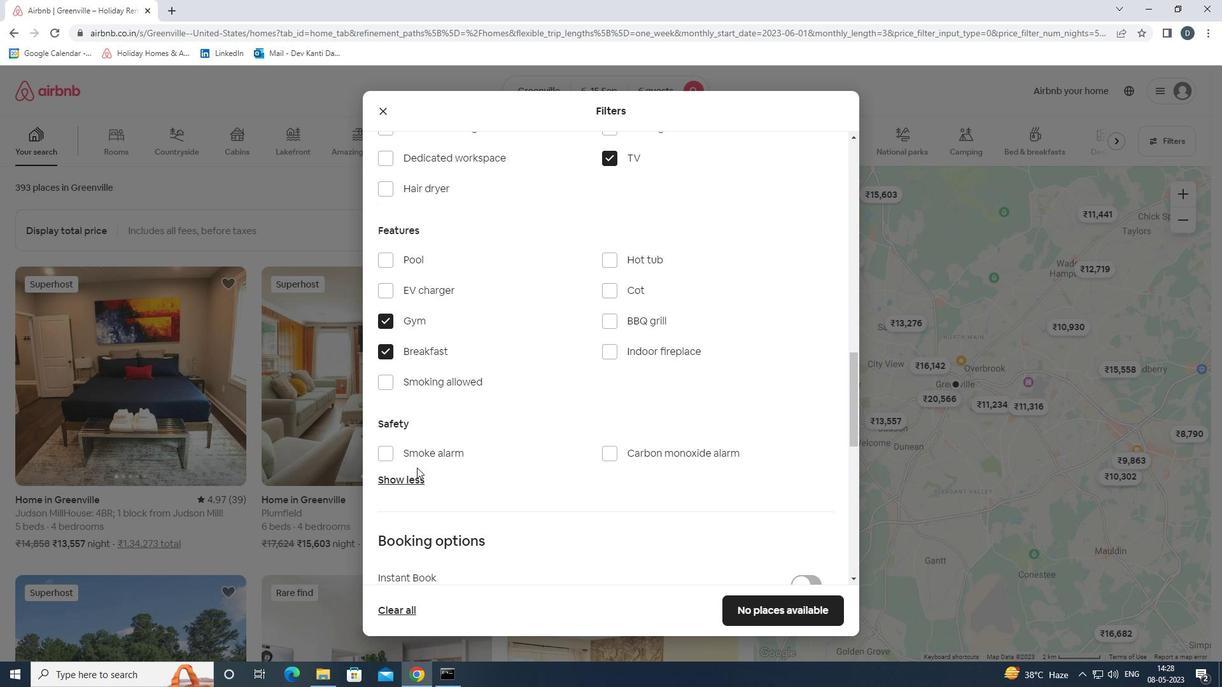 
Action: Mouse scrolled (417, 467) with delta (0, 0)
Screenshot: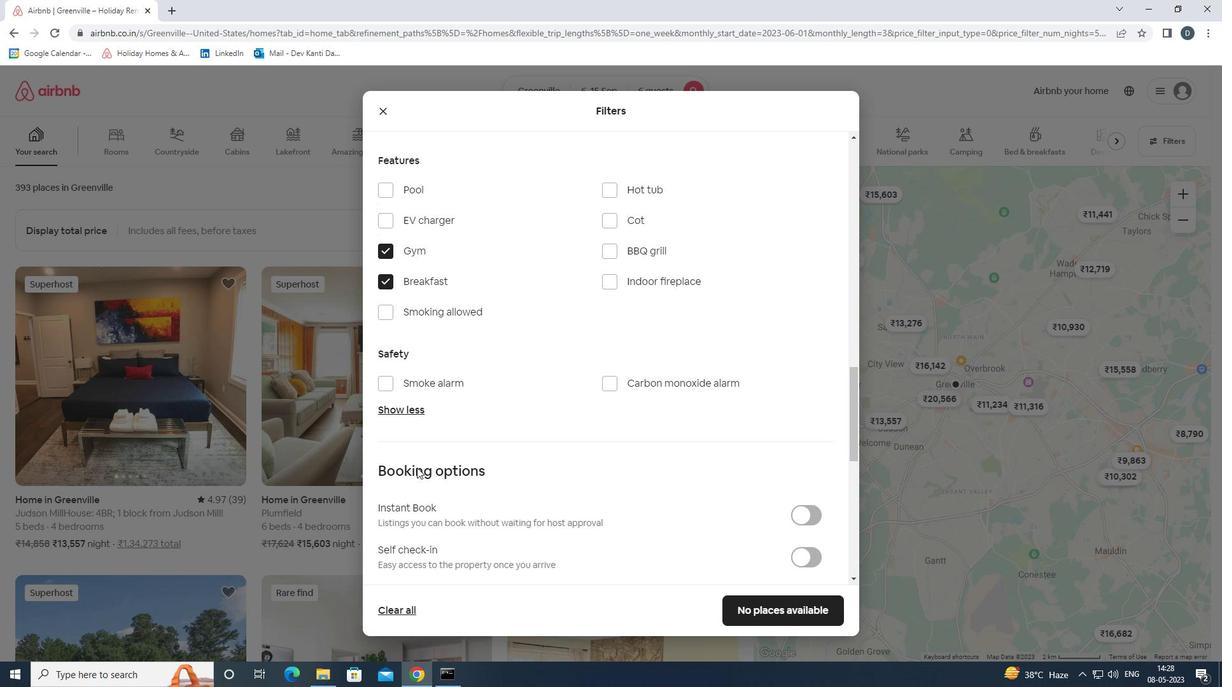 
Action: Mouse scrolled (417, 467) with delta (0, 0)
Screenshot: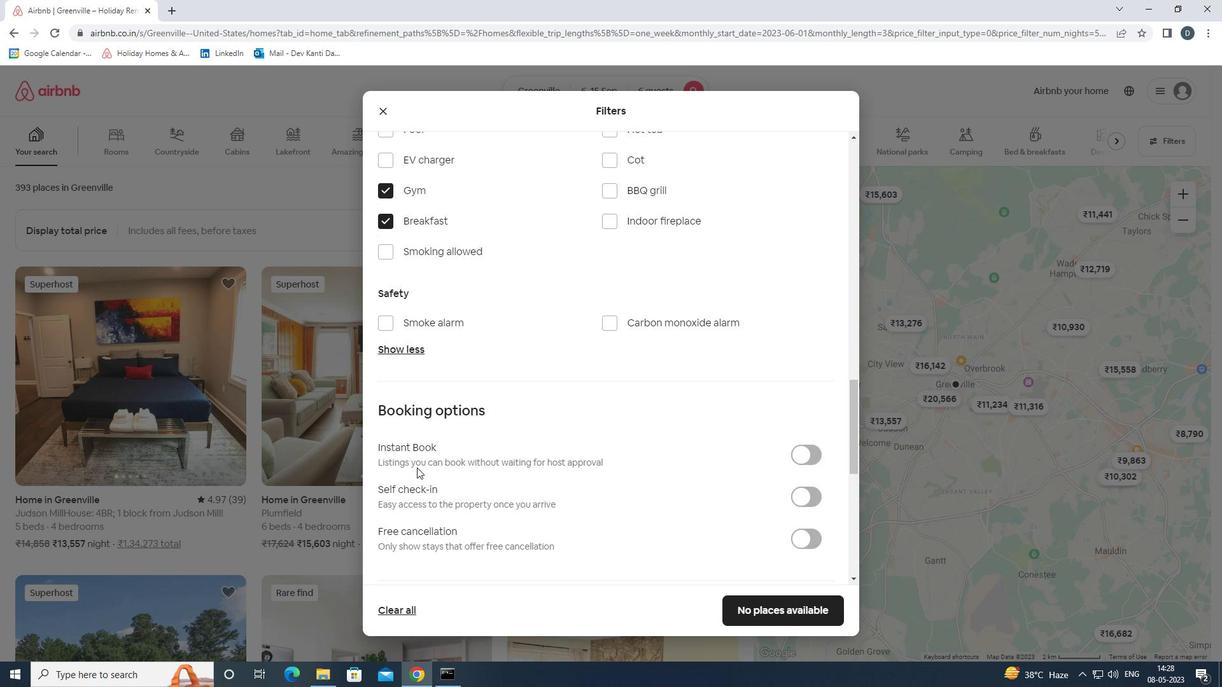 
Action: Mouse moved to (813, 424)
Screenshot: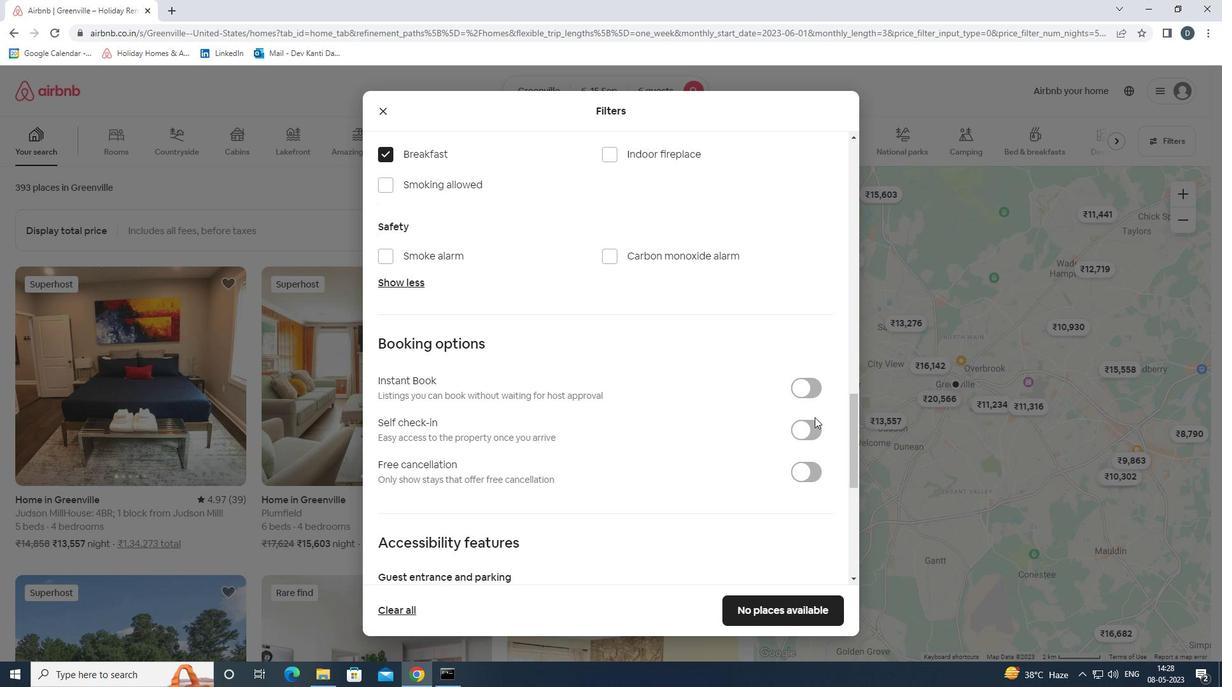 
Action: Mouse pressed left at (813, 424)
Screenshot: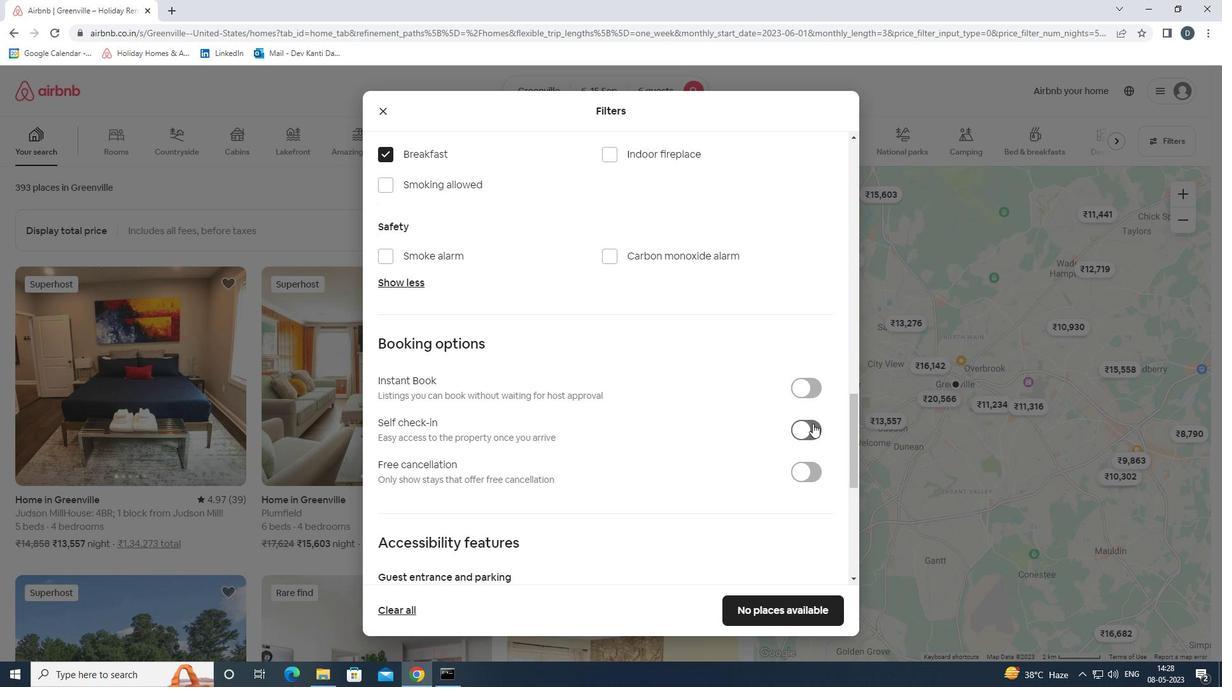 
Action: Mouse moved to (809, 424)
Screenshot: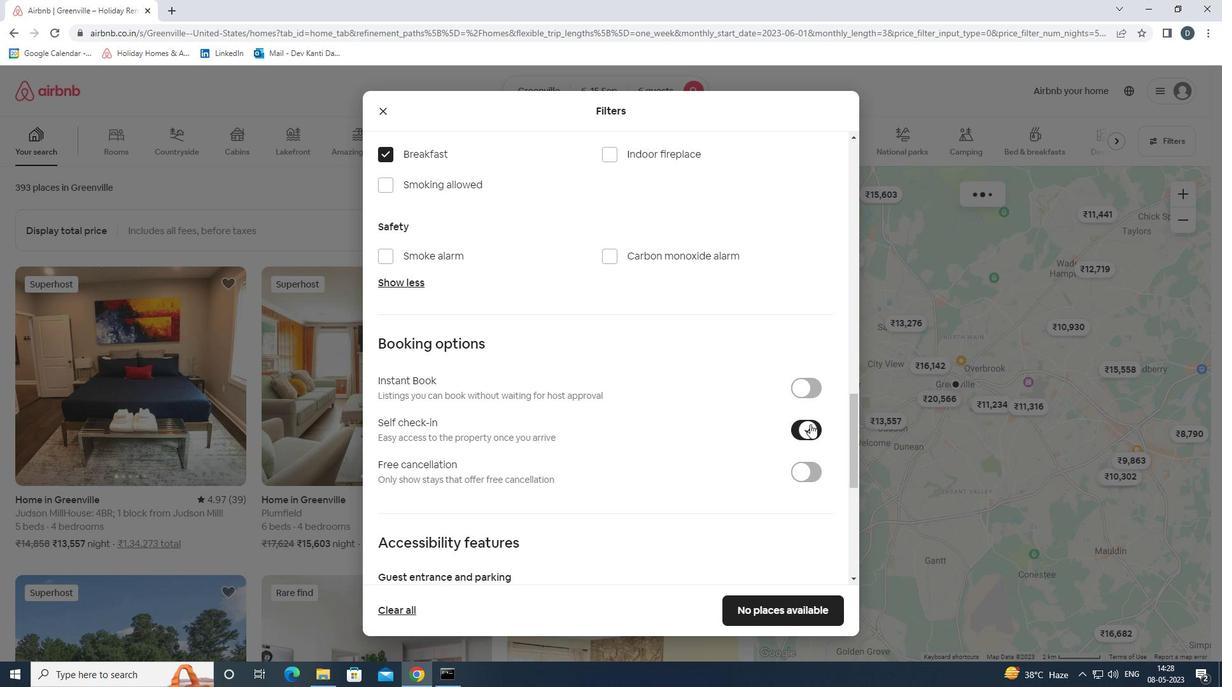 
Action: Mouse scrolled (809, 424) with delta (0, 0)
Screenshot: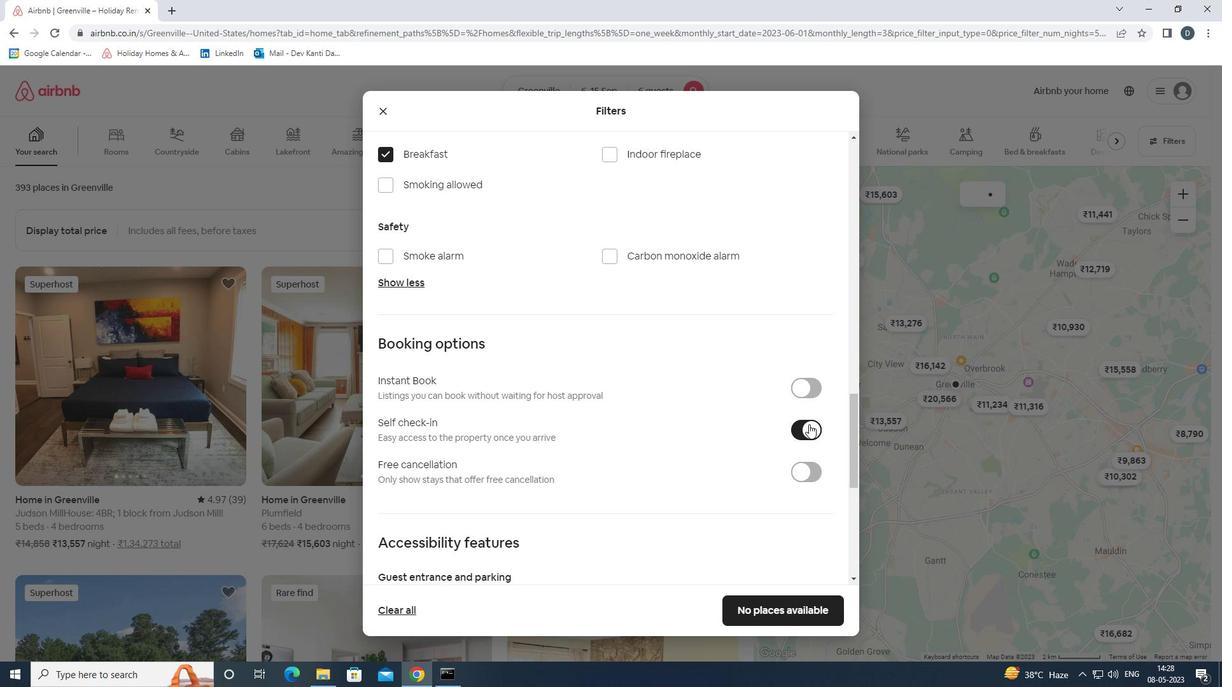 
Action: Mouse scrolled (809, 424) with delta (0, 0)
Screenshot: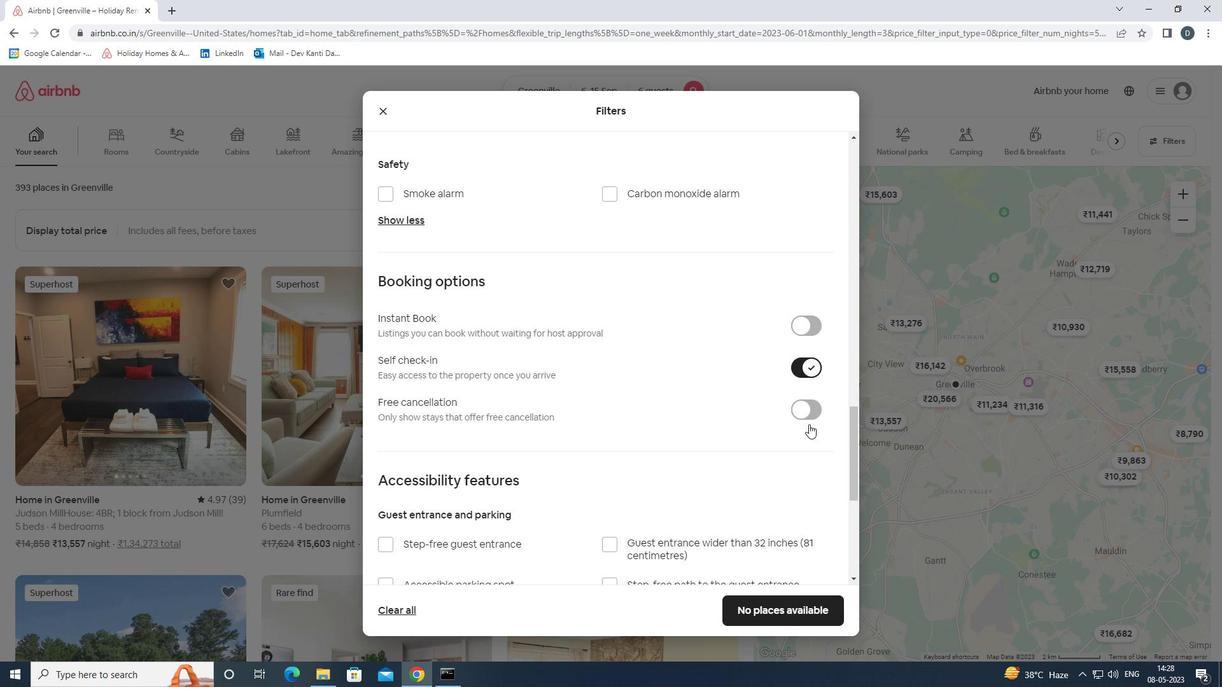 
Action: Mouse scrolled (809, 424) with delta (0, 0)
Screenshot: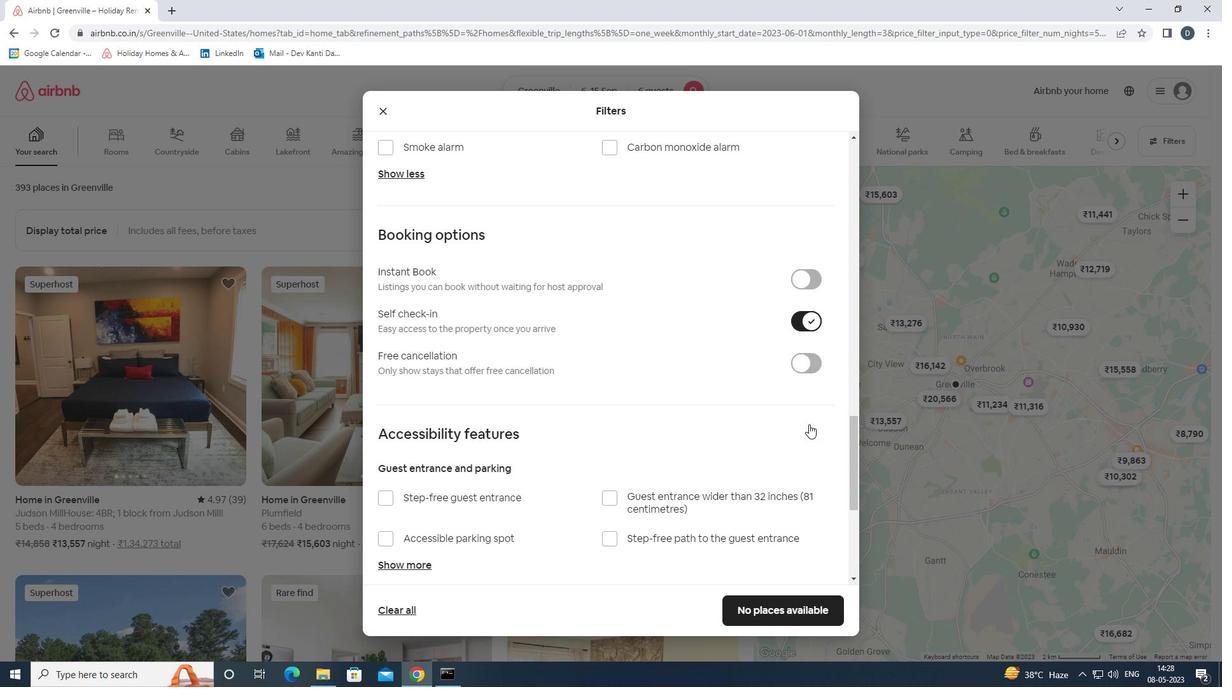 
Action: Mouse scrolled (809, 424) with delta (0, 0)
Screenshot: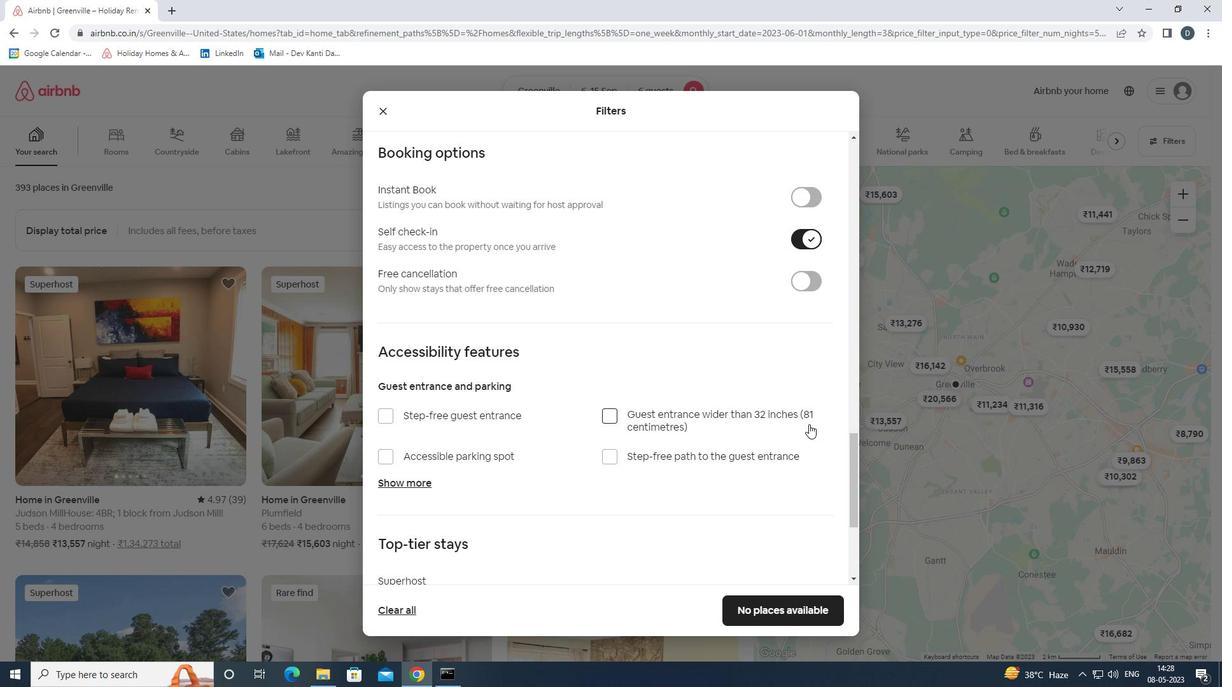 
Action: Mouse scrolled (809, 424) with delta (0, 0)
Screenshot: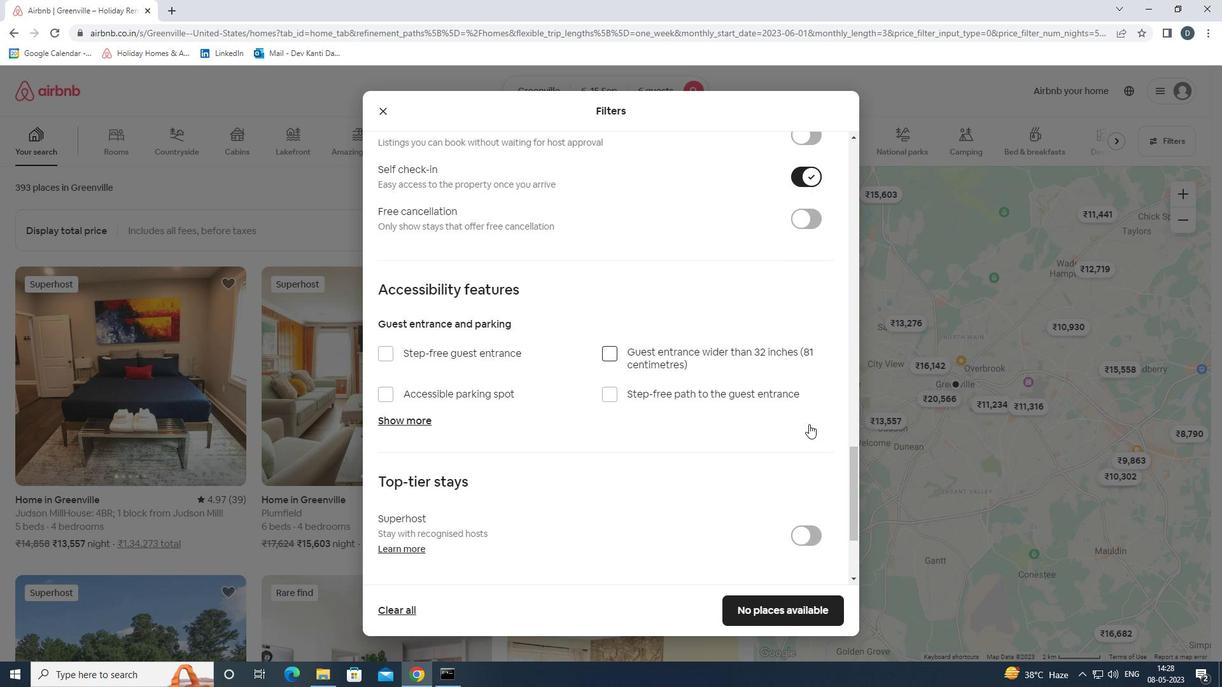 
Action: Mouse scrolled (809, 424) with delta (0, 0)
Screenshot: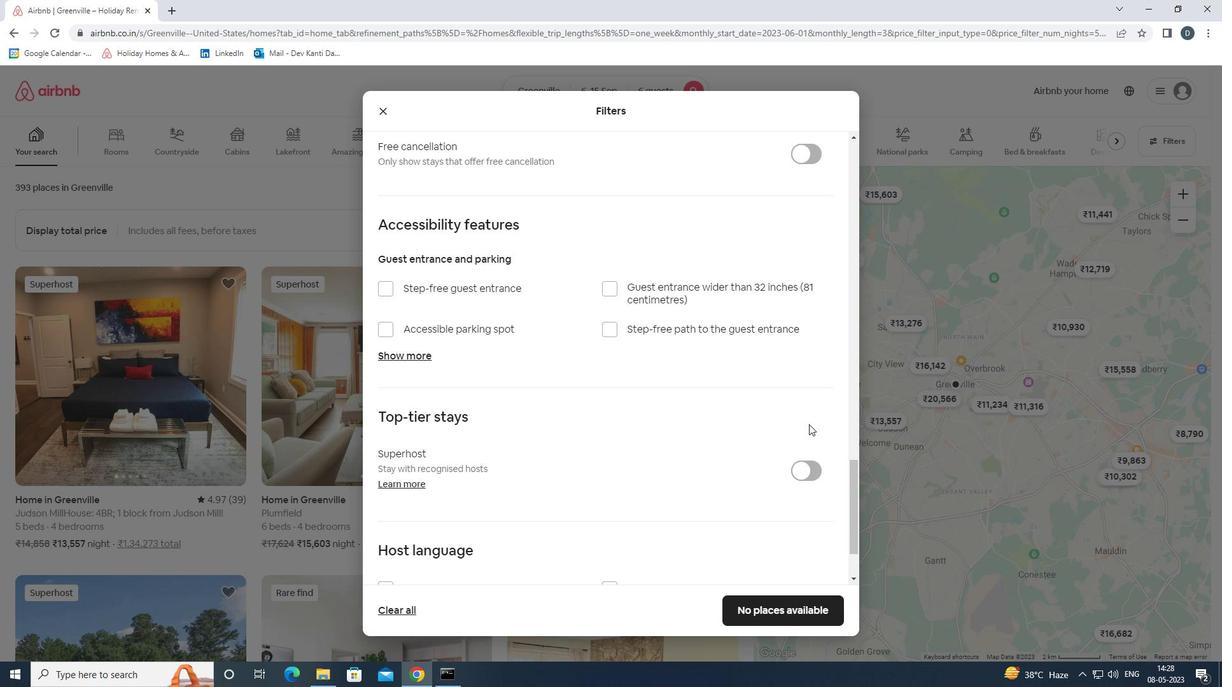 
Action: Mouse scrolled (809, 424) with delta (0, 0)
Screenshot: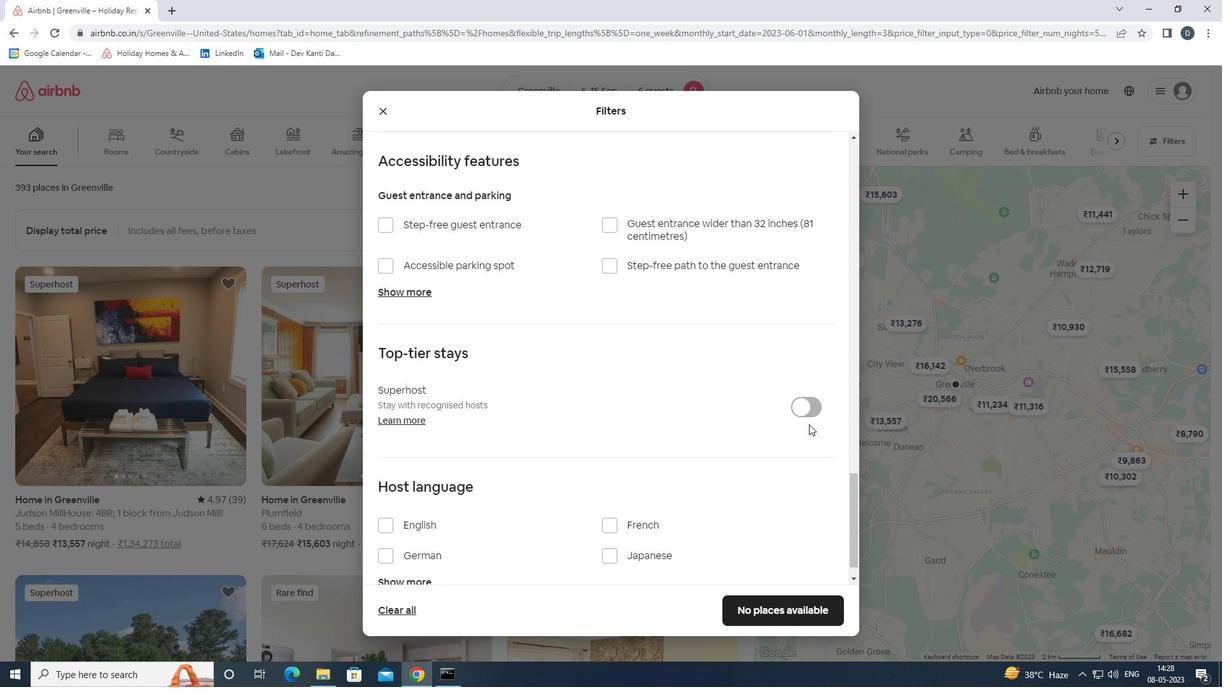 
Action: Mouse moved to (403, 494)
Screenshot: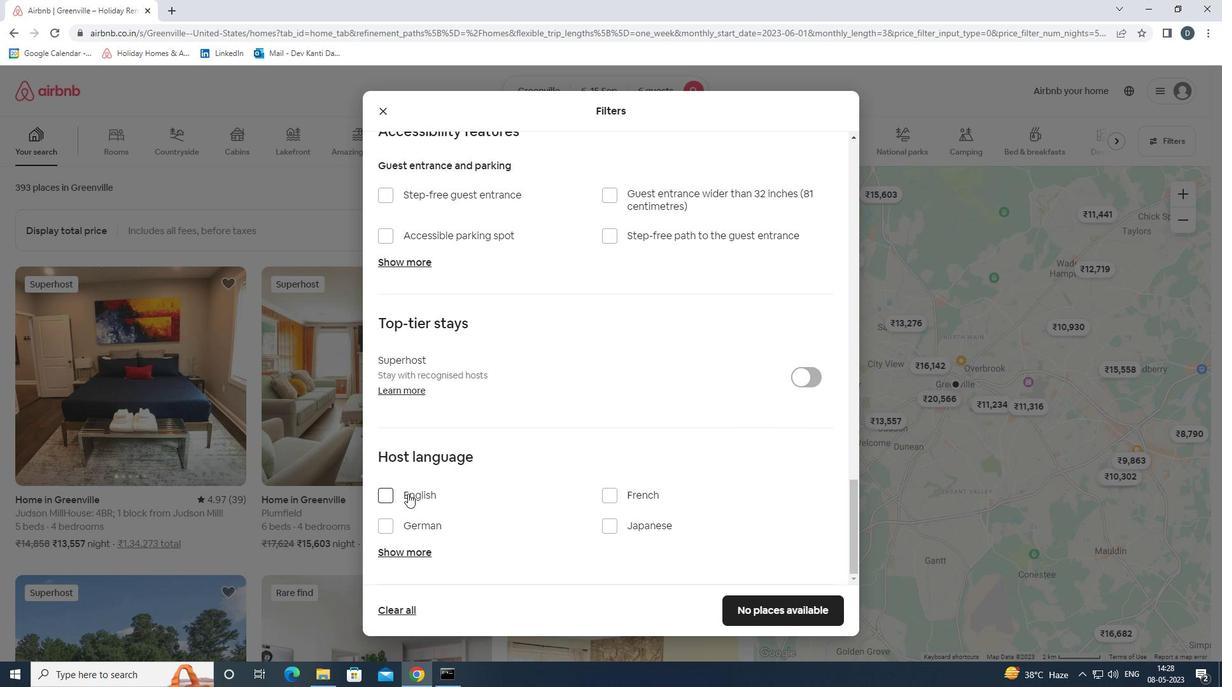 
Action: Mouse pressed left at (403, 494)
Screenshot: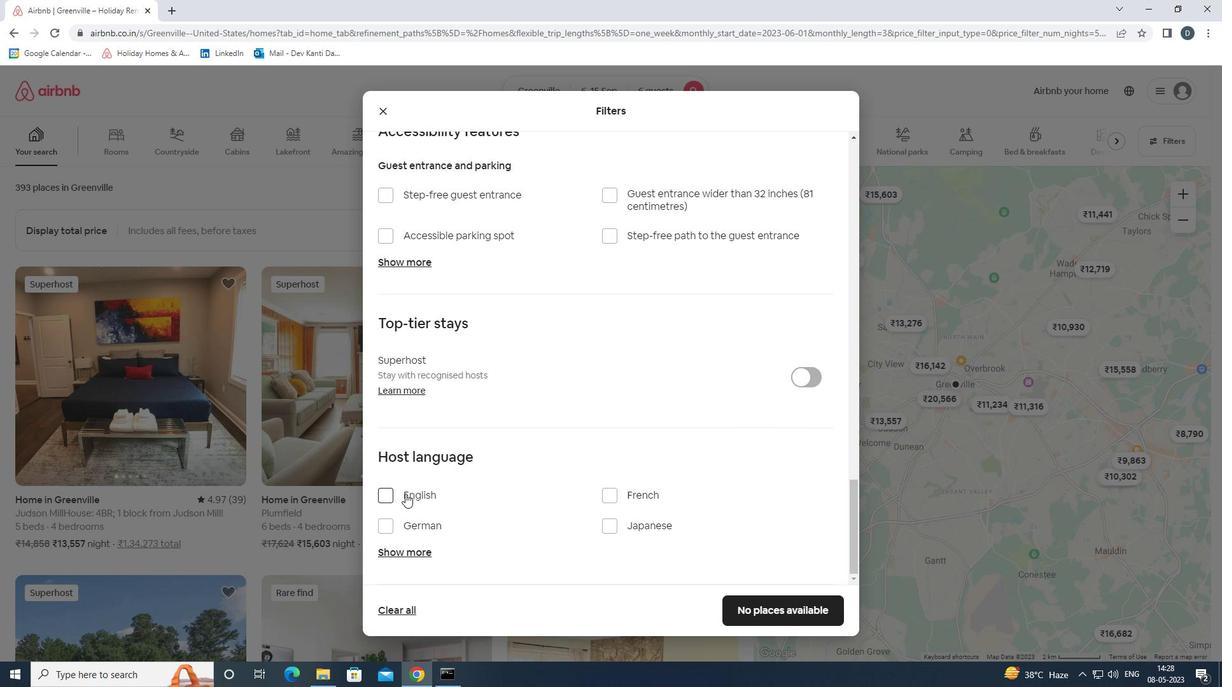 
Action: Mouse moved to (777, 601)
Screenshot: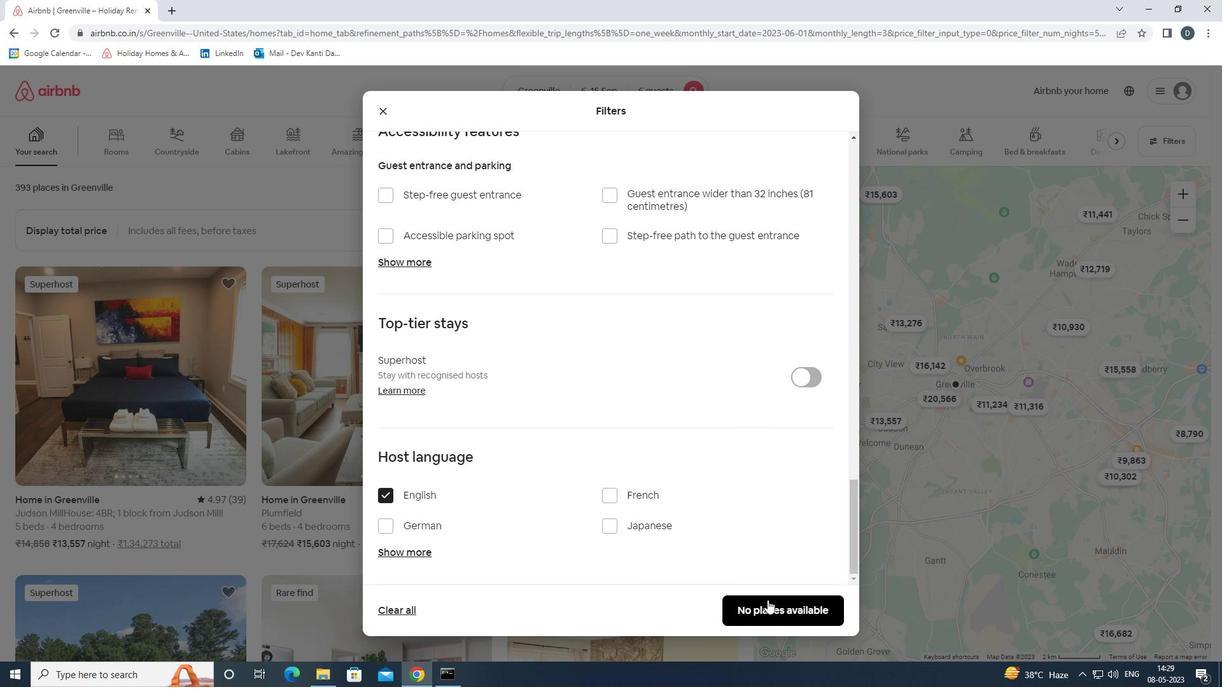 
Action: Mouse pressed left at (777, 601)
Screenshot: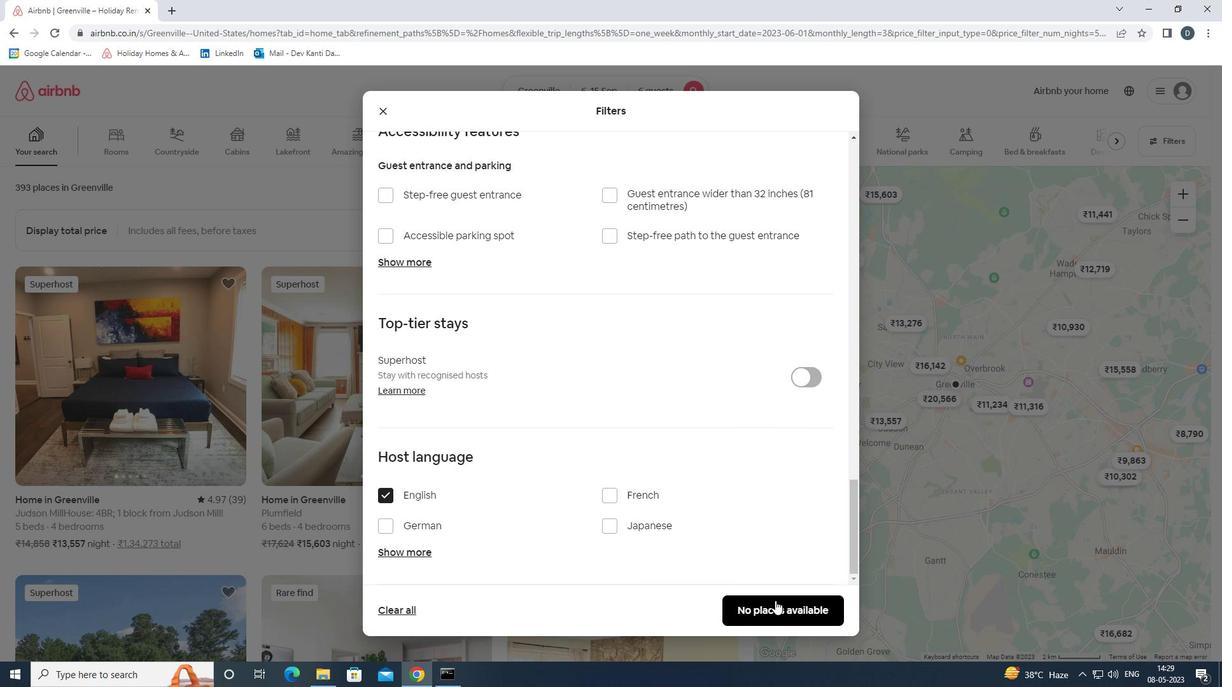 
